 Task: Look for space in Mayāng Imphāl, India from 6th June, 2023 to 8th June, 2023 for 2 adults in price range Rs.7000 to Rs.12000. Place can be private room with 1  bedroom having 2 beds and 1 bathroom. Property type can be house, flat, guest house. Booking option can be shelf check-in. Required host language is English.
Action: Mouse moved to (488, 62)
Screenshot: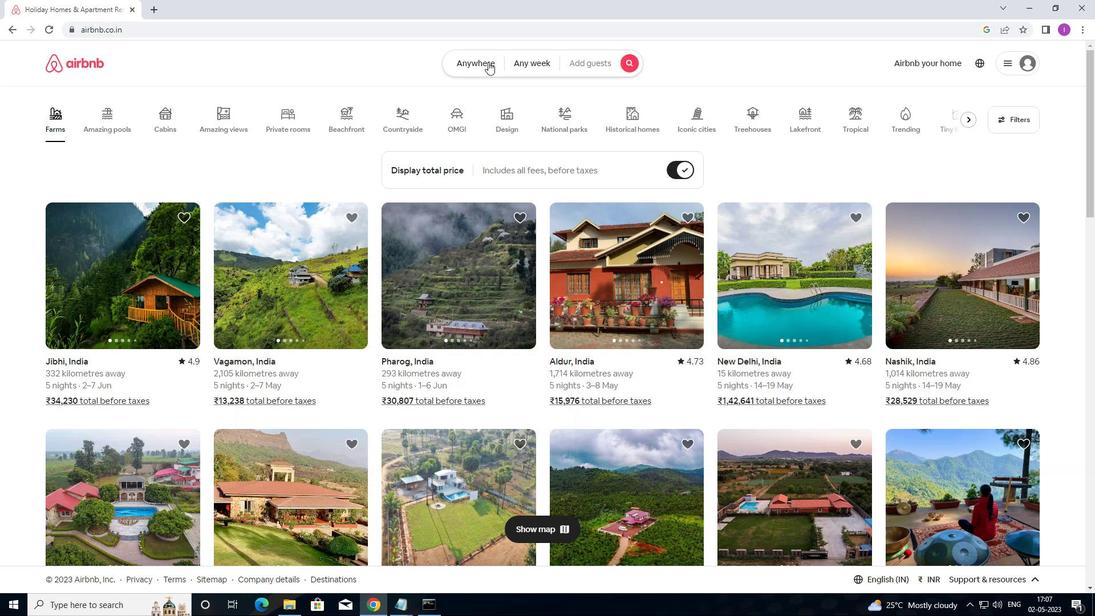 
Action: Mouse pressed left at (488, 62)
Screenshot: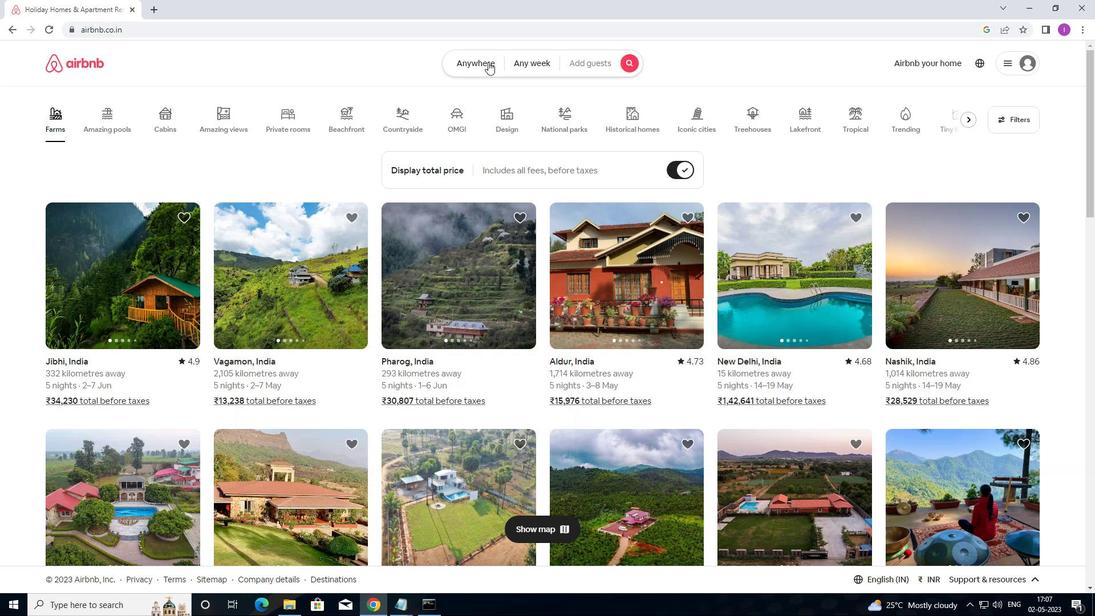 
Action: Mouse moved to (338, 106)
Screenshot: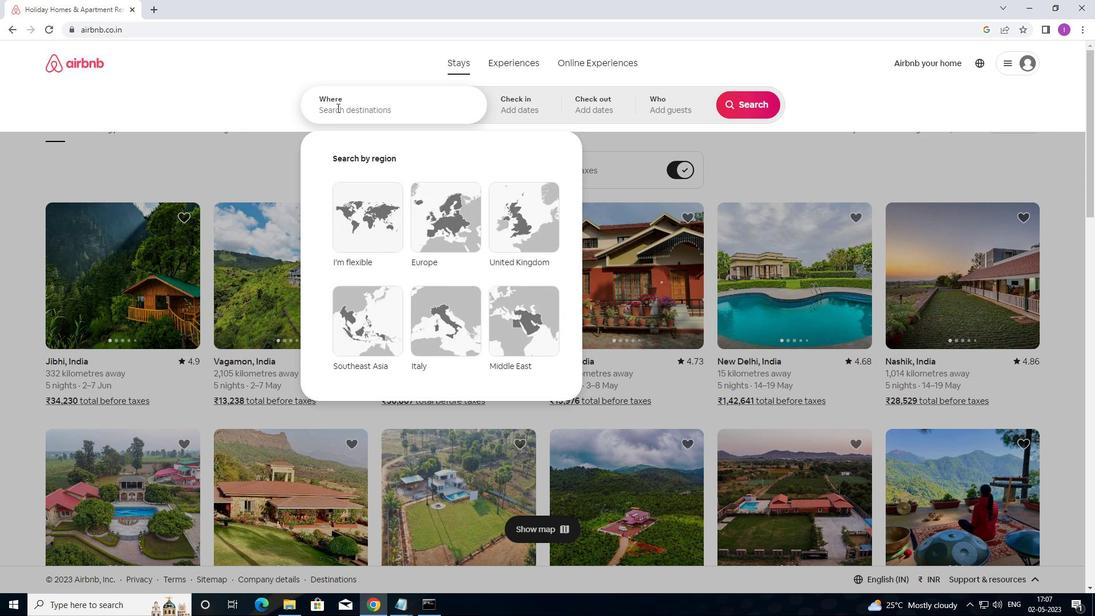 
Action: Mouse pressed left at (338, 106)
Screenshot: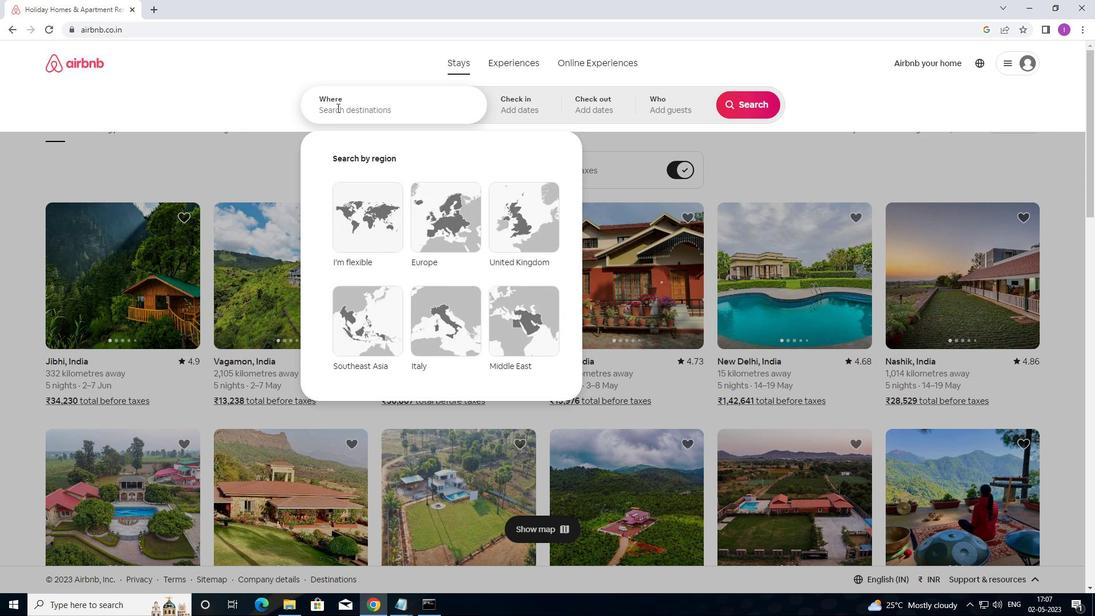 
Action: Mouse moved to (699, 112)
Screenshot: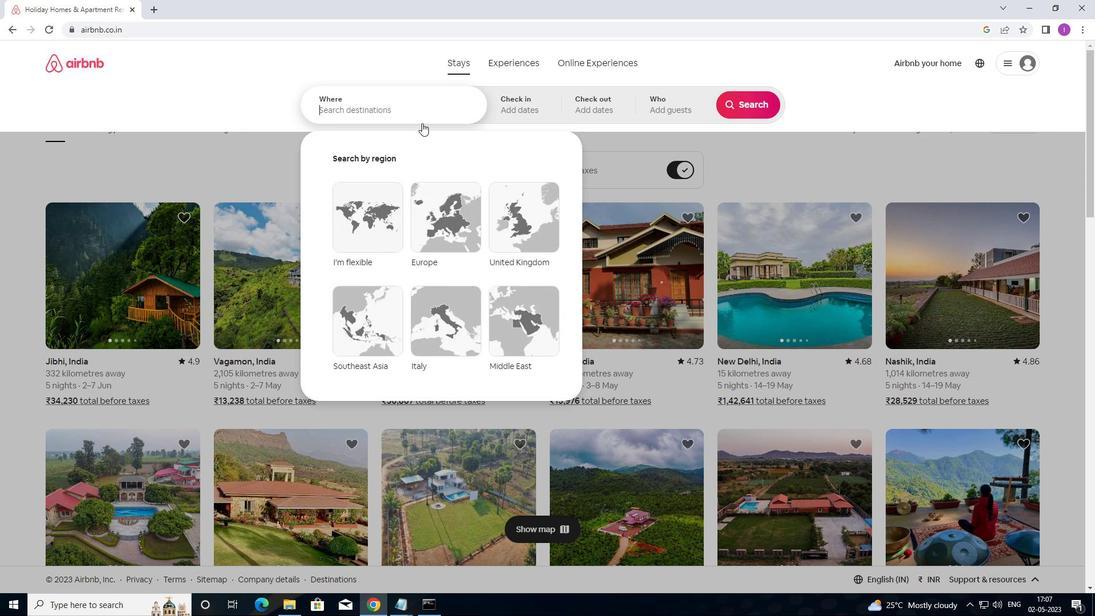
Action: Key pressed <Key.shift>MA
Screenshot: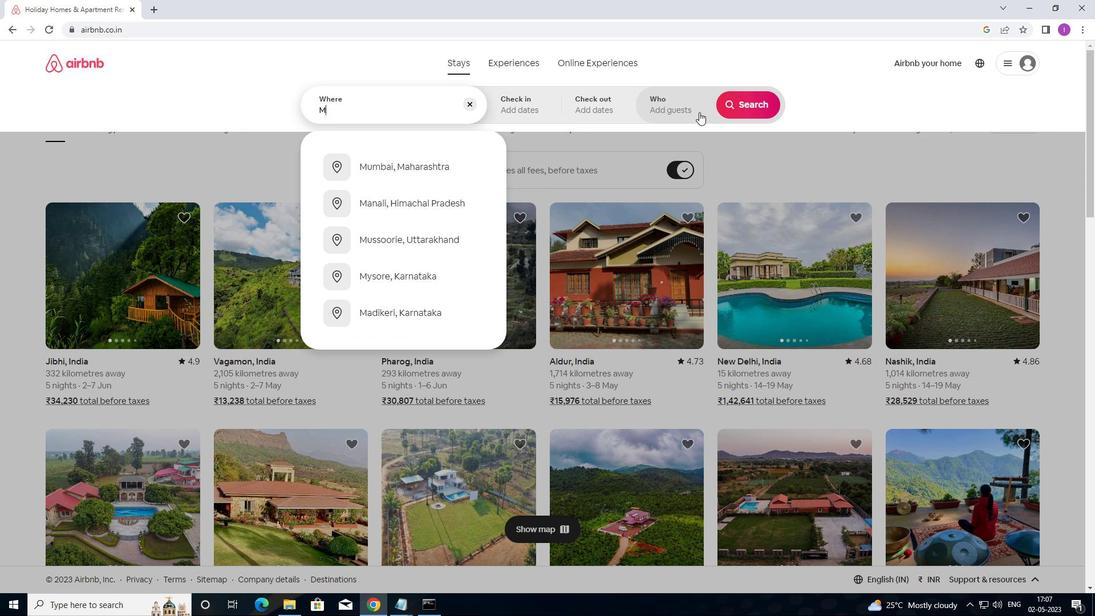 
Action: Mouse moved to (838, 83)
Screenshot: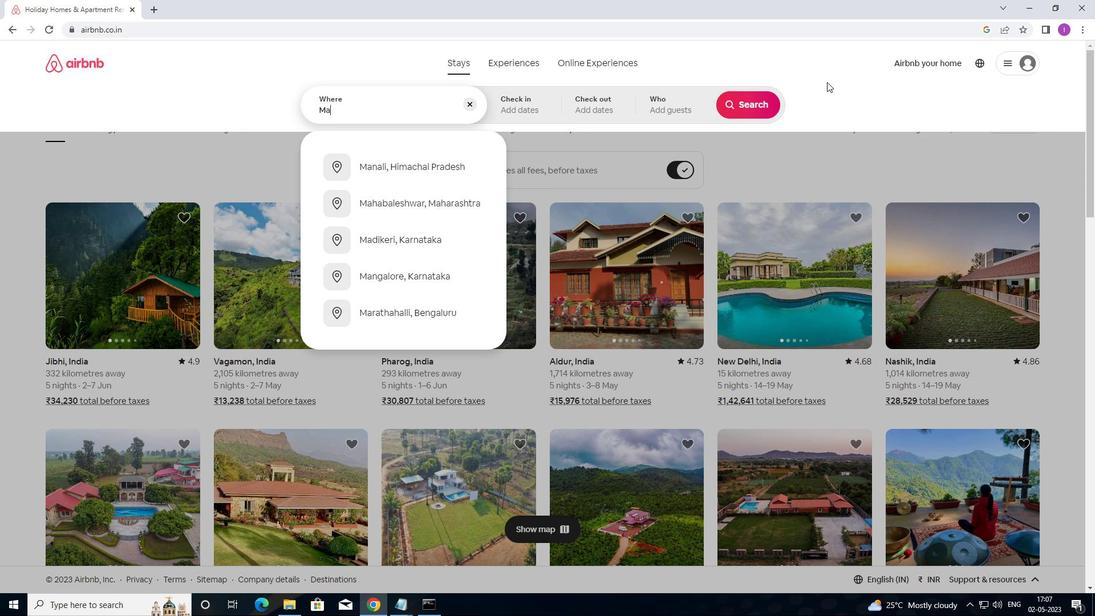 
Action: Key pressed Y
Screenshot: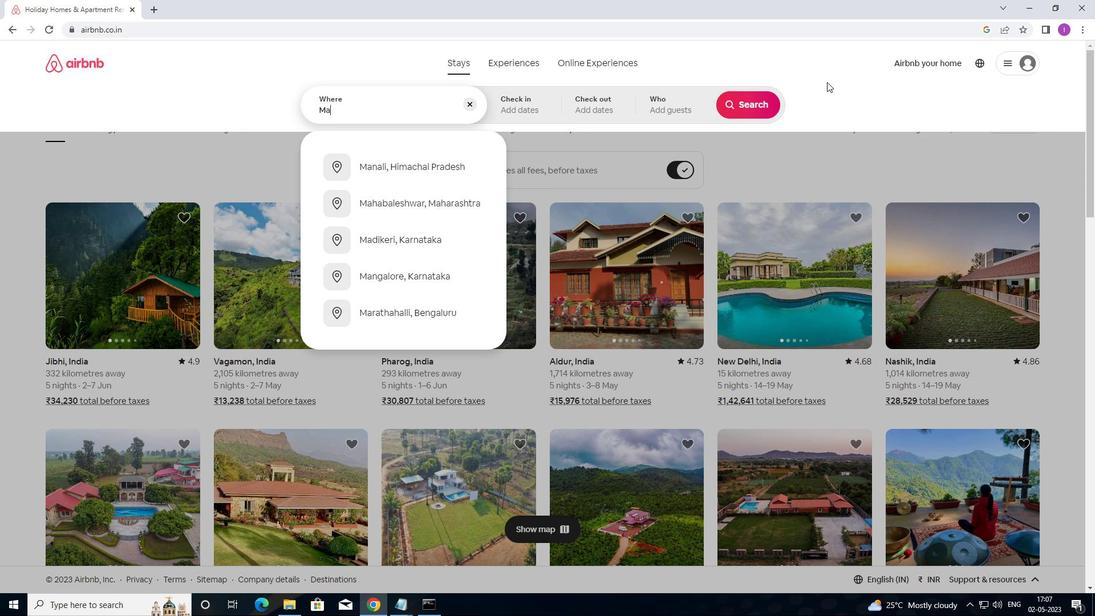 
Action: Mouse moved to (840, 83)
Screenshot: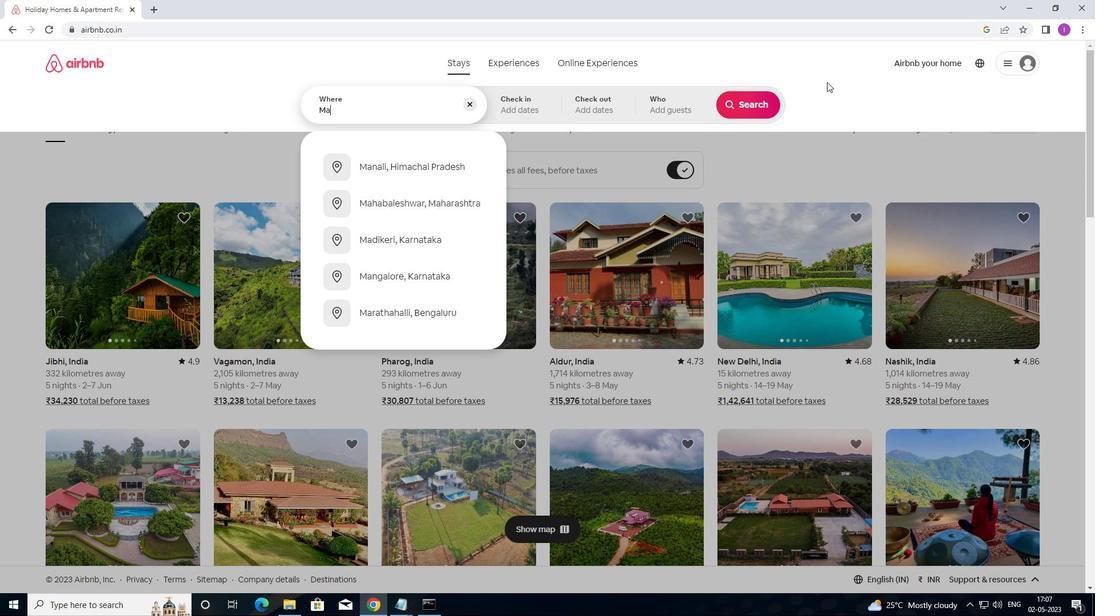 
Action: Key pressed ANG
Screenshot: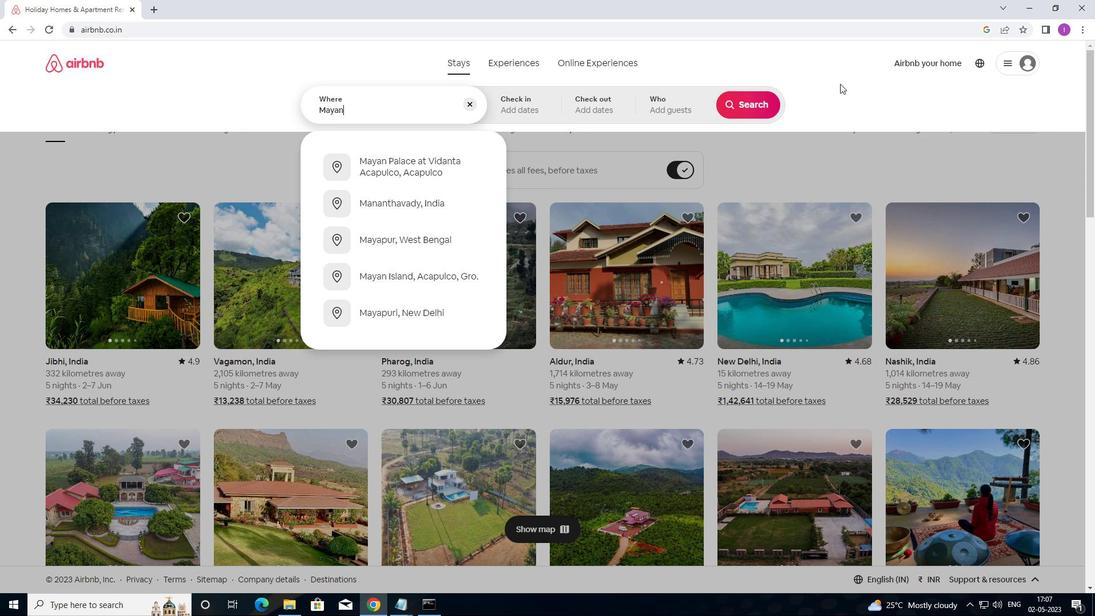
Action: Mouse moved to (842, 83)
Screenshot: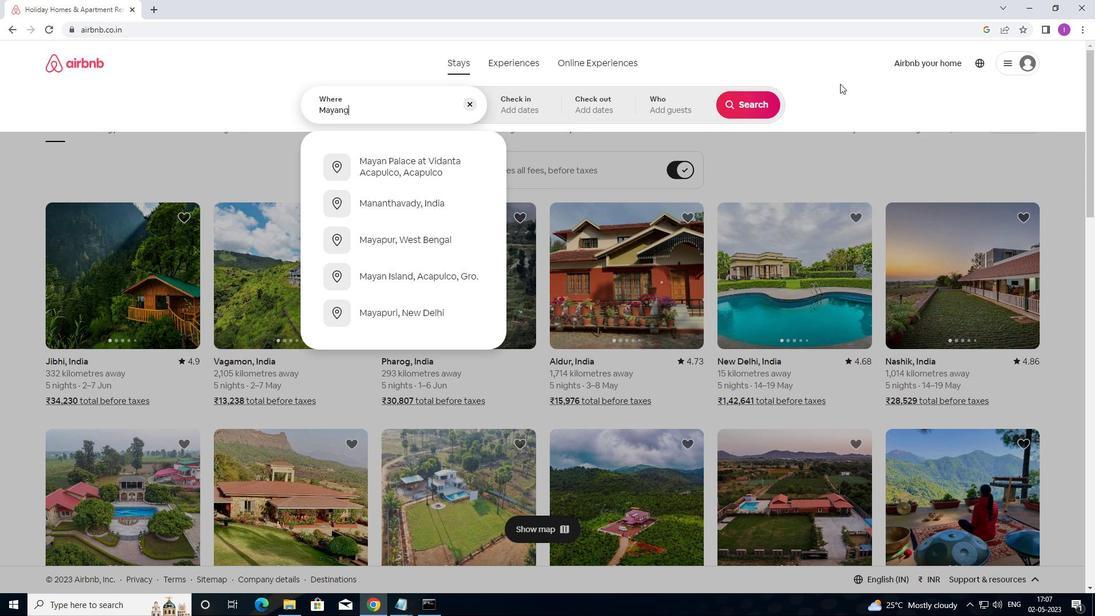 
Action: Key pressed <Key.space>
Screenshot: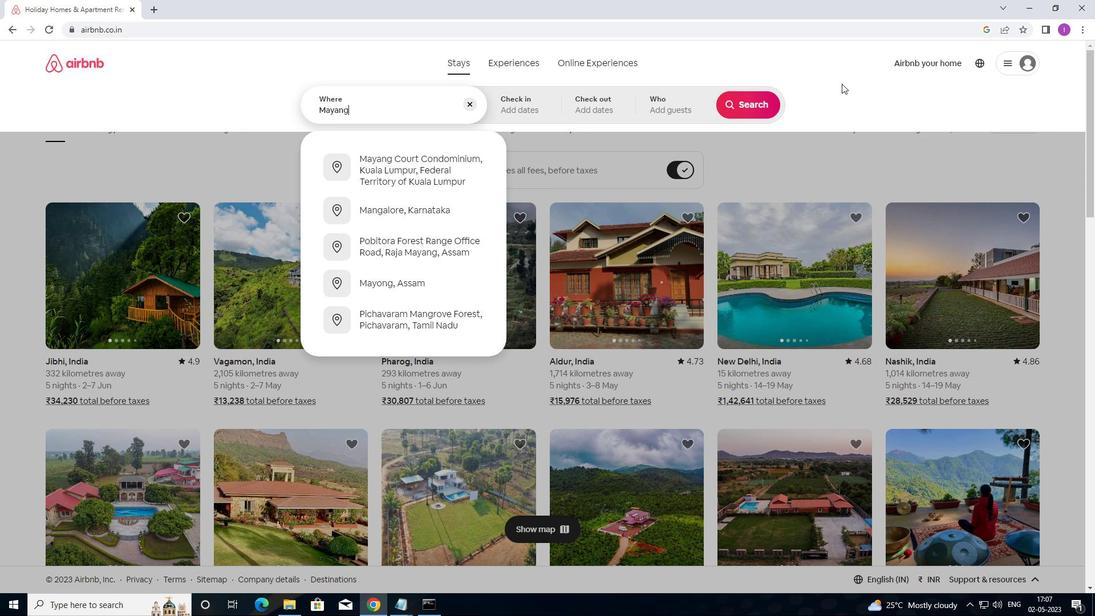 
Action: Mouse moved to (960, 104)
Screenshot: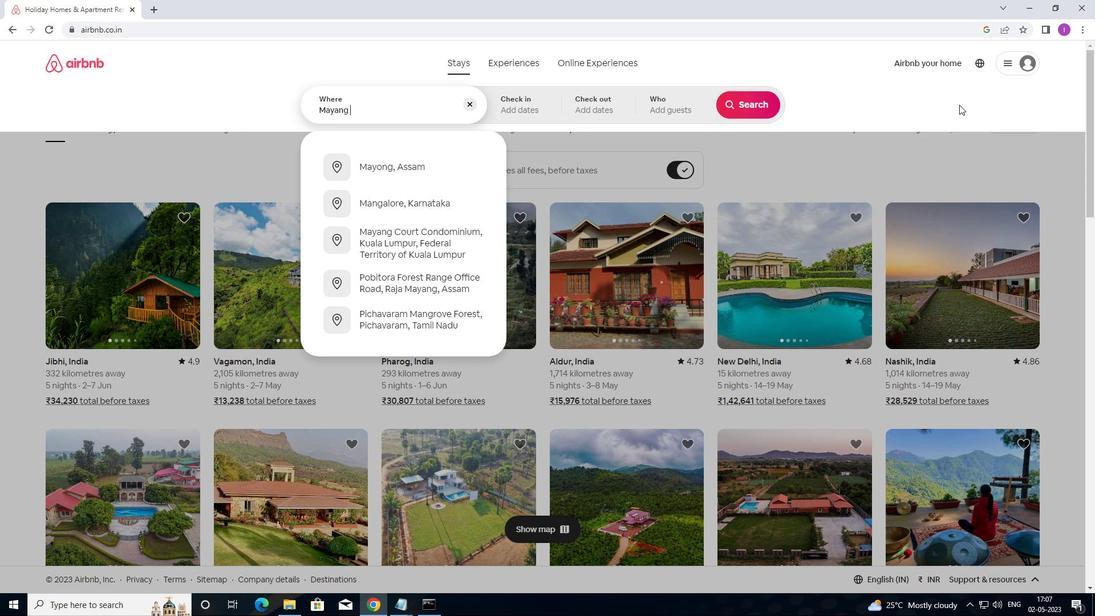 
Action: Key pressed I
Screenshot: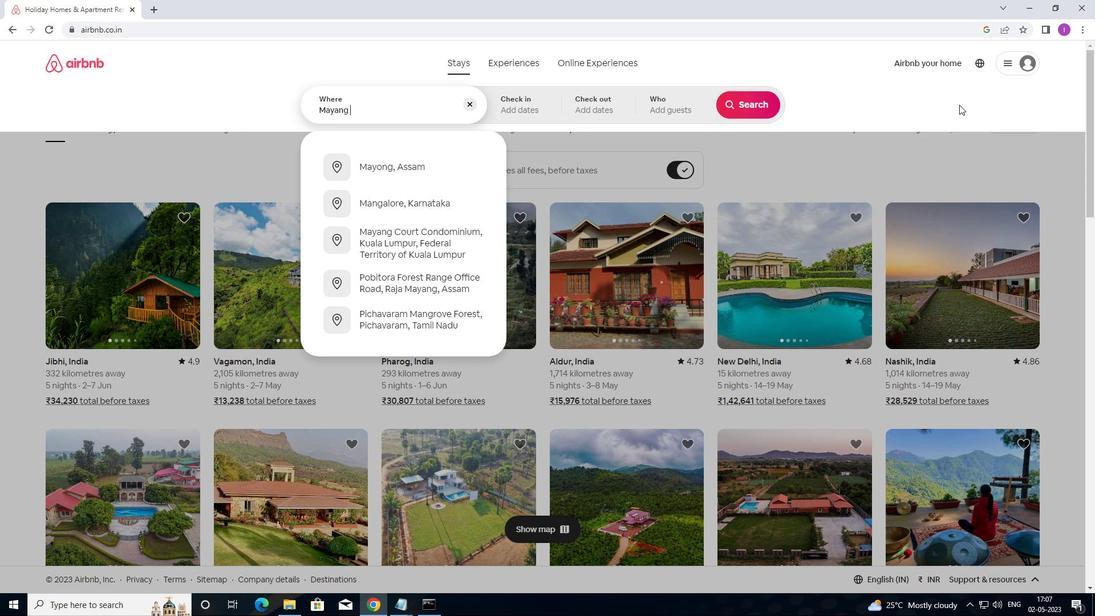 
Action: Mouse moved to (964, 106)
Screenshot: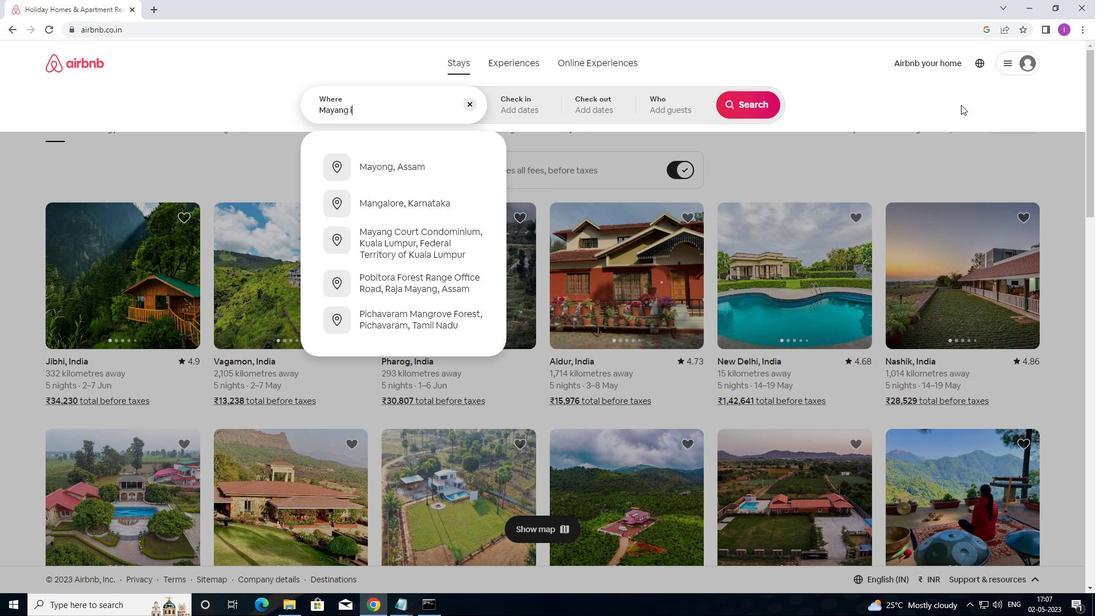 
Action: Key pressed M
Screenshot: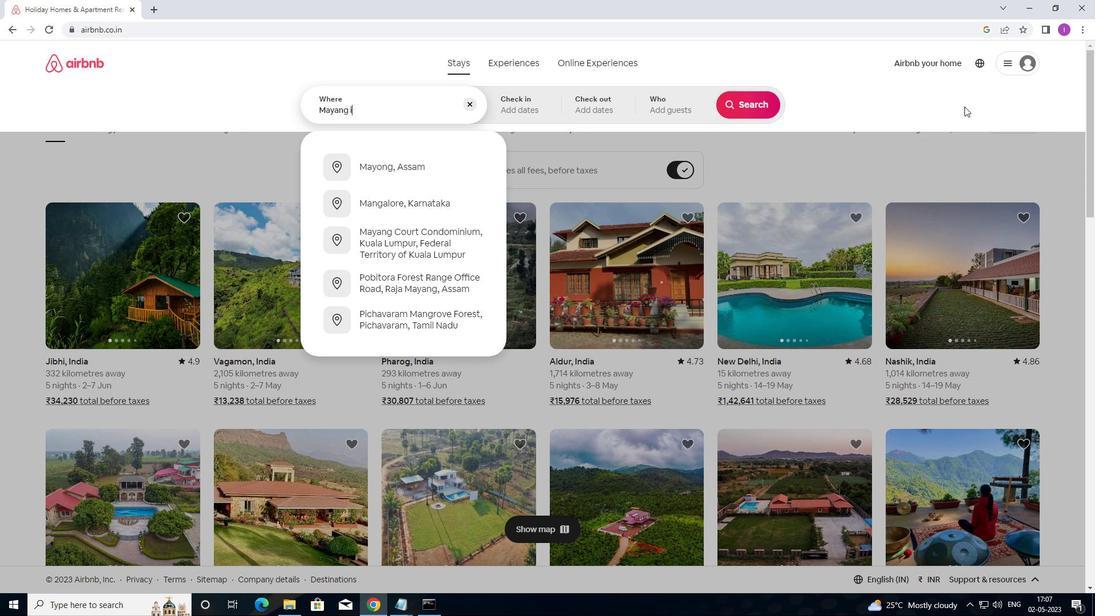 
Action: Mouse moved to (996, 108)
Screenshot: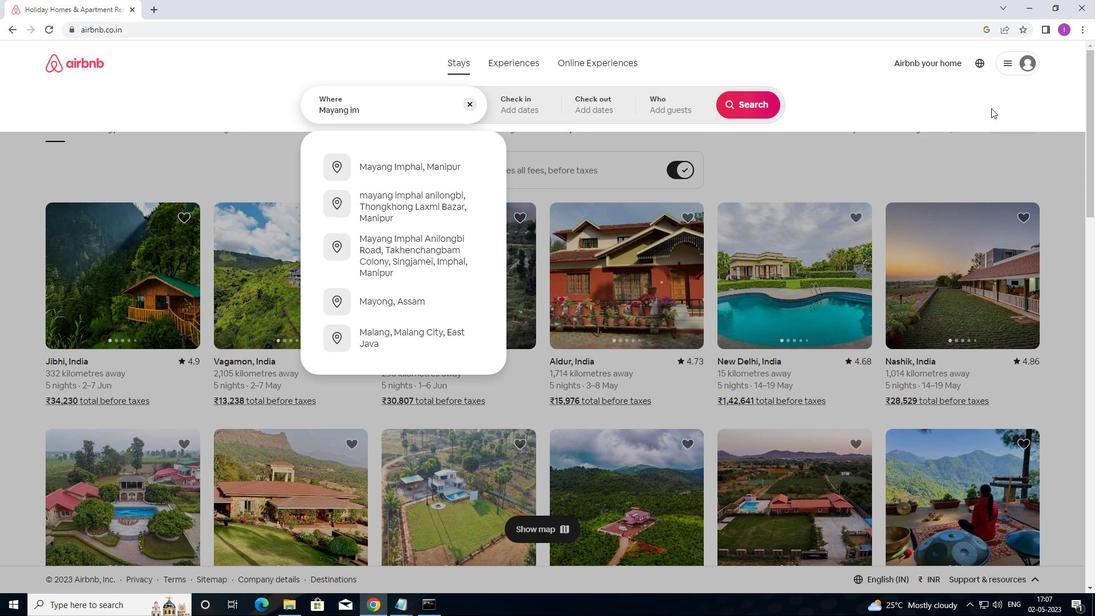 
Action: Key pressed PHAL,<Key.shift>INDIA
Screenshot: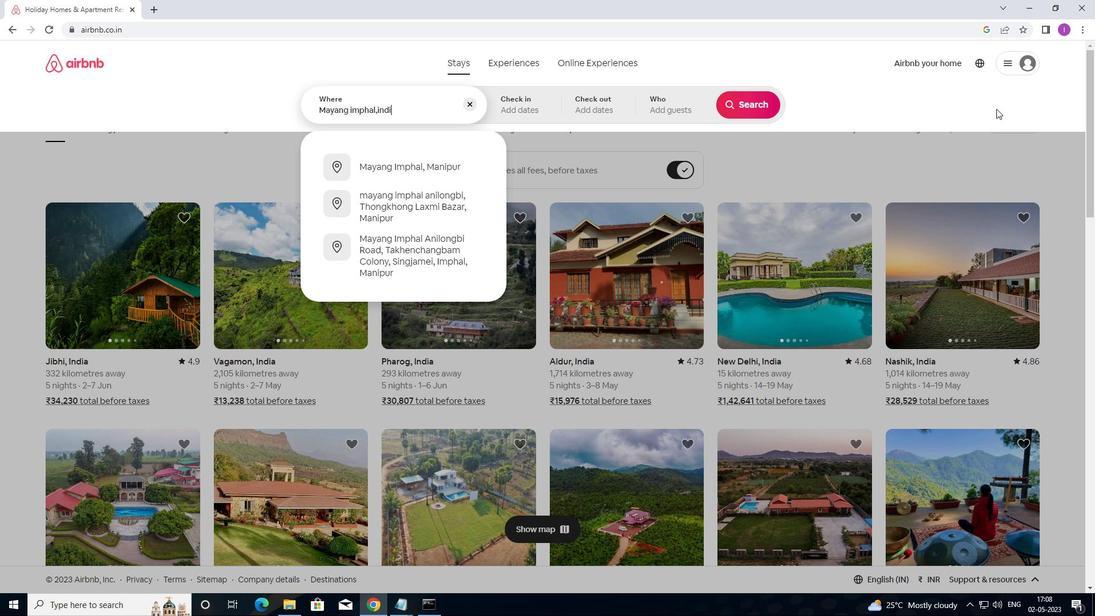 
Action: Mouse moved to (541, 113)
Screenshot: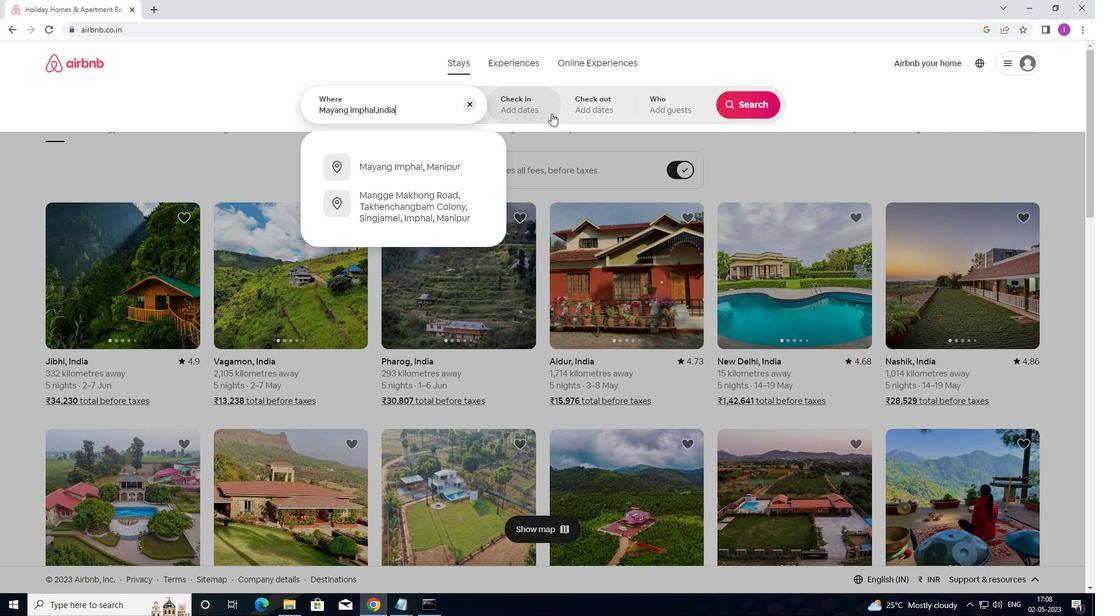 
Action: Mouse pressed left at (541, 113)
Screenshot: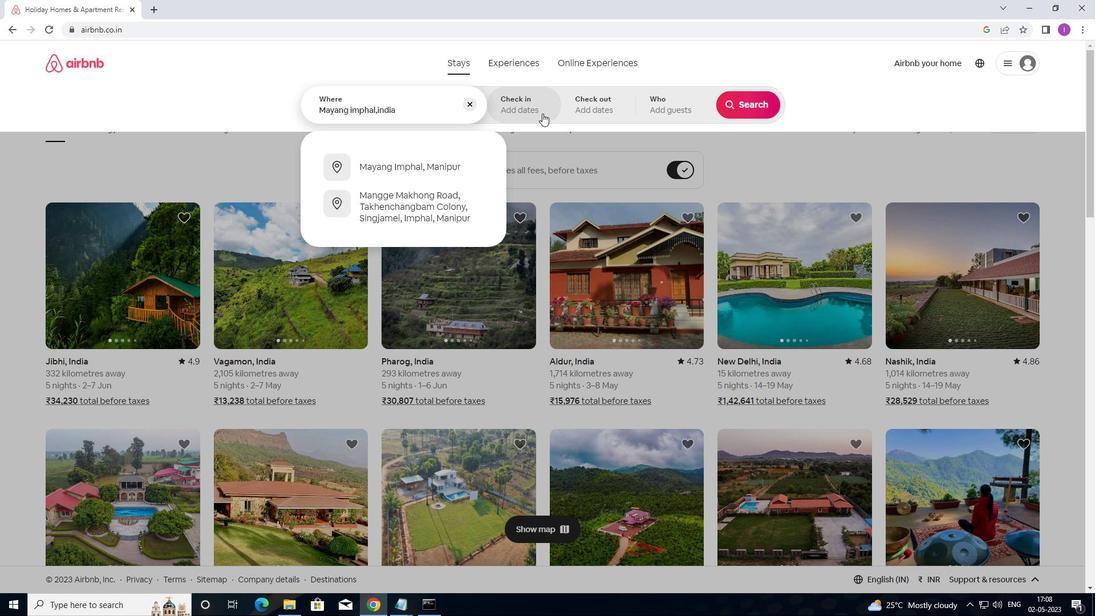 
Action: Mouse moved to (628, 270)
Screenshot: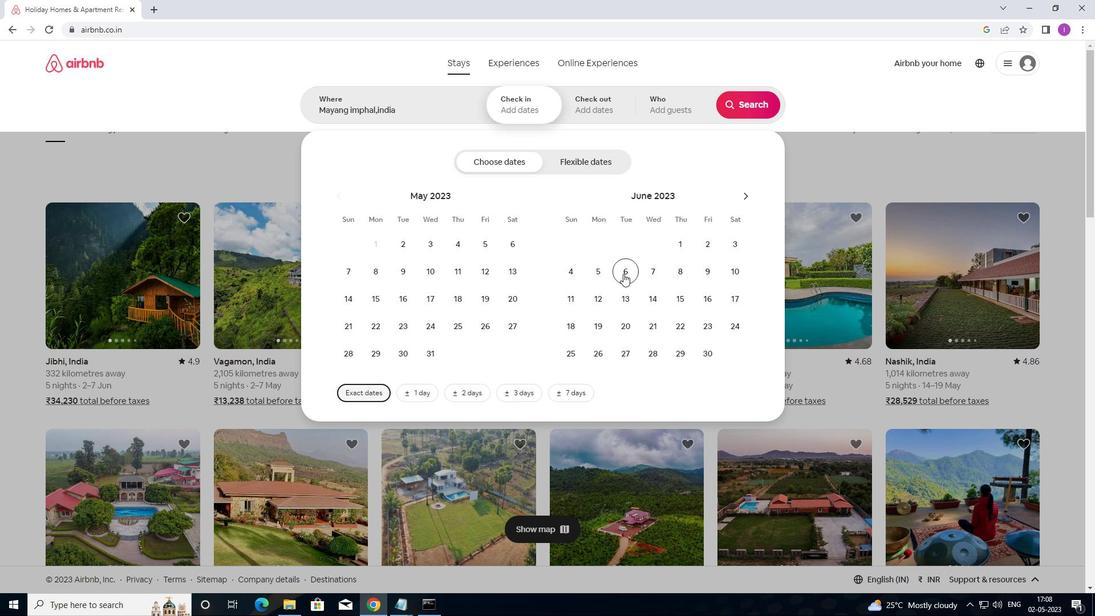 
Action: Mouse pressed left at (628, 270)
Screenshot: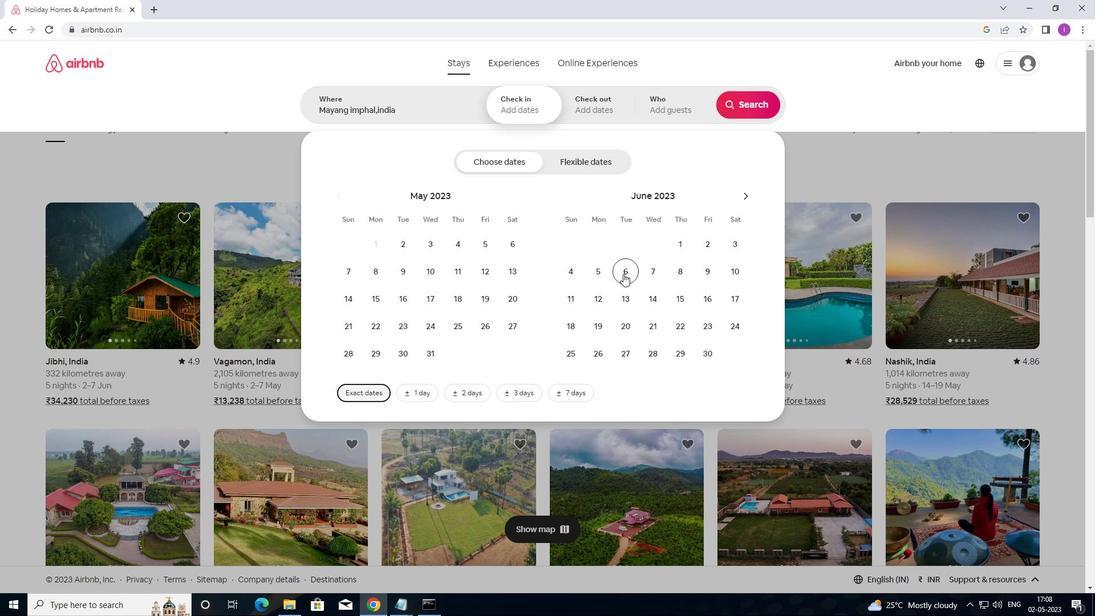 
Action: Mouse moved to (686, 269)
Screenshot: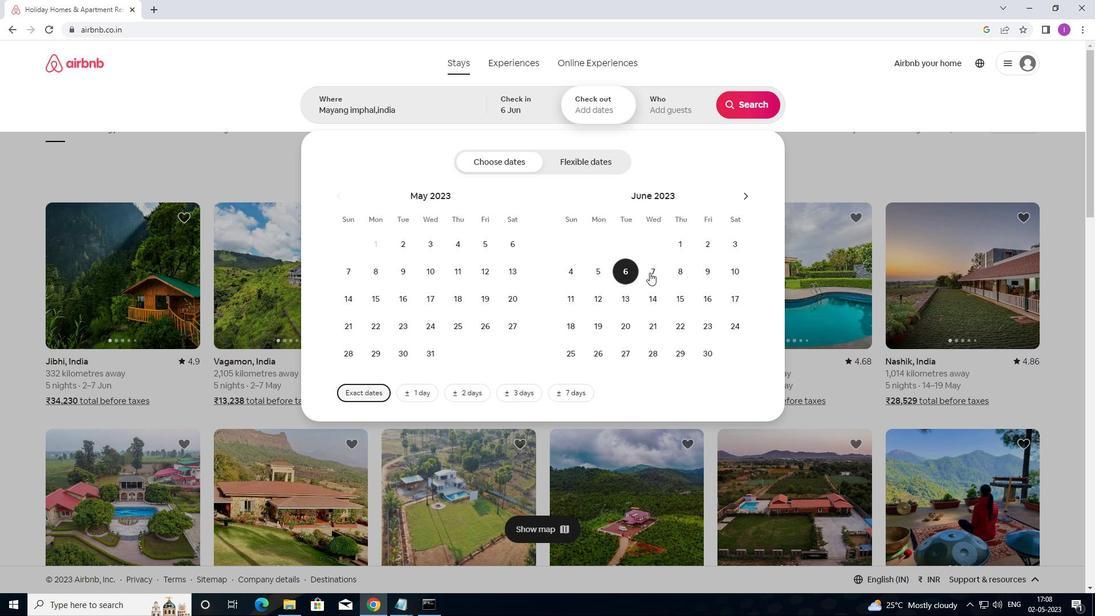 
Action: Mouse pressed left at (686, 269)
Screenshot: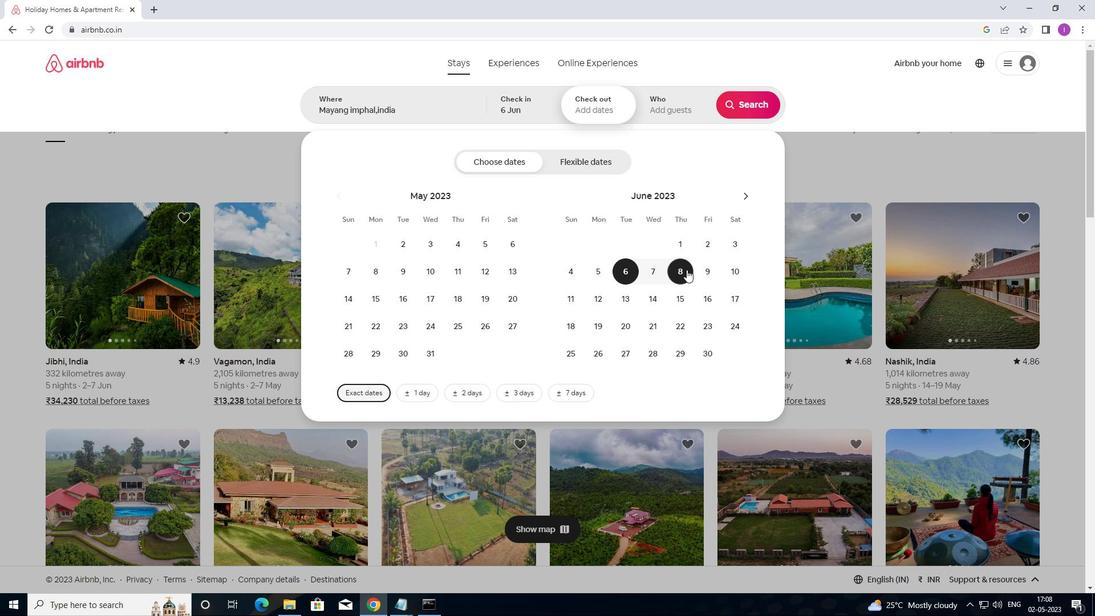 
Action: Mouse moved to (703, 106)
Screenshot: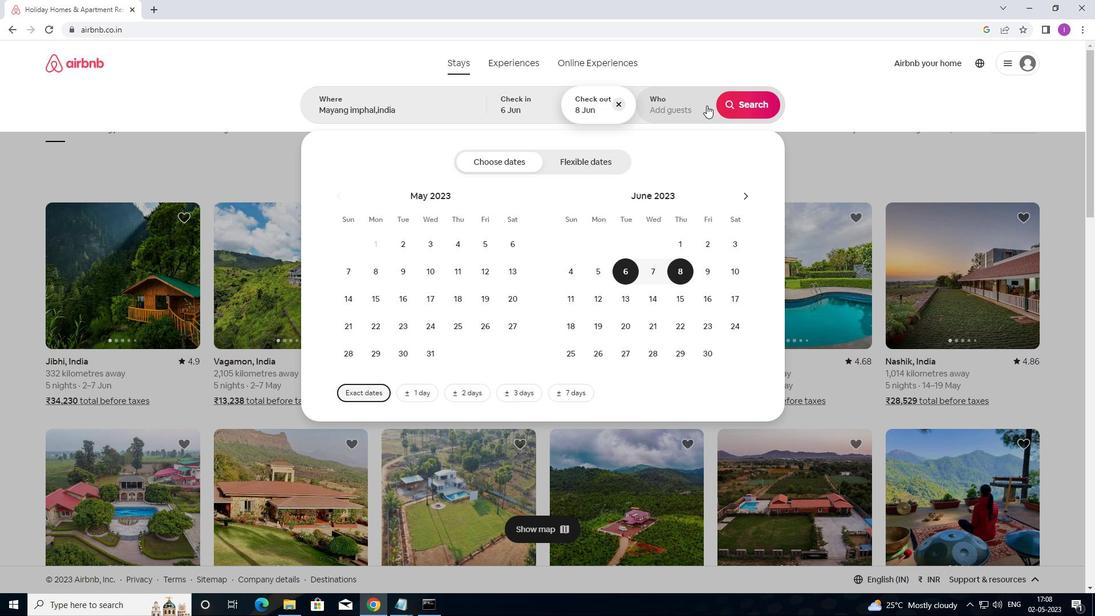 
Action: Mouse pressed left at (703, 106)
Screenshot: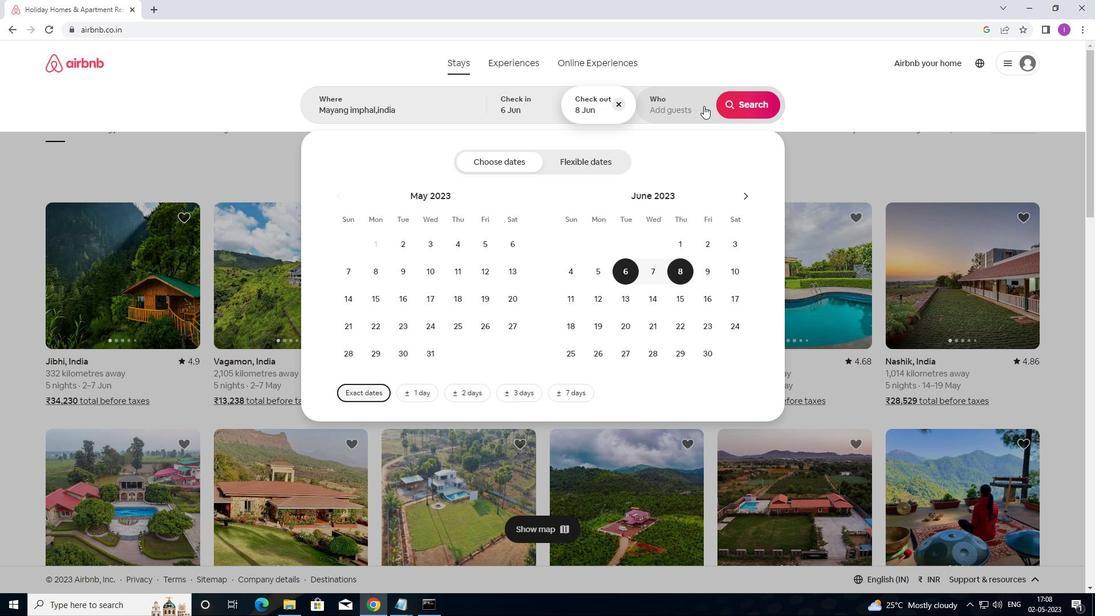 
Action: Mouse moved to (754, 164)
Screenshot: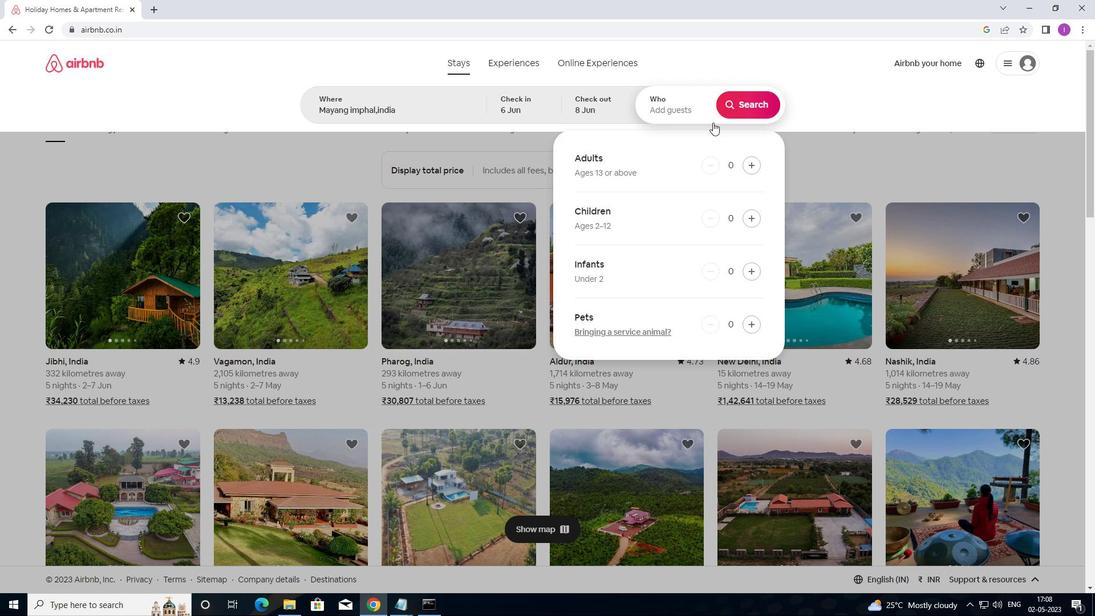 
Action: Mouse pressed left at (754, 164)
Screenshot: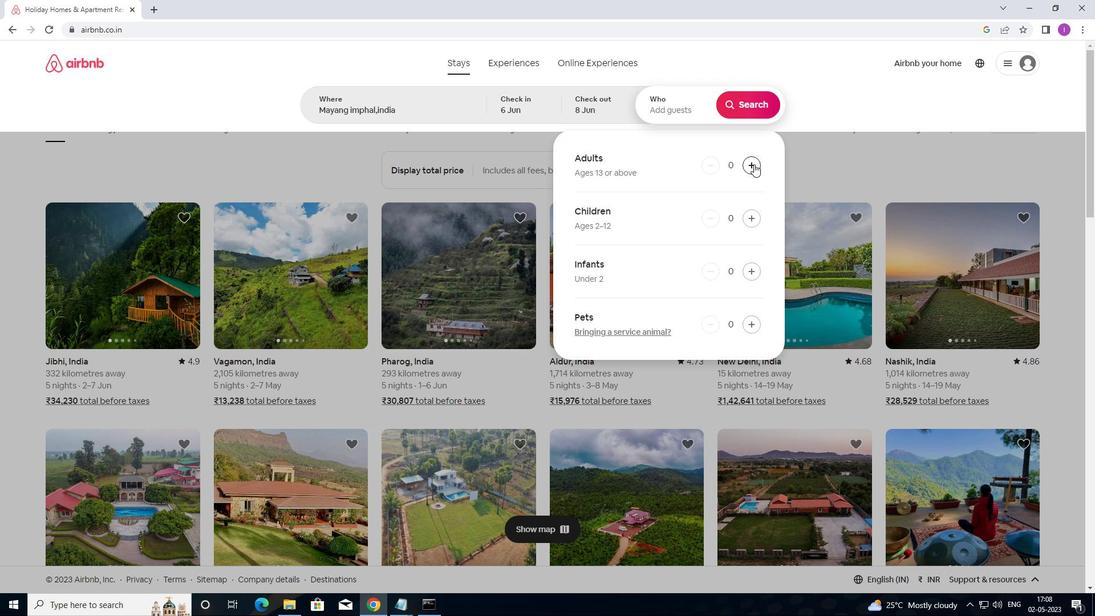 
Action: Mouse moved to (754, 164)
Screenshot: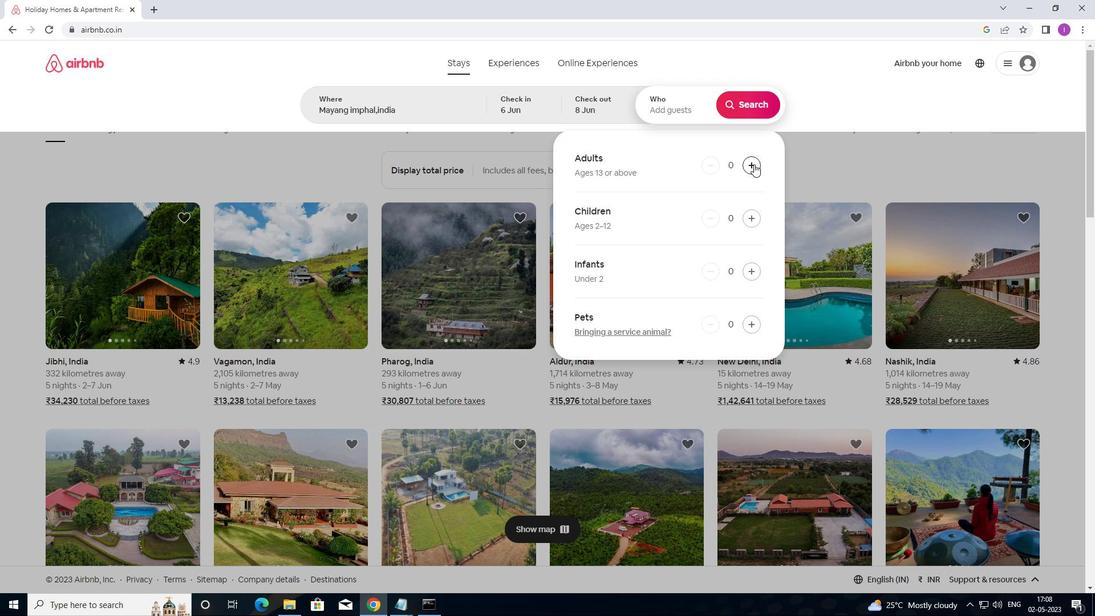 
Action: Mouse pressed left at (754, 164)
Screenshot: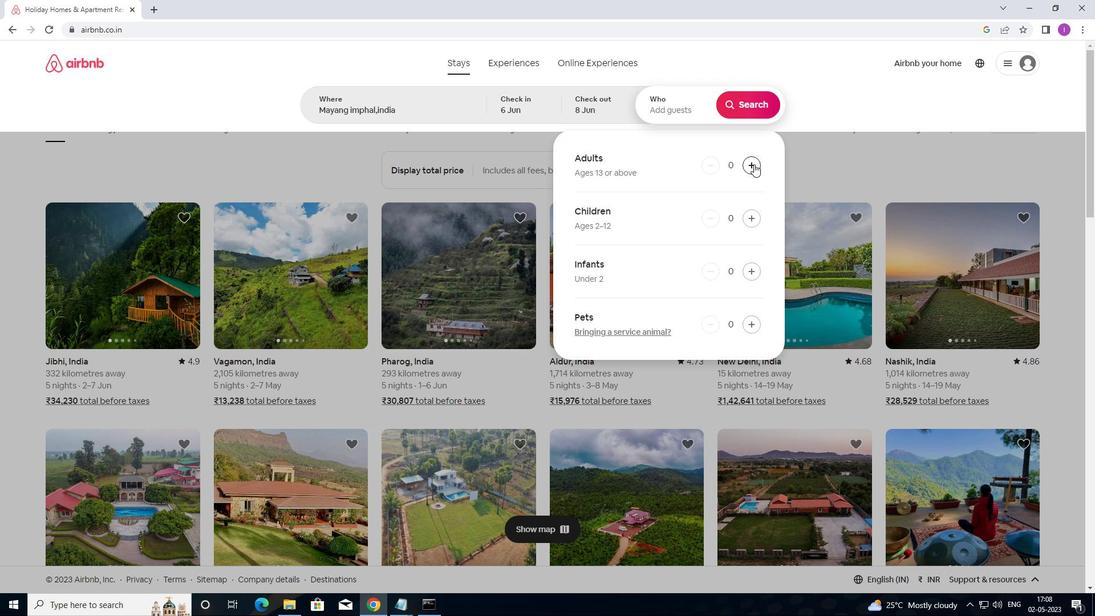 
Action: Mouse moved to (753, 104)
Screenshot: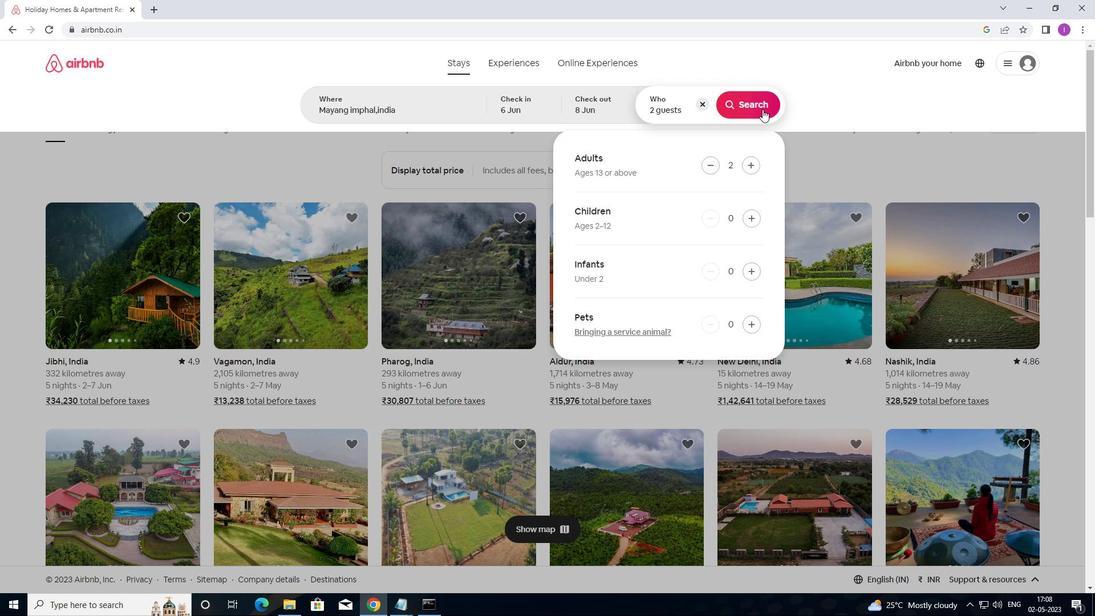 
Action: Mouse pressed left at (753, 104)
Screenshot: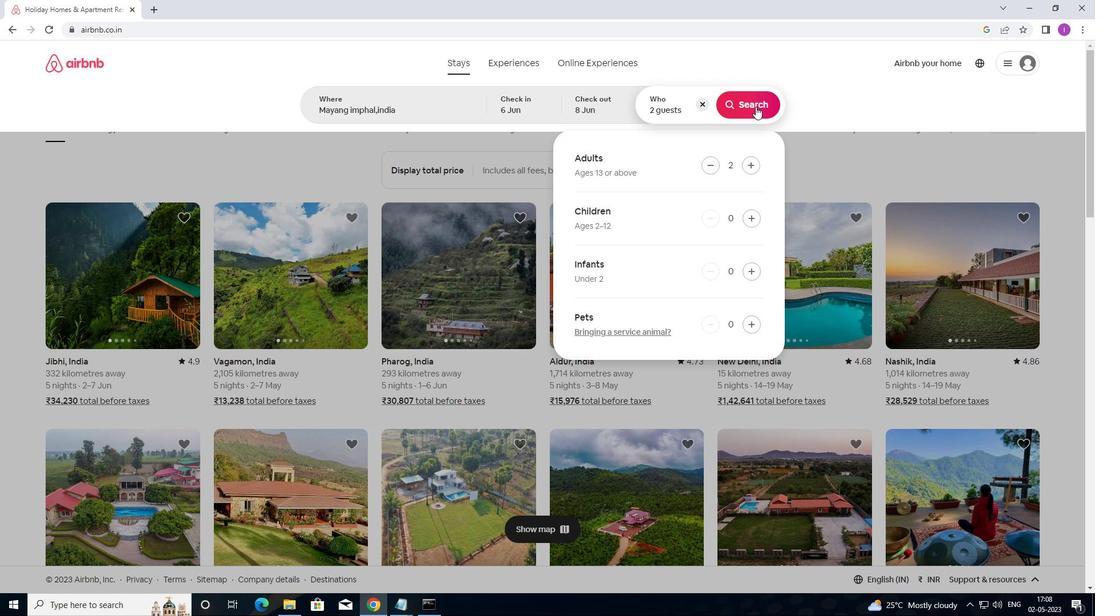 
Action: Mouse moved to (1050, 110)
Screenshot: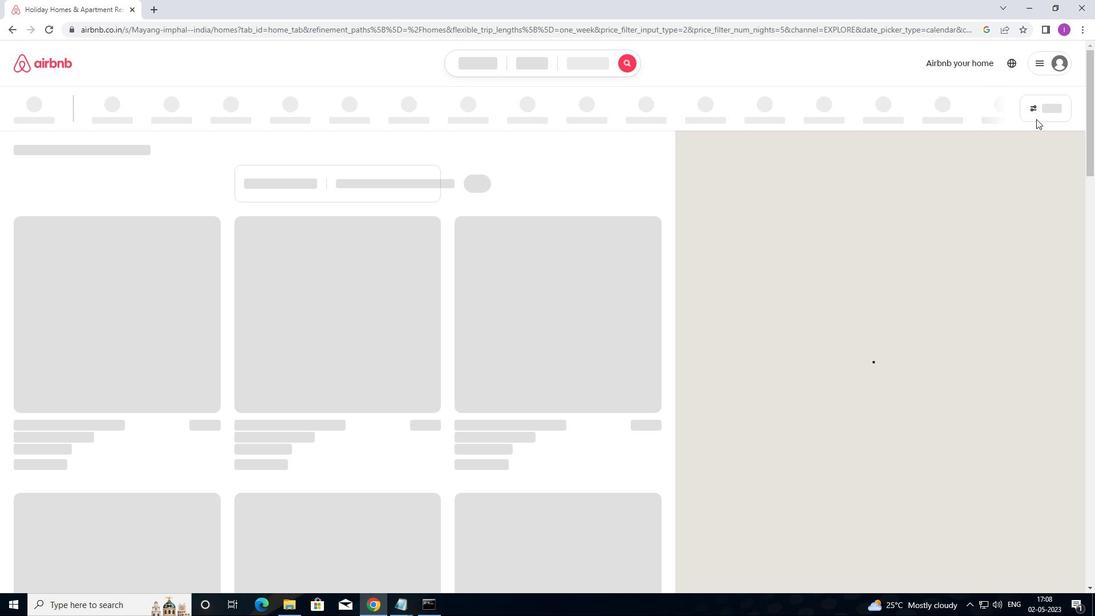 
Action: Mouse pressed left at (1050, 110)
Screenshot: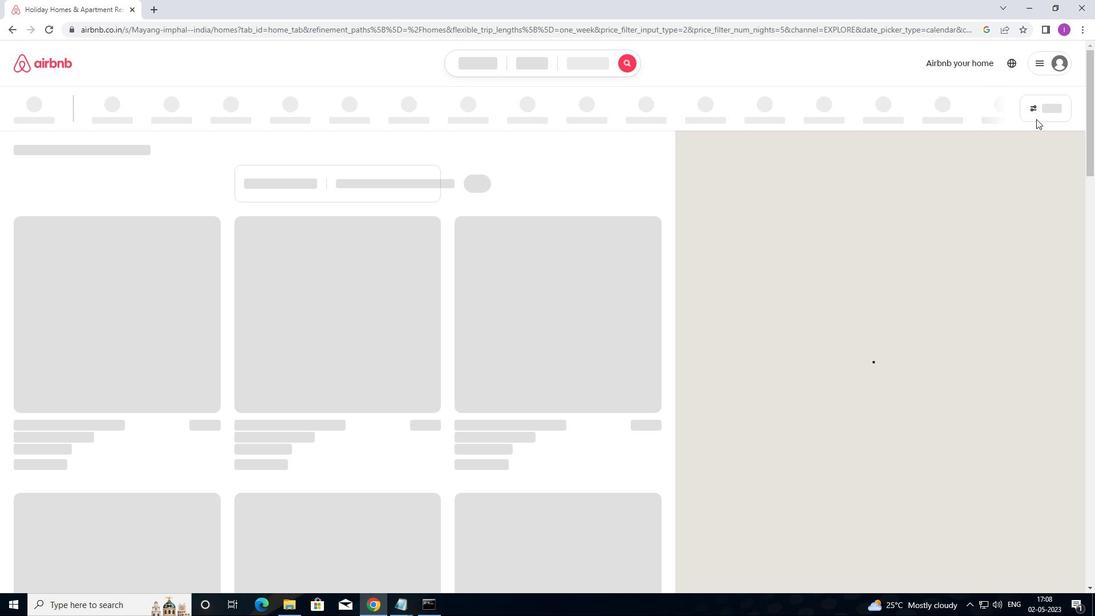 
Action: Mouse moved to (417, 252)
Screenshot: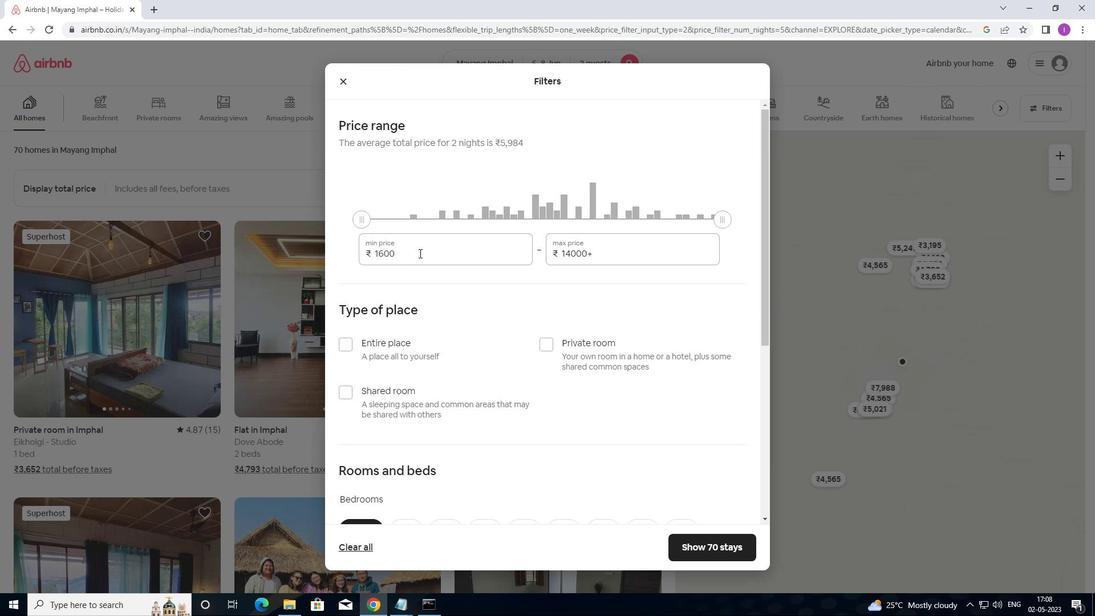 
Action: Mouse pressed left at (417, 252)
Screenshot: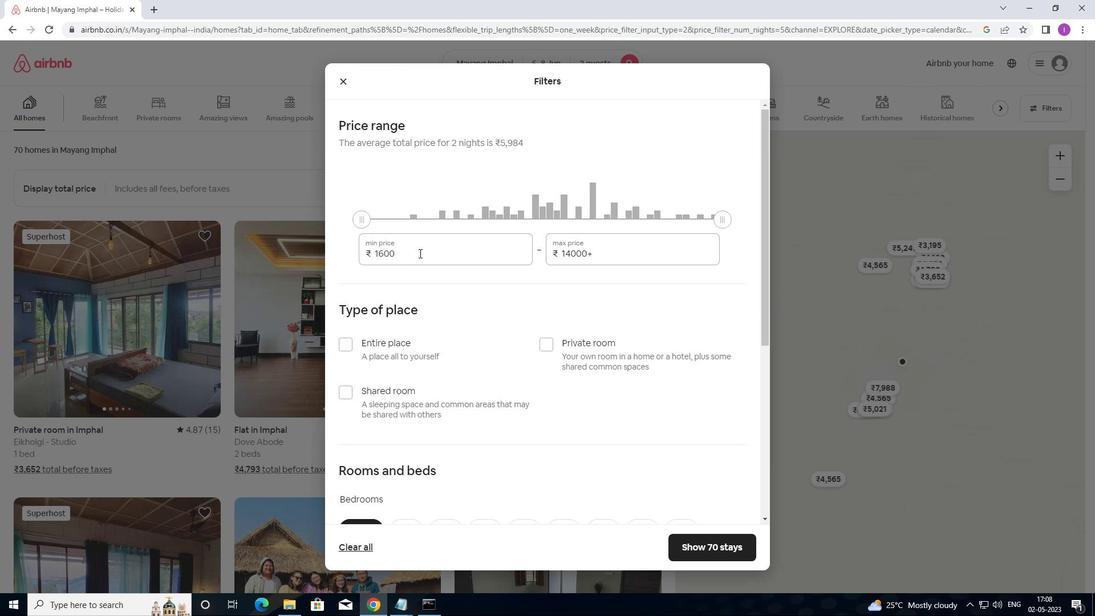 
Action: Mouse moved to (407, 243)
Screenshot: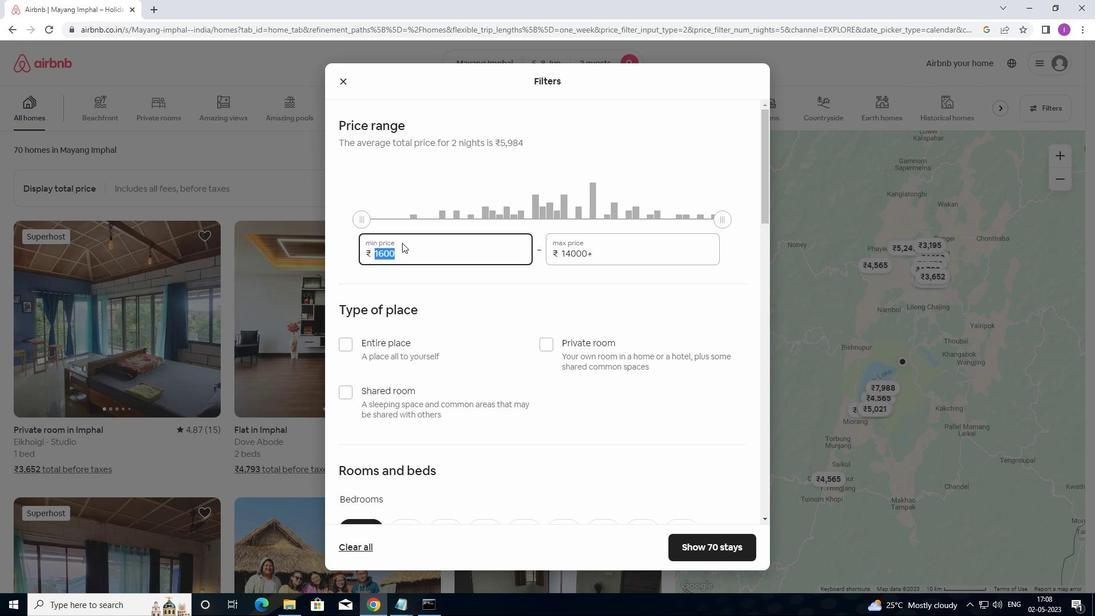 
Action: Key pressed 7
Screenshot: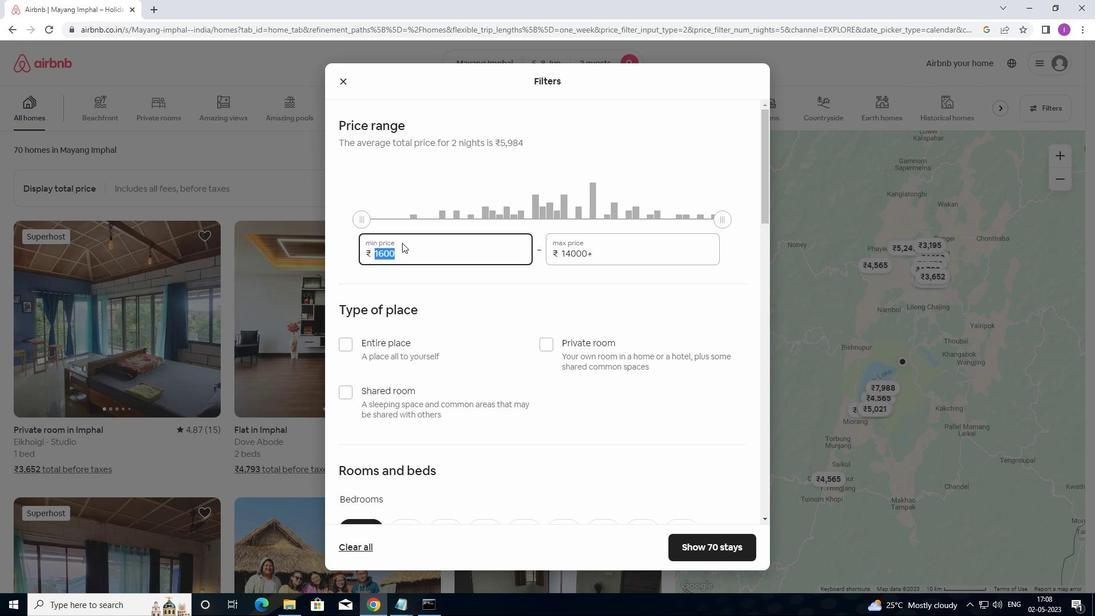 
Action: Mouse moved to (409, 243)
Screenshot: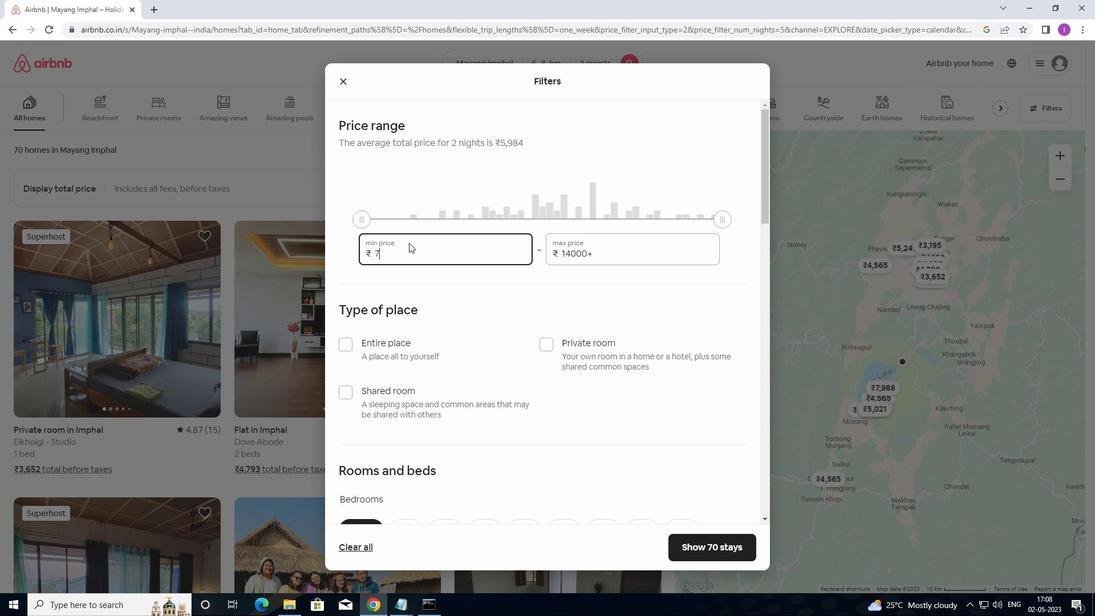
Action: Key pressed 0
Screenshot: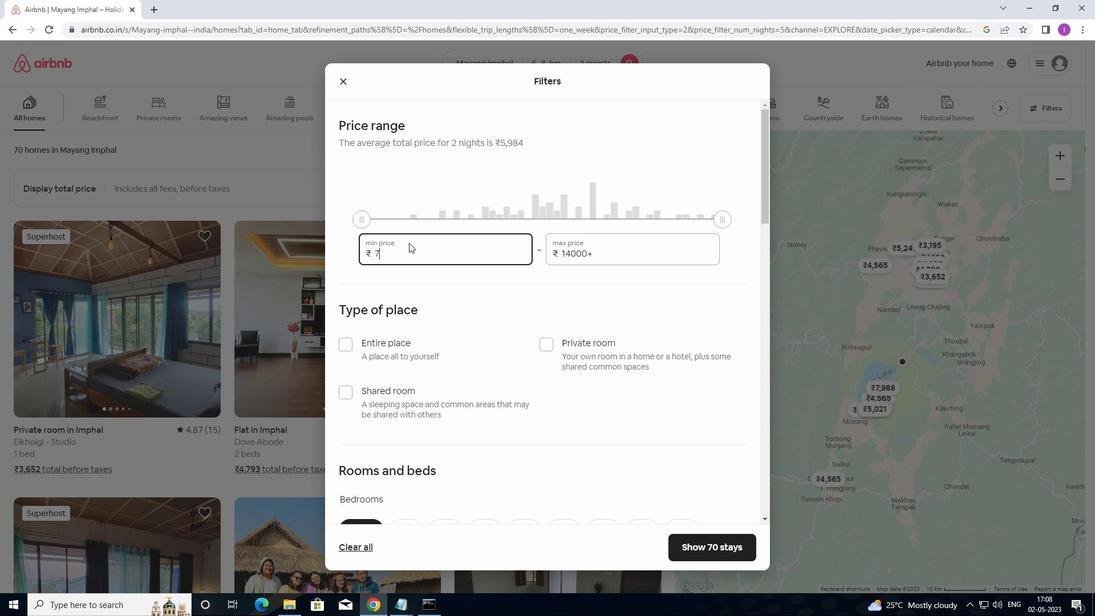 
Action: Mouse moved to (413, 241)
Screenshot: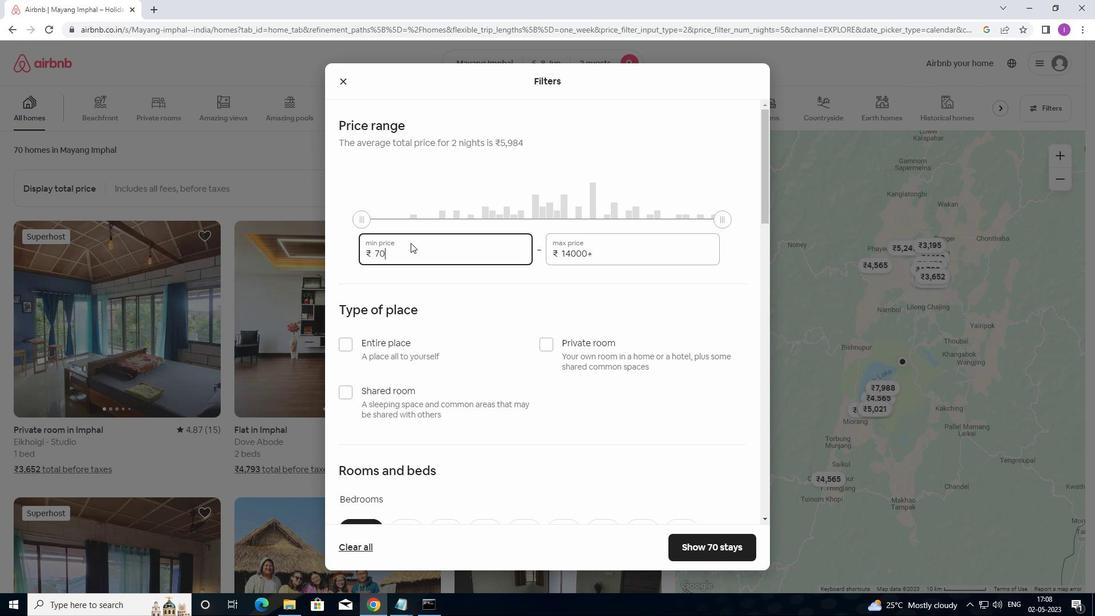 
Action: Key pressed 0
Screenshot: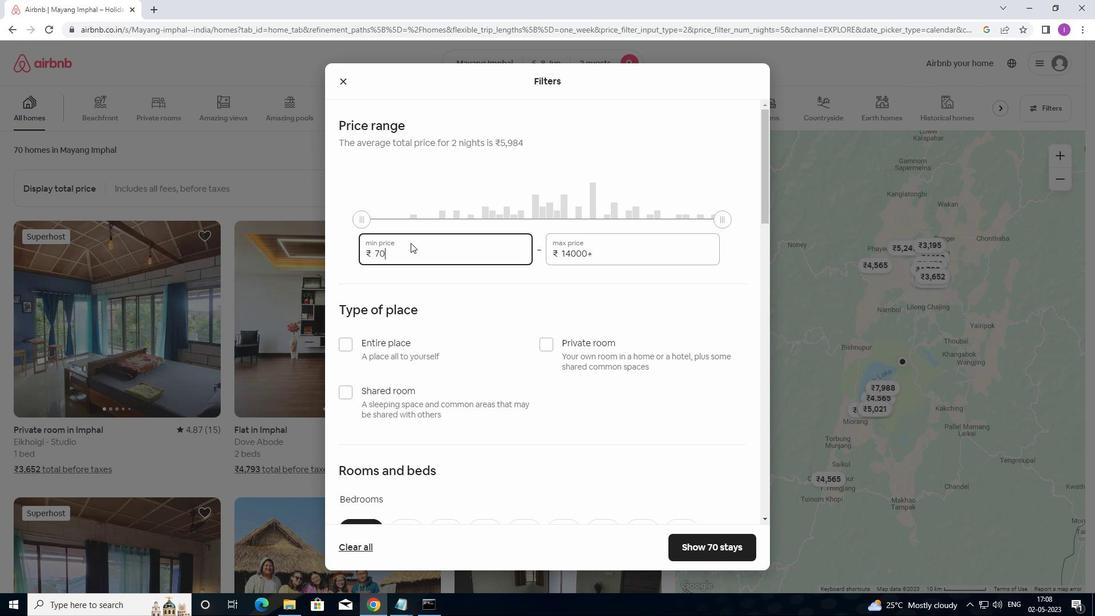 
Action: Mouse moved to (414, 240)
Screenshot: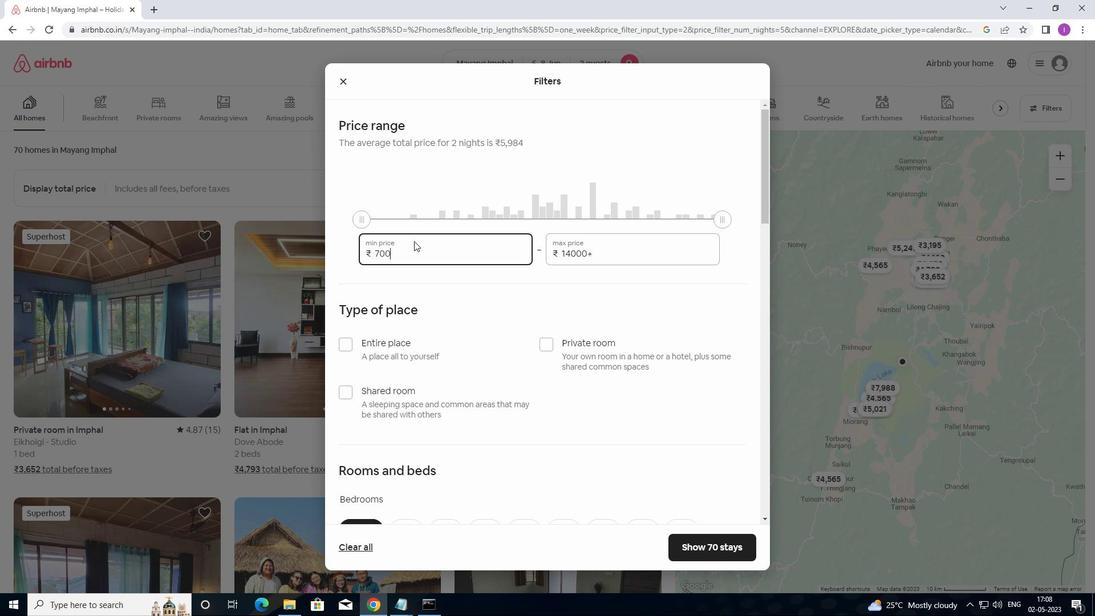 
Action: Key pressed 0
Screenshot: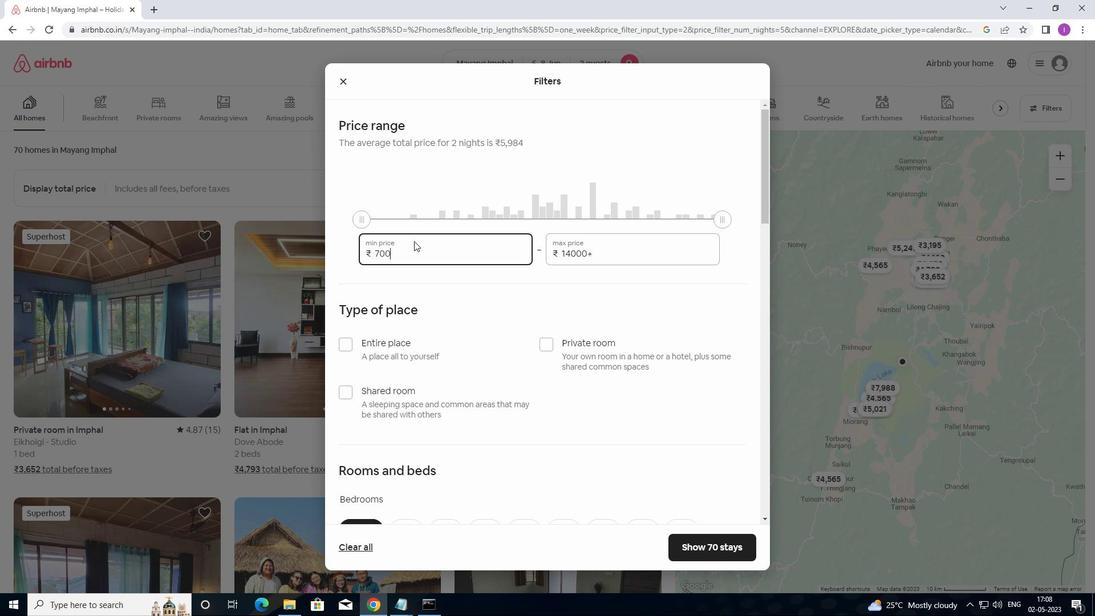 
Action: Mouse moved to (601, 253)
Screenshot: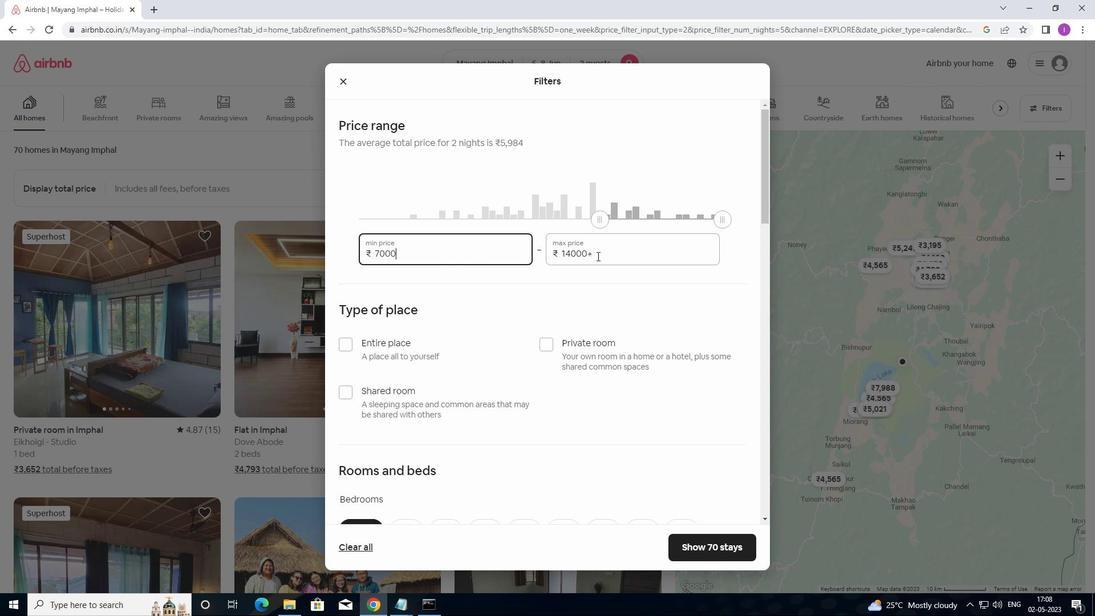 
Action: Mouse pressed left at (601, 253)
Screenshot: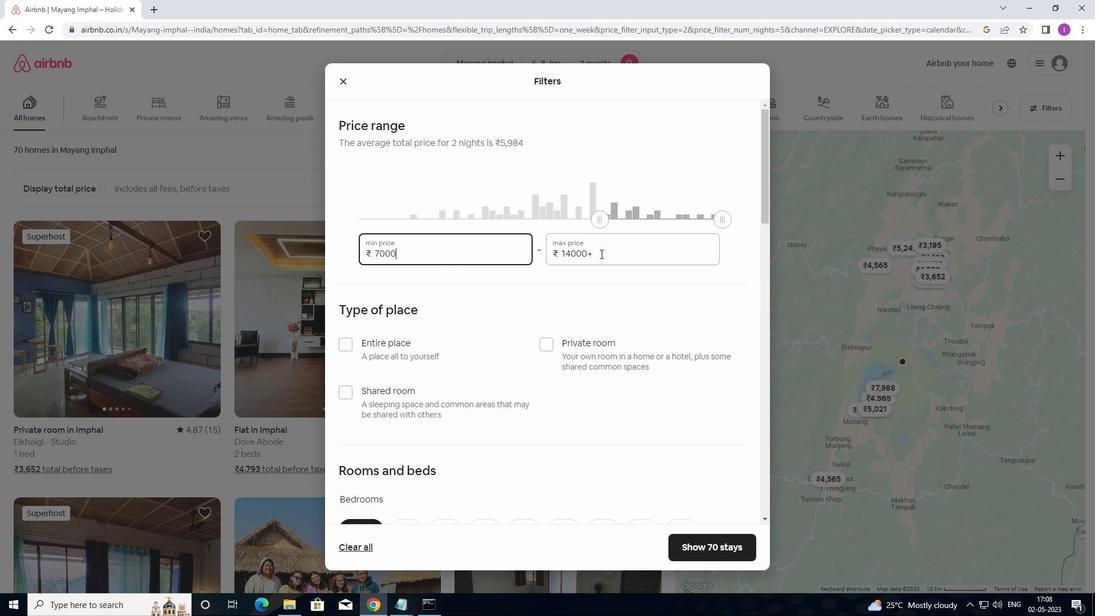 
Action: Mouse moved to (555, 245)
Screenshot: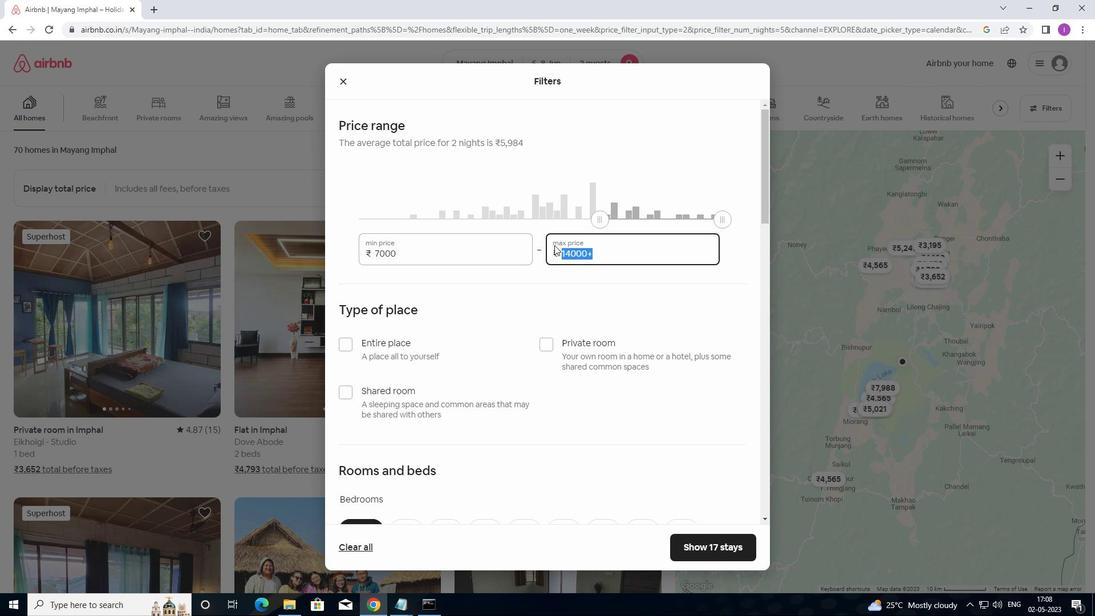 
Action: Key pressed 1
Screenshot: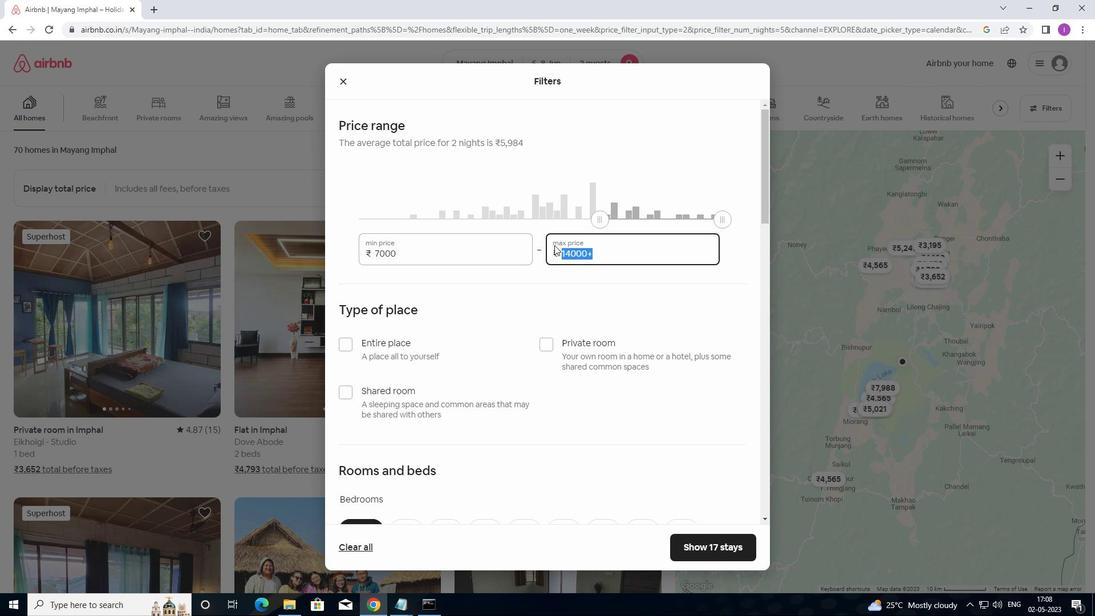 
Action: Mouse moved to (556, 244)
Screenshot: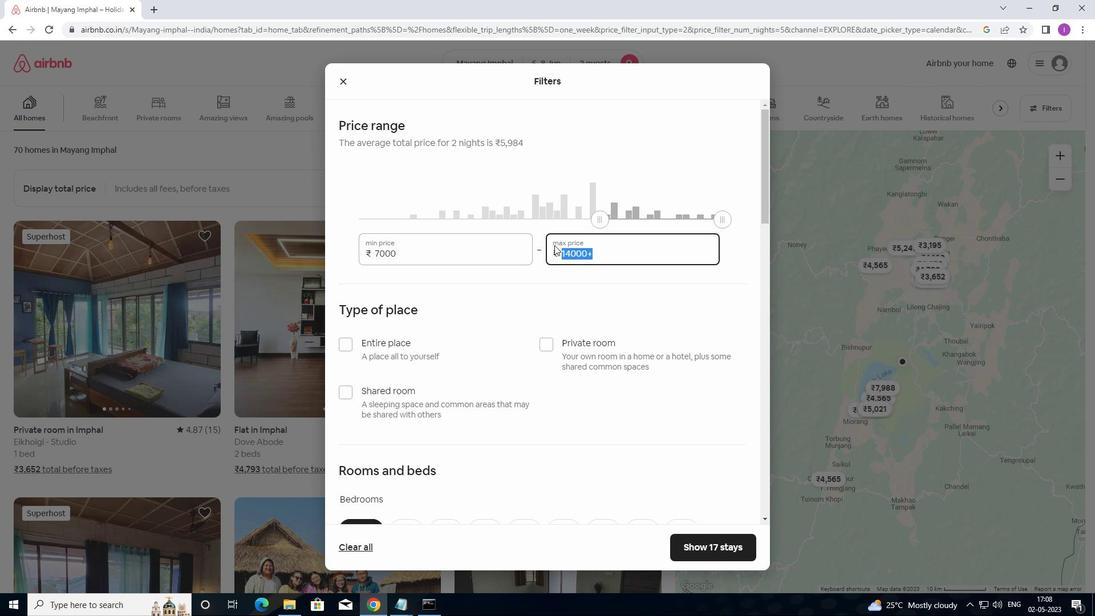 
Action: Key pressed 2000
Screenshot: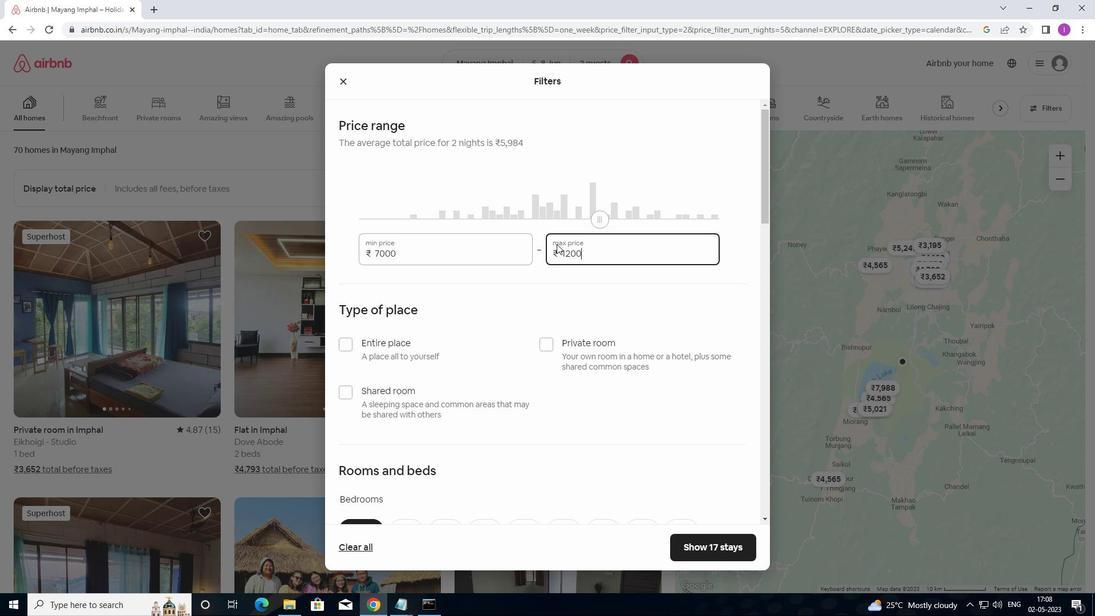 
Action: Mouse moved to (503, 339)
Screenshot: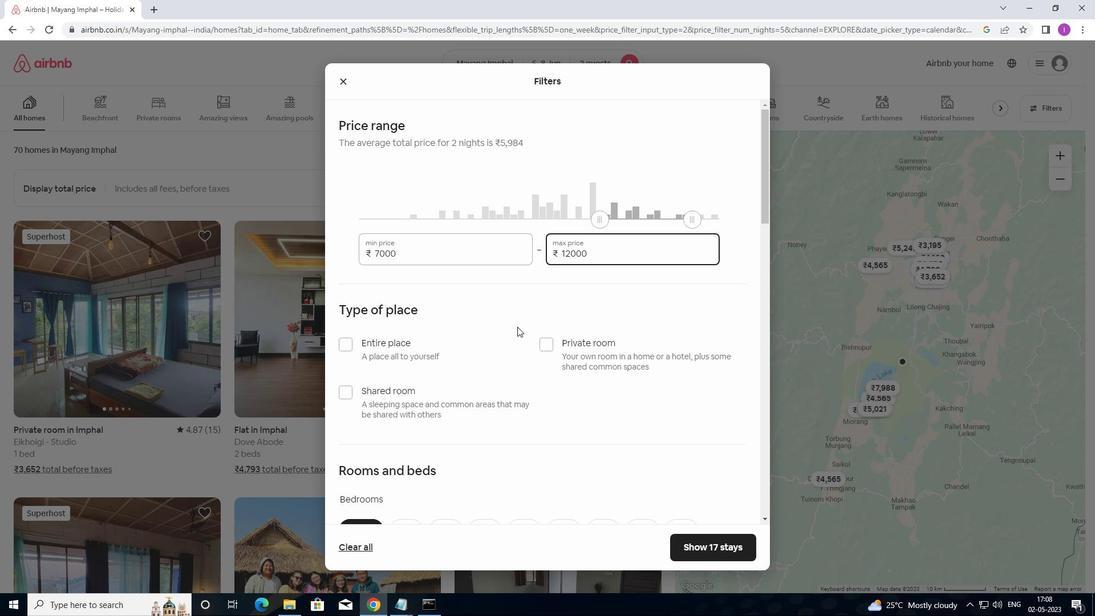 
Action: Mouse scrolled (503, 338) with delta (0, 0)
Screenshot: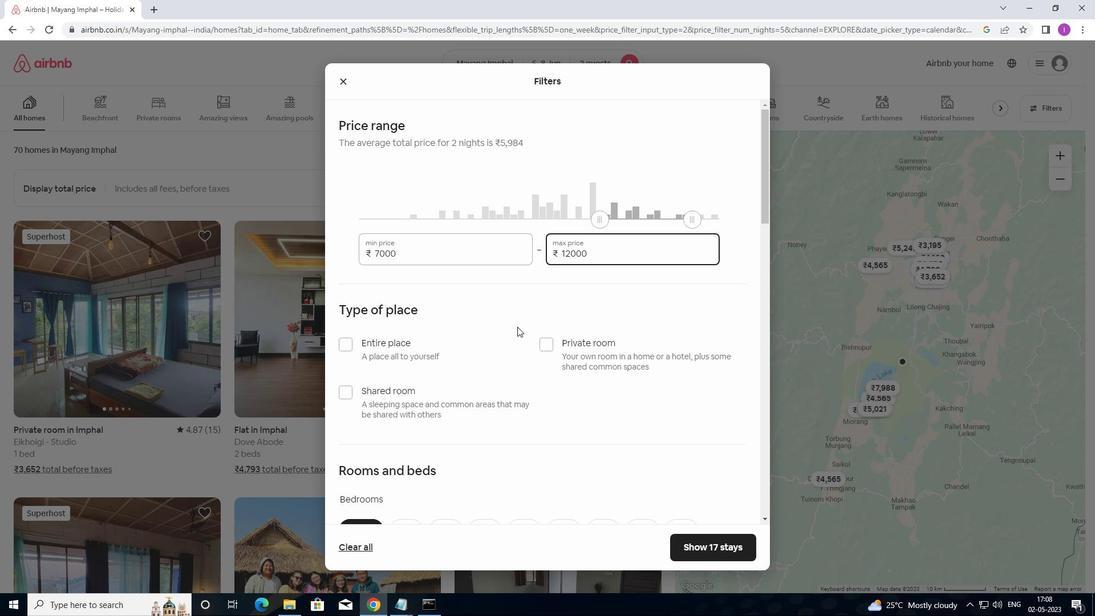 
Action: Mouse moved to (503, 341)
Screenshot: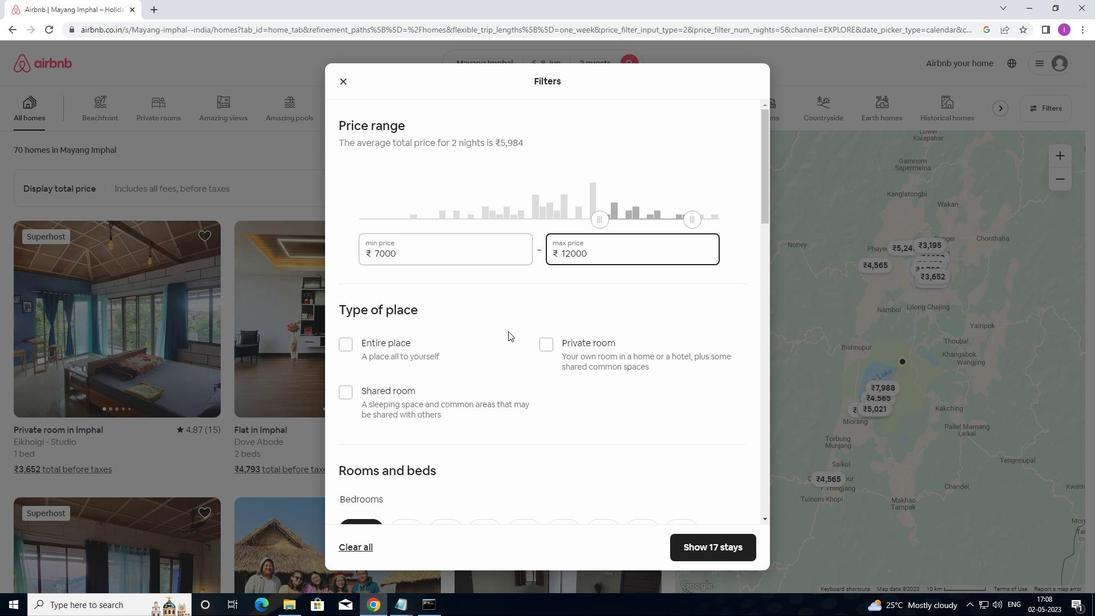 
Action: Mouse scrolled (503, 340) with delta (0, 0)
Screenshot: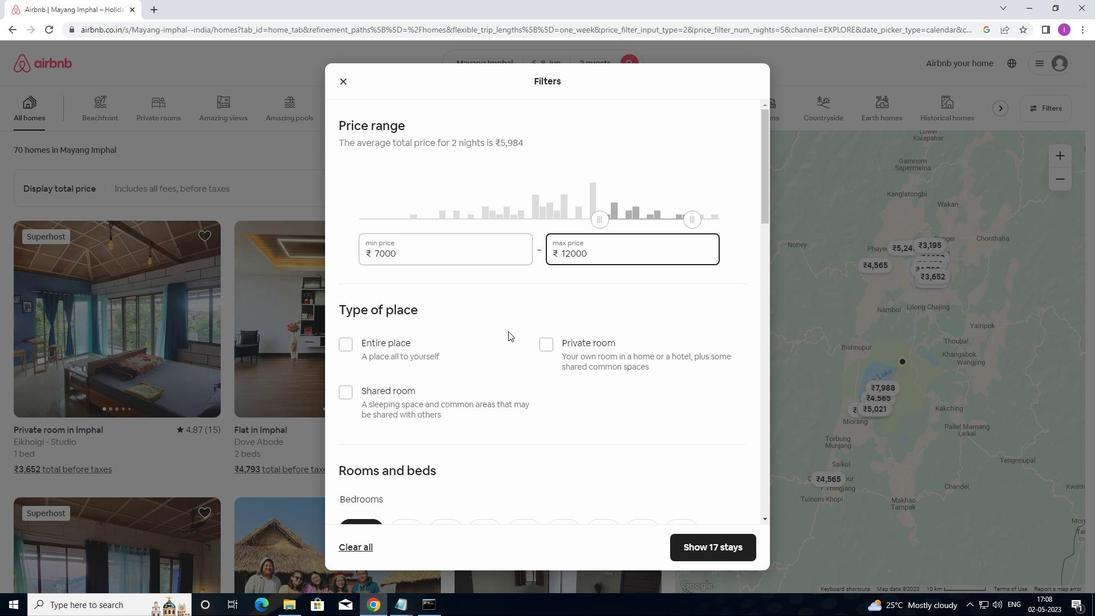 
Action: Mouse moved to (549, 232)
Screenshot: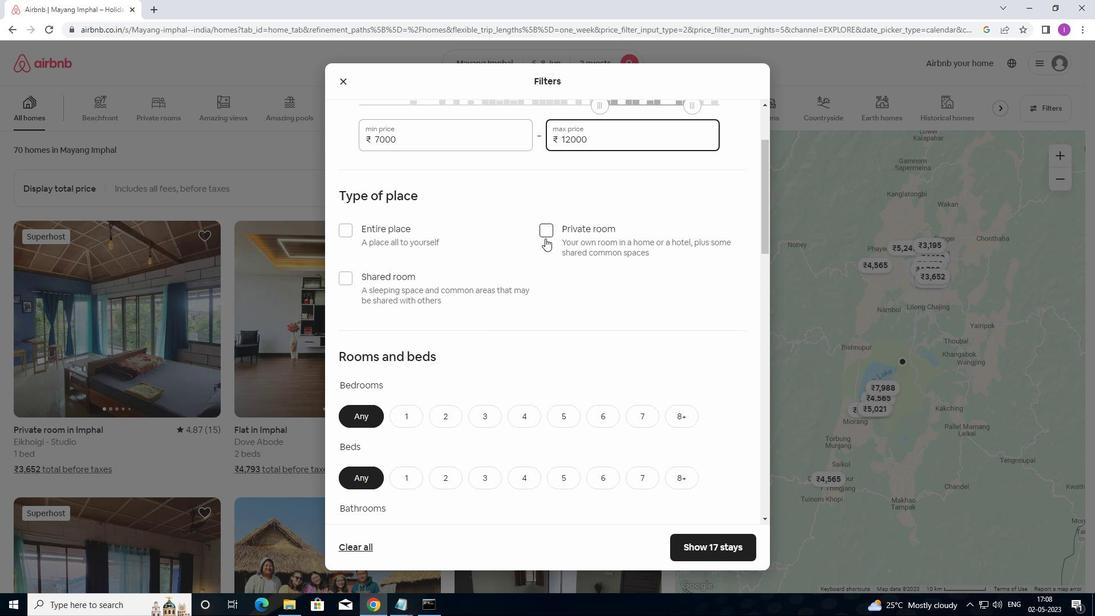 
Action: Mouse pressed left at (549, 232)
Screenshot: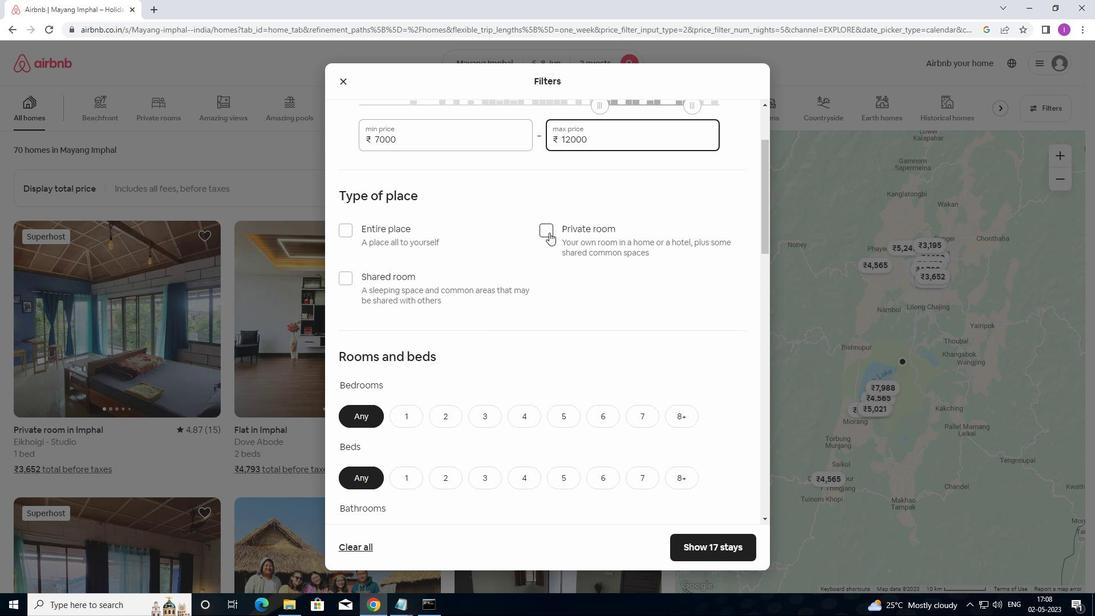 
Action: Mouse moved to (502, 337)
Screenshot: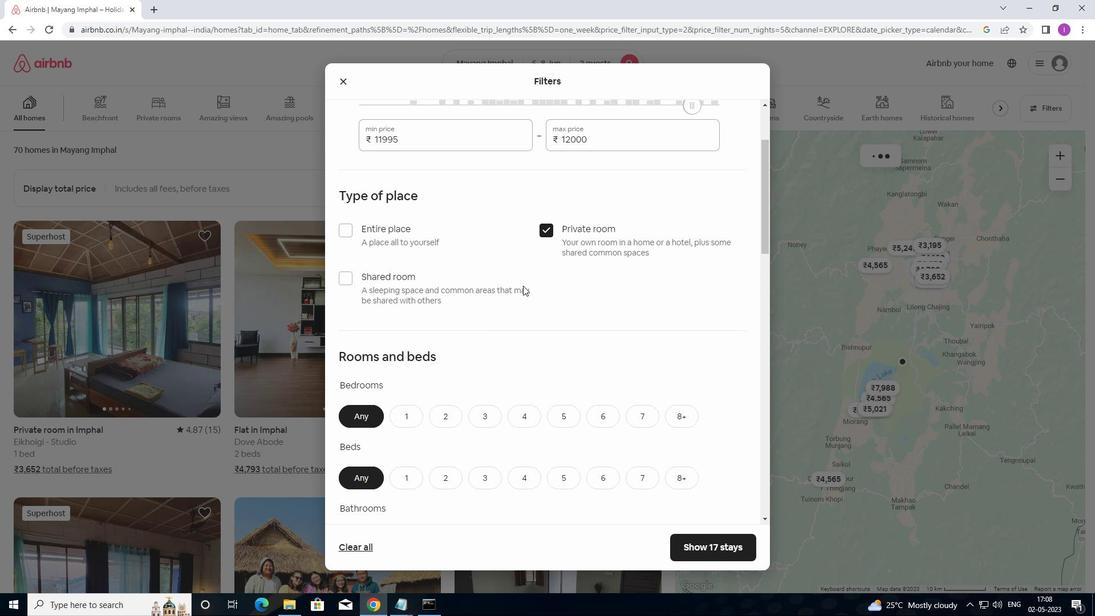 
Action: Mouse scrolled (502, 337) with delta (0, 0)
Screenshot: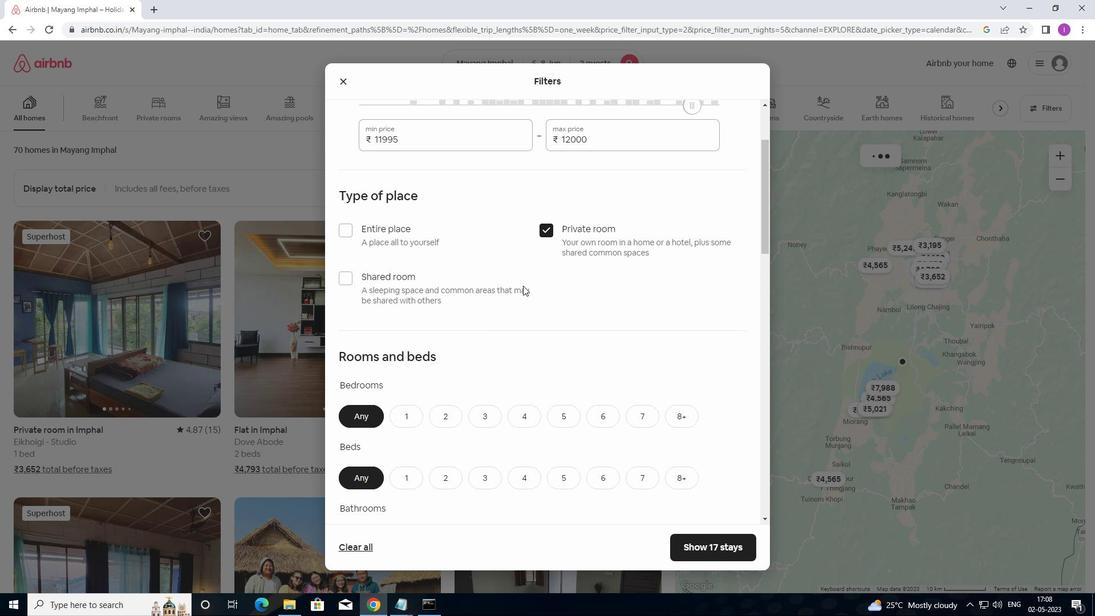 
Action: Mouse moved to (500, 347)
Screenshot: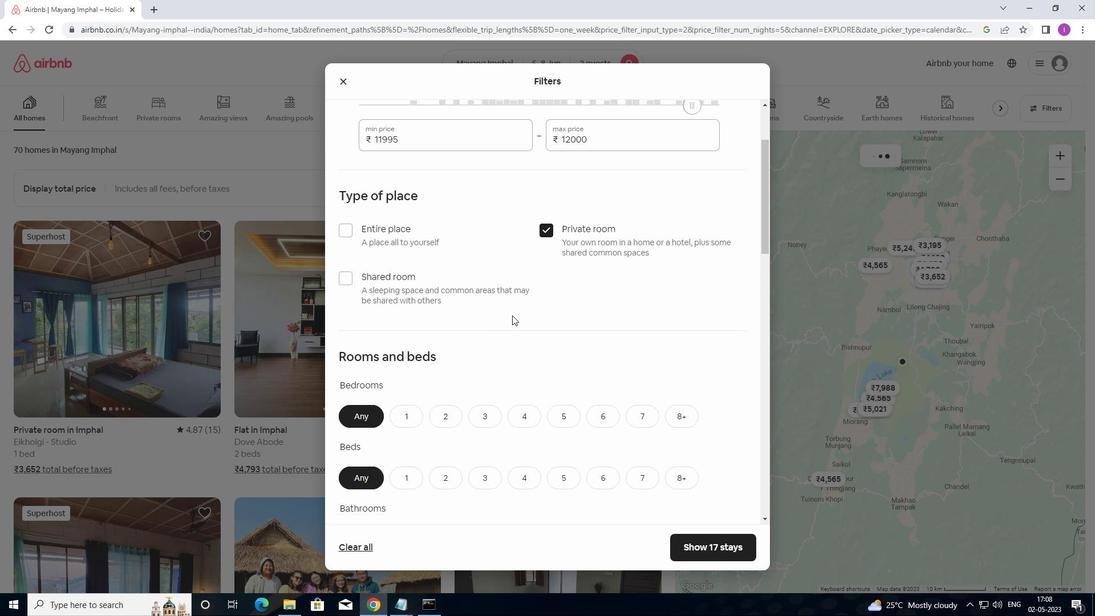 
Action: Mouse scrolled (500, 346) with delta (0, 0)
Screenshot: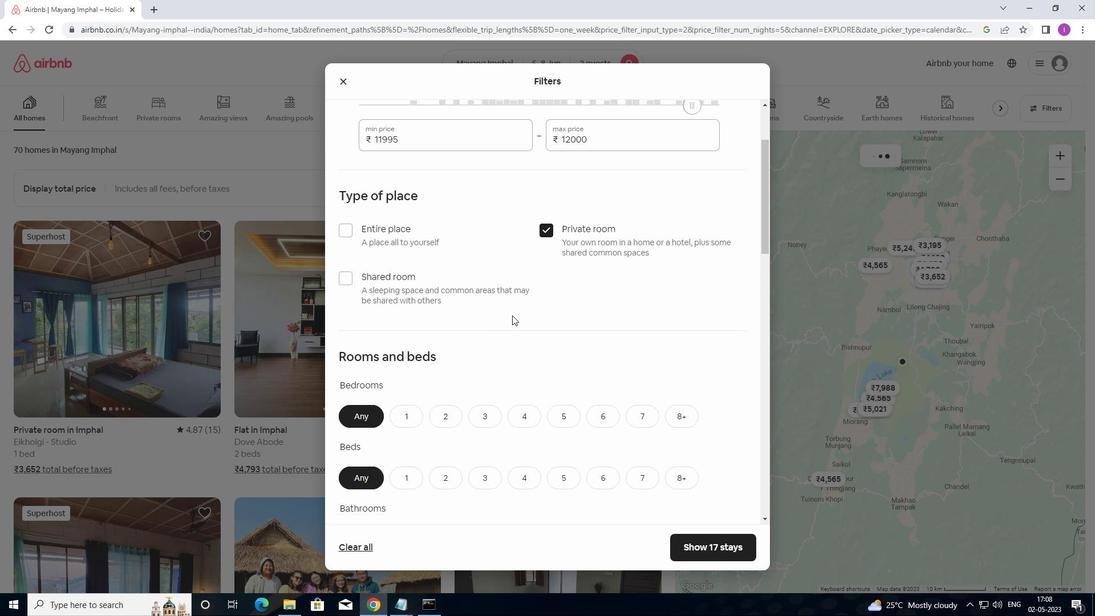 
Action: Mouse moved to (500, 348)
Screenshot: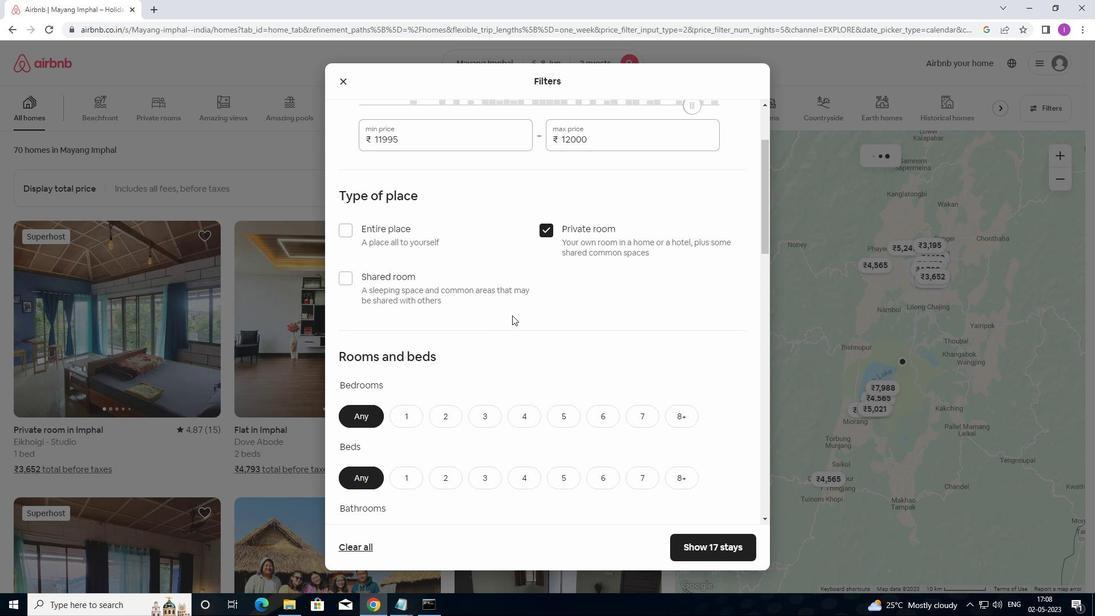 
Action: Mouse scrolled (500, 348) with delta (0, 0)
Screenshot: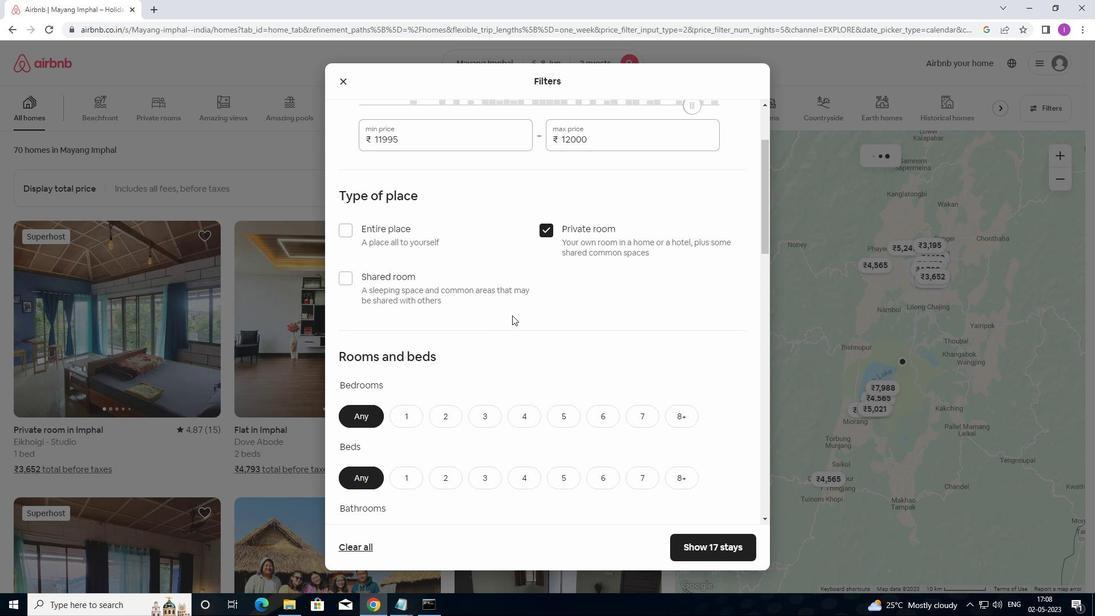 
Action: Mouse moved to (411, 245)
Screenshot: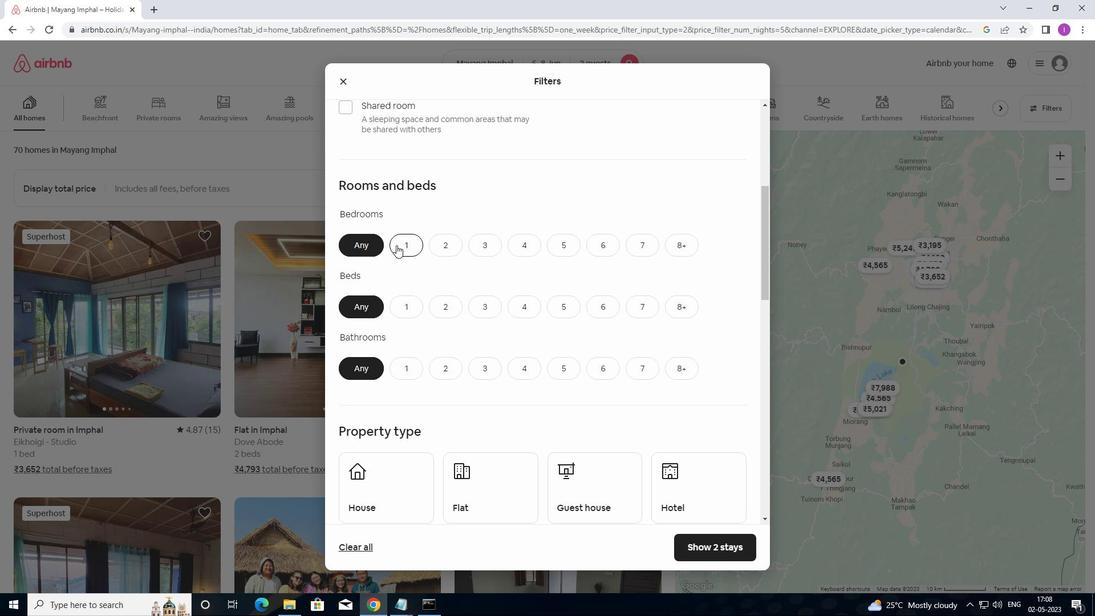 
Action: Mouse pressed left at (411, 245)
Screenshot: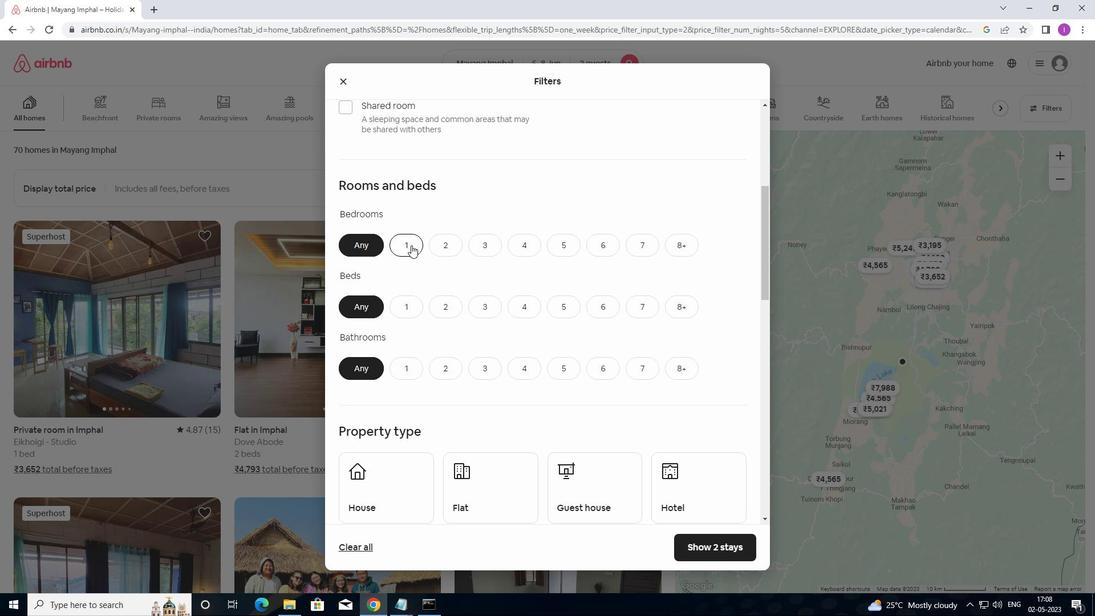 
Action: Mouse moved to (446, 306)
Screenshot: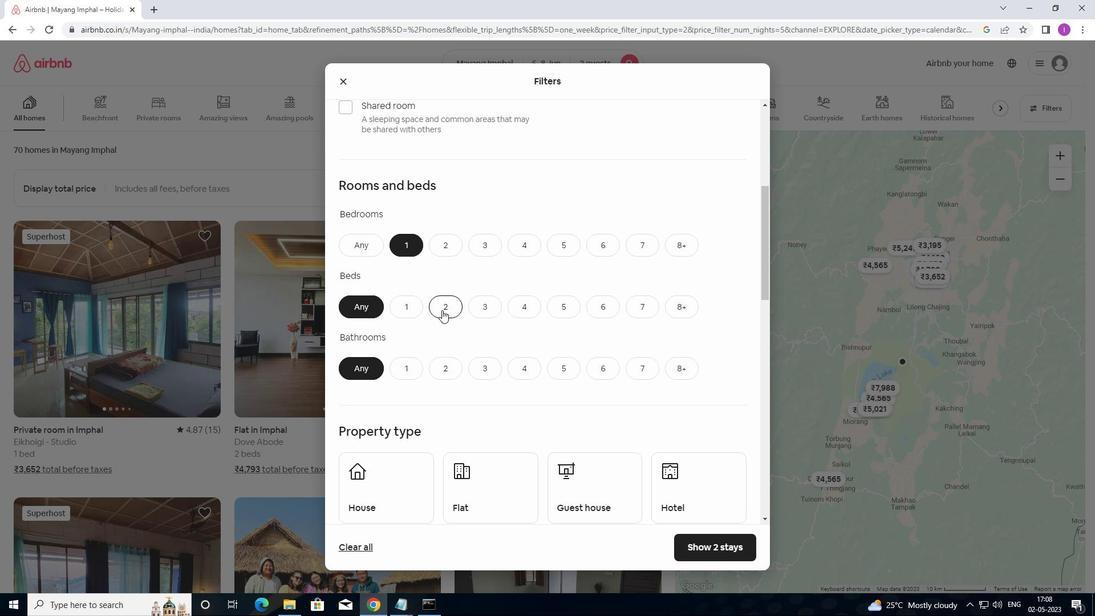 
Action: Mouse pressed left at (446, 306)
Screenshot: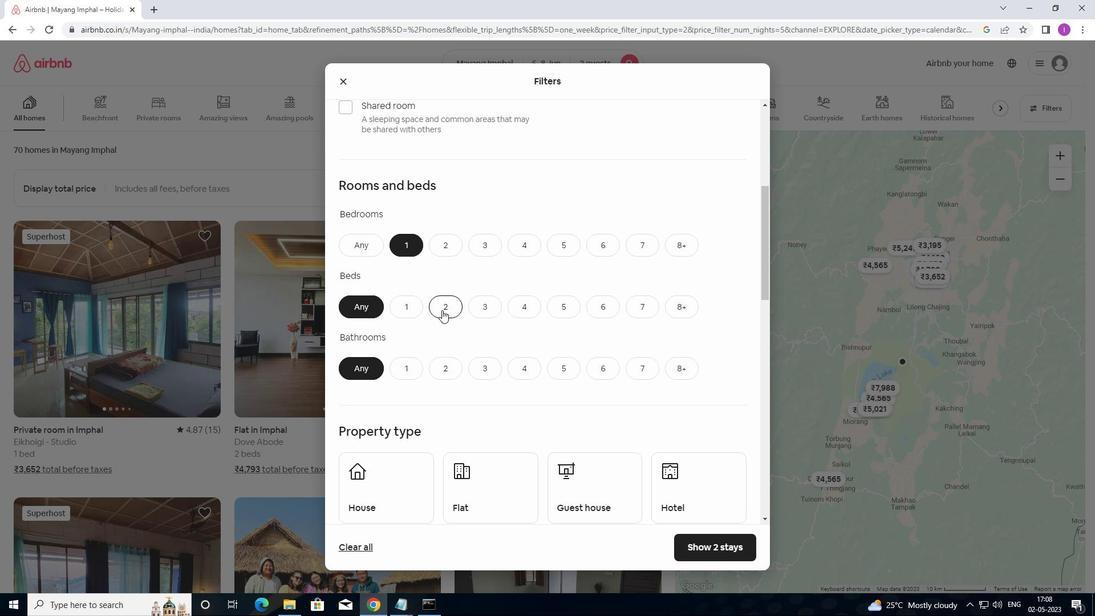 
Action: Mouse moved to (408, 365)
Screenshot: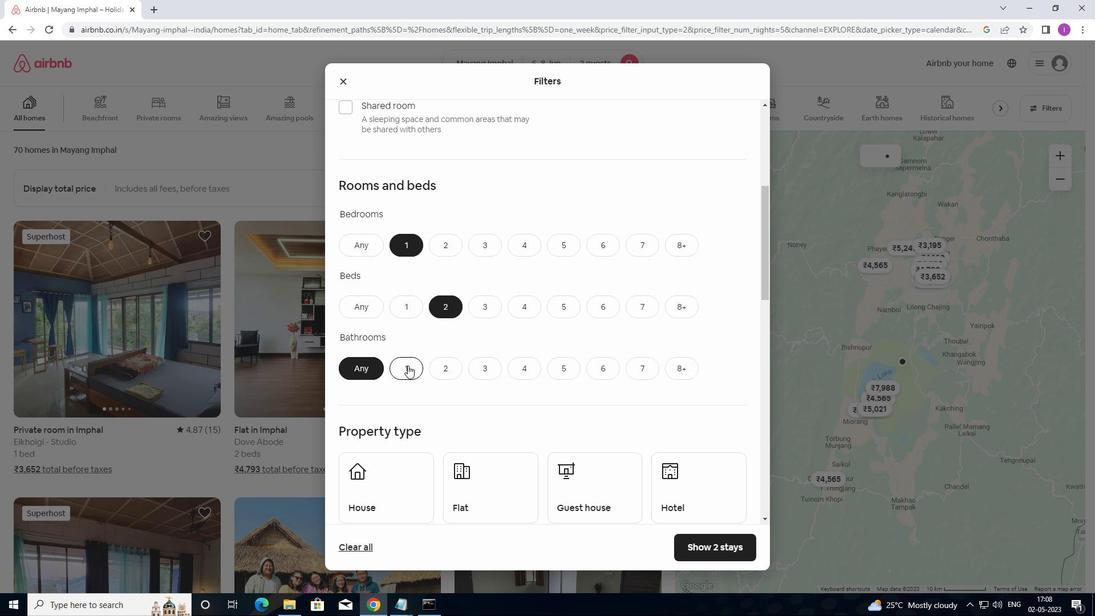 
Action: Mouse pressed left at (408, 365)
Screenshot: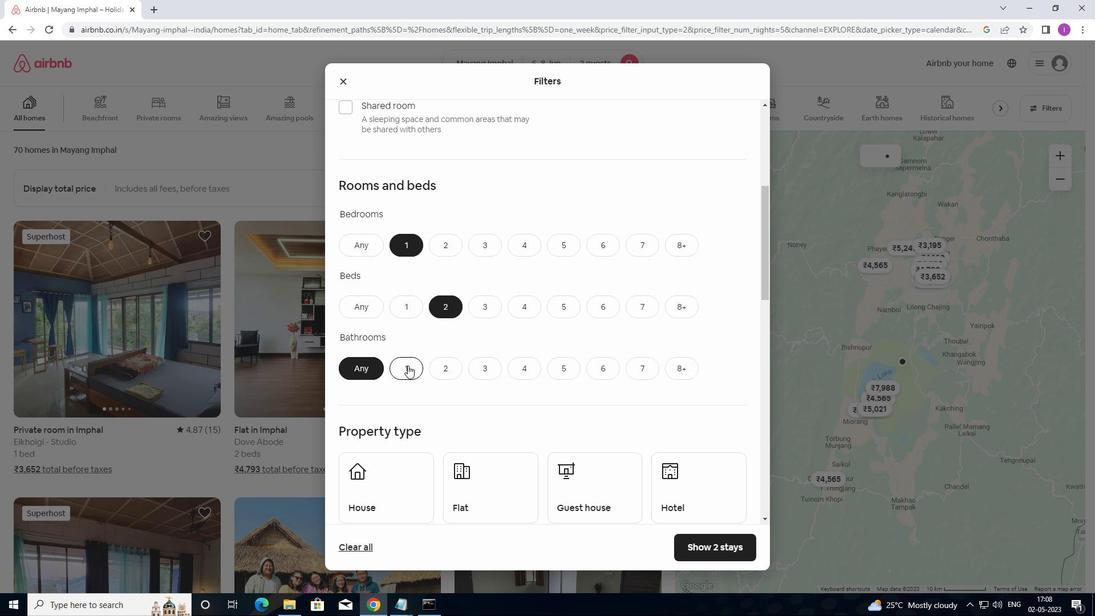 
Action: Mouse moved to (463, 356)
Screenshot: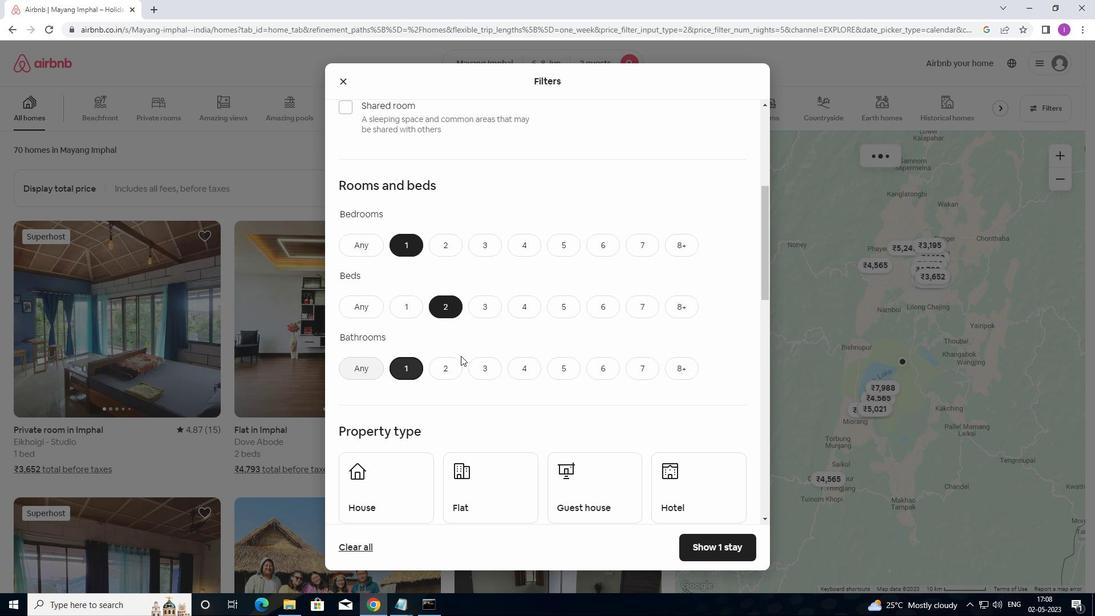 
Action: Mouse scrolled (463, 355) with delta (0, 0)
Screenshot: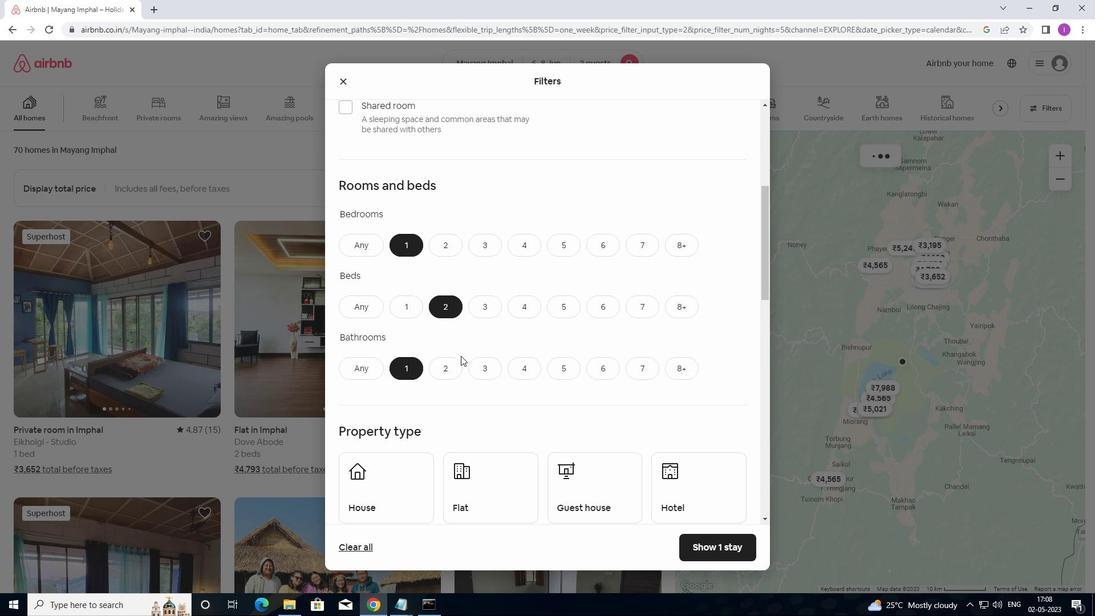 
Action: Mouse moved to (474, 342)
Screenshot: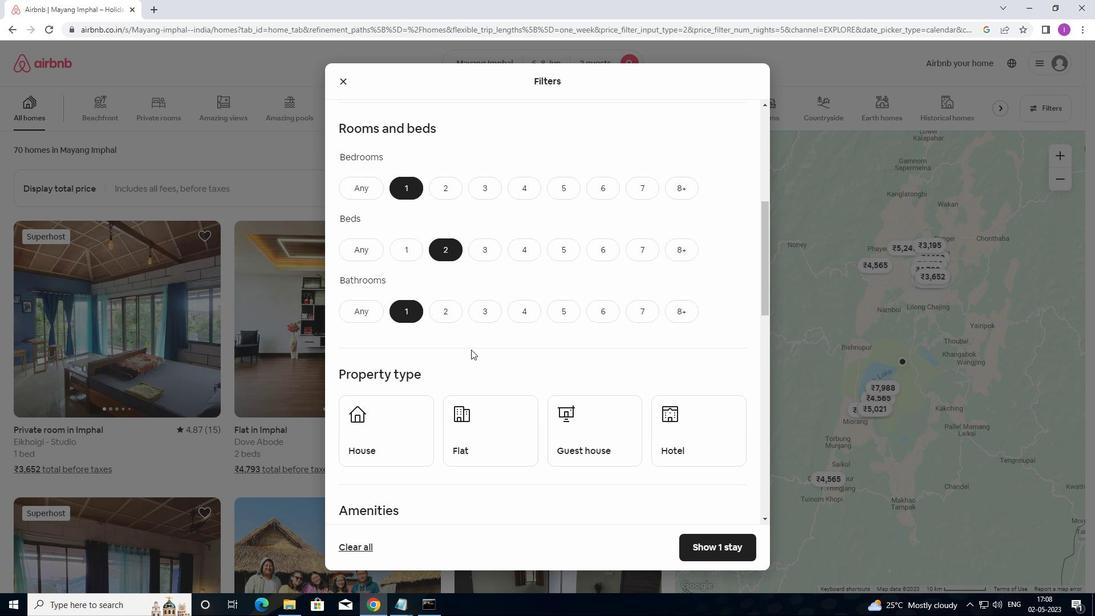 
Action: Mouse scrolled (474, 342) with delta (0, 0)
Screenshot: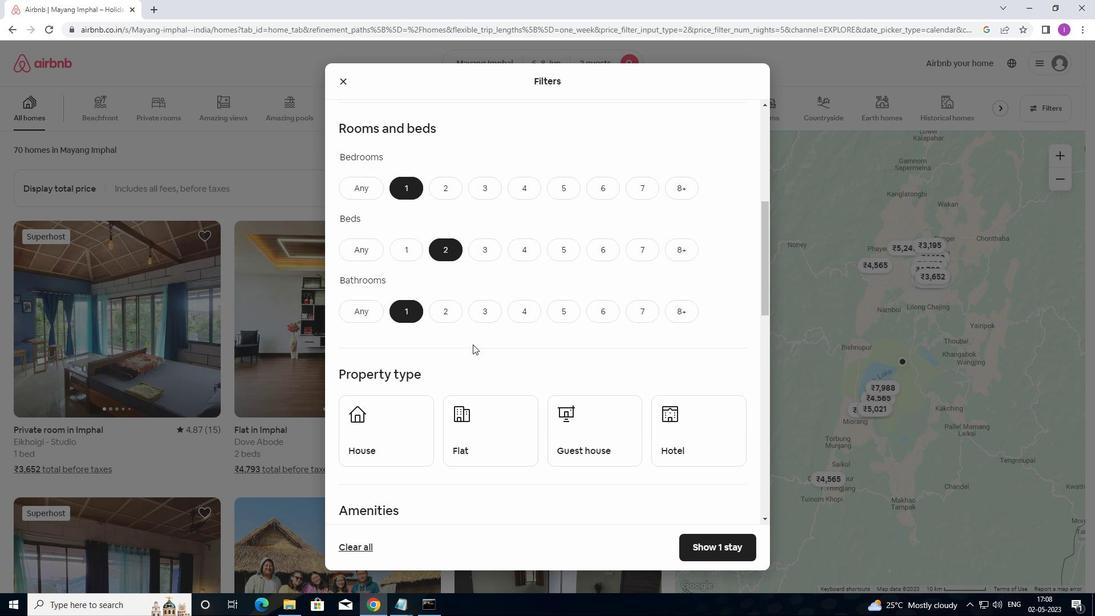 
Action: Mouse scrolled (474, 342) with delta (0, 0)
Screenshot: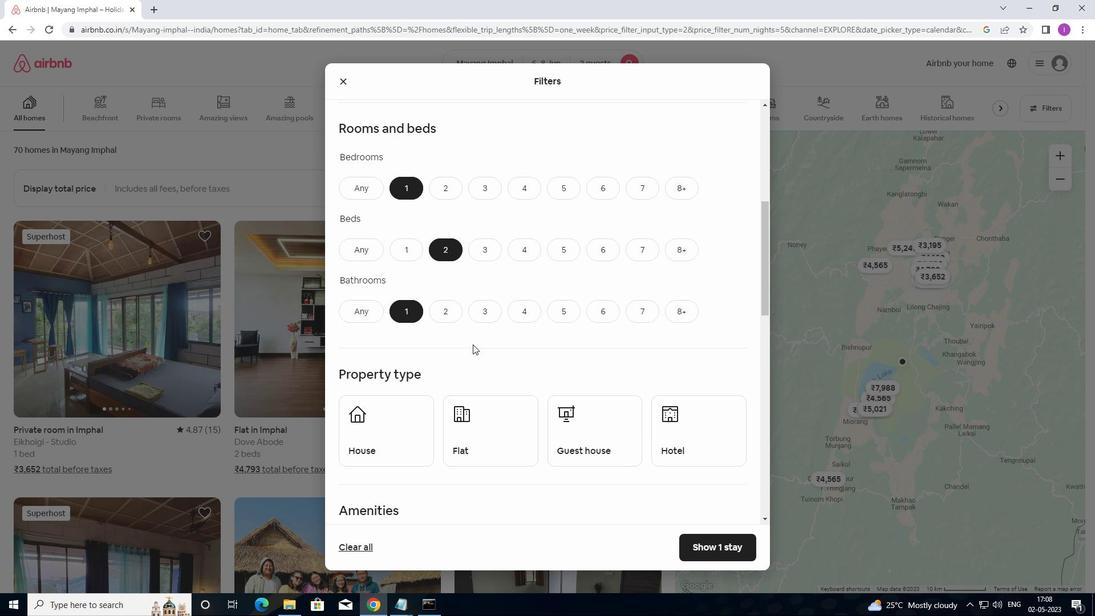 
Action: Mouse scrolled (474, 342) with delta (0, 0)
Screenshot: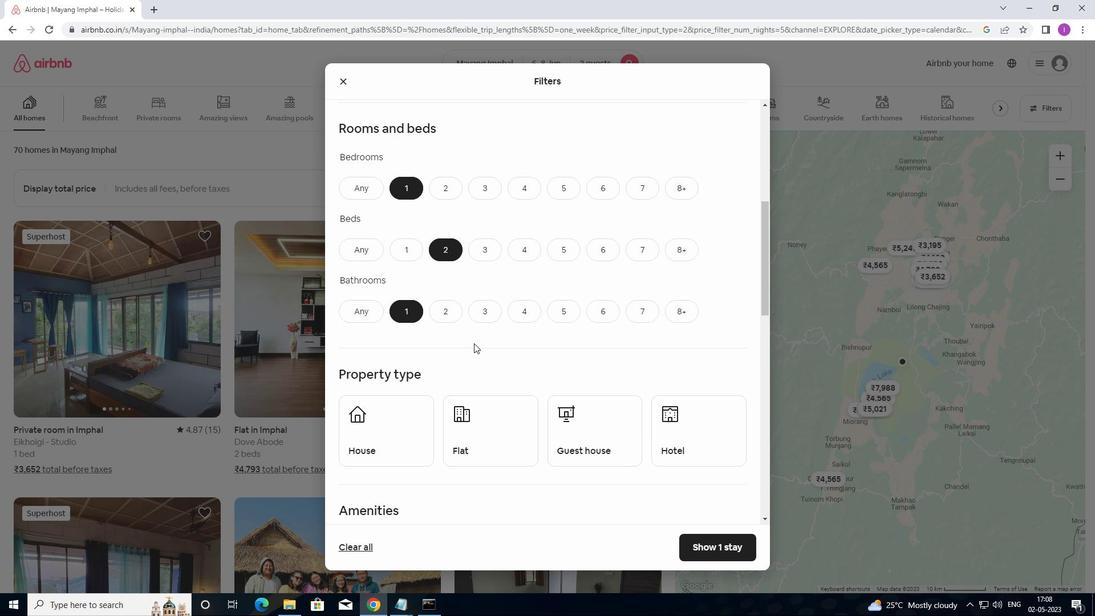 
Action: Mouse moved to (402, 277)
Screenshot: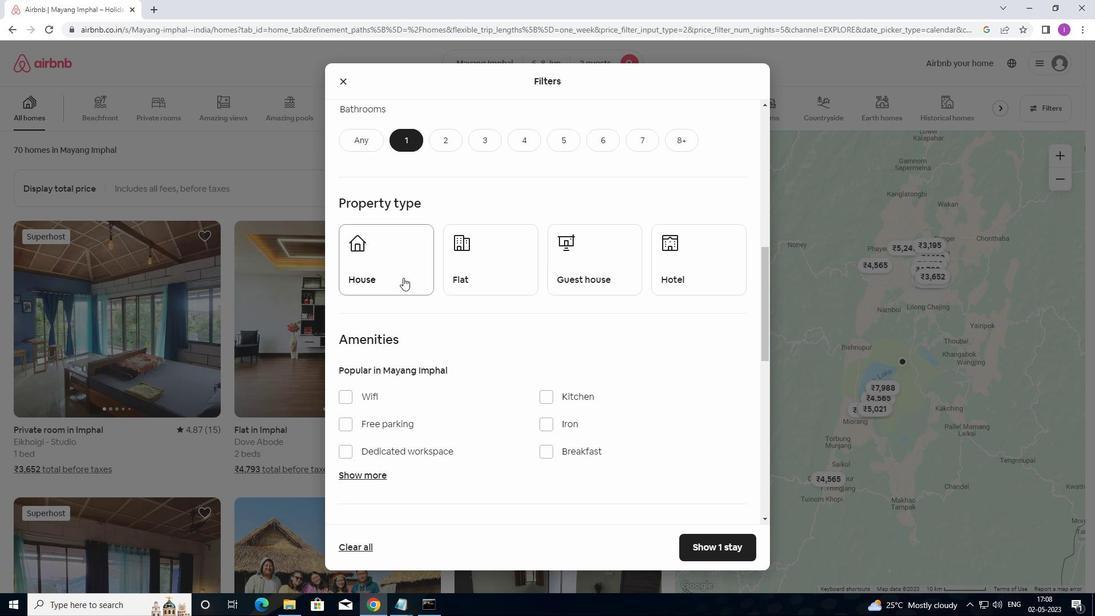
Action: Mouse pressed left at (402, 277)
Screenshot: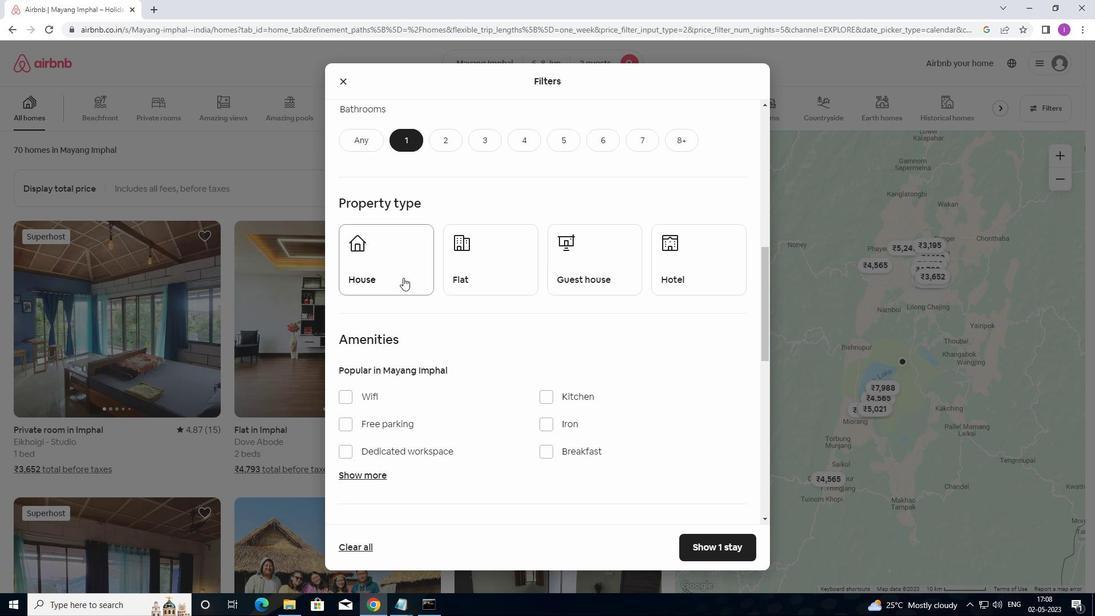 
Action: Mouse moved to (472, 284)
Screenshot: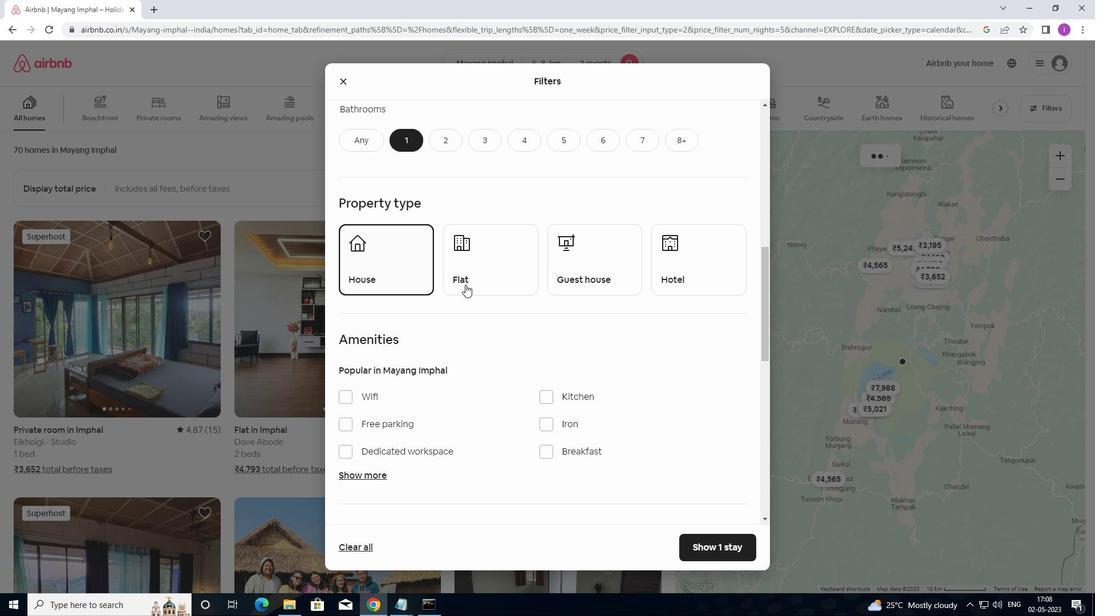 
Action: Mouse pressed left at (472, 284)
Screenshot: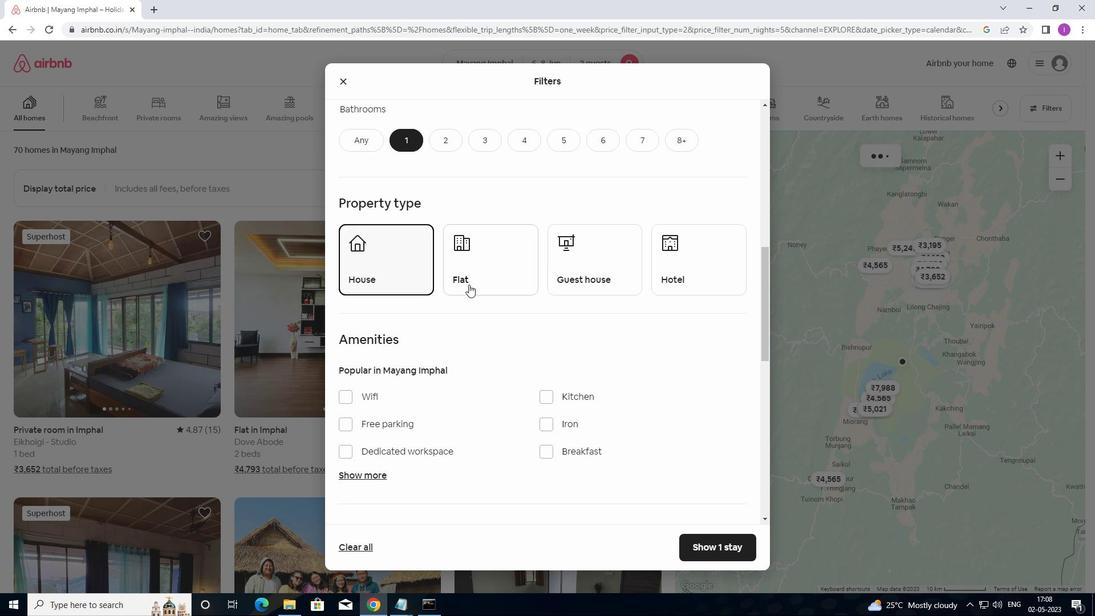 
Action: Mouse moved to (573, 269)
Screenshot: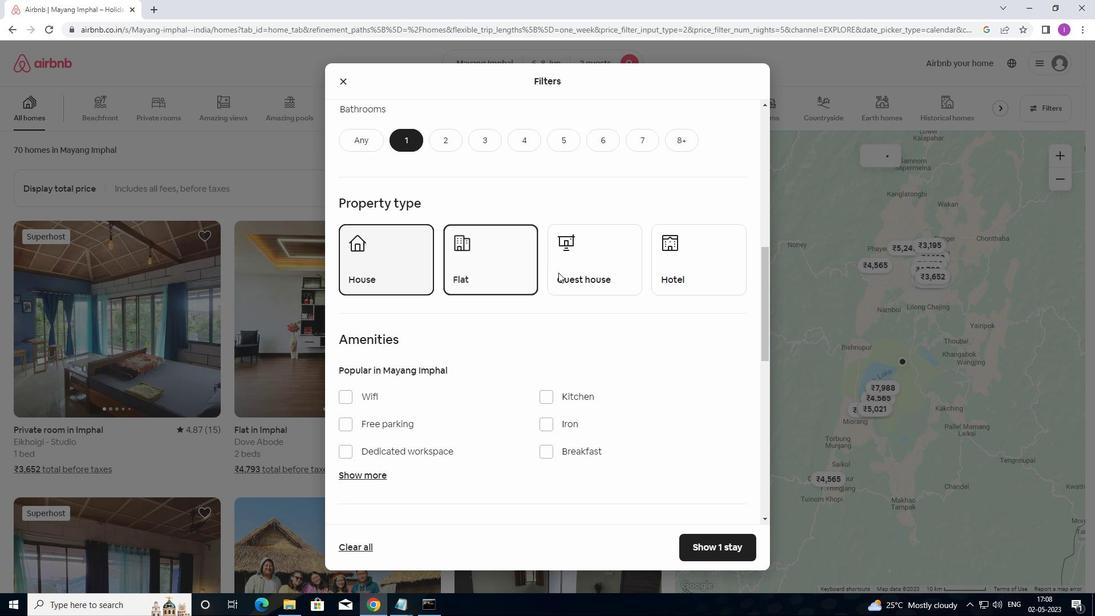
Action: Mouse pressed left at (573, 269)
Screenshot: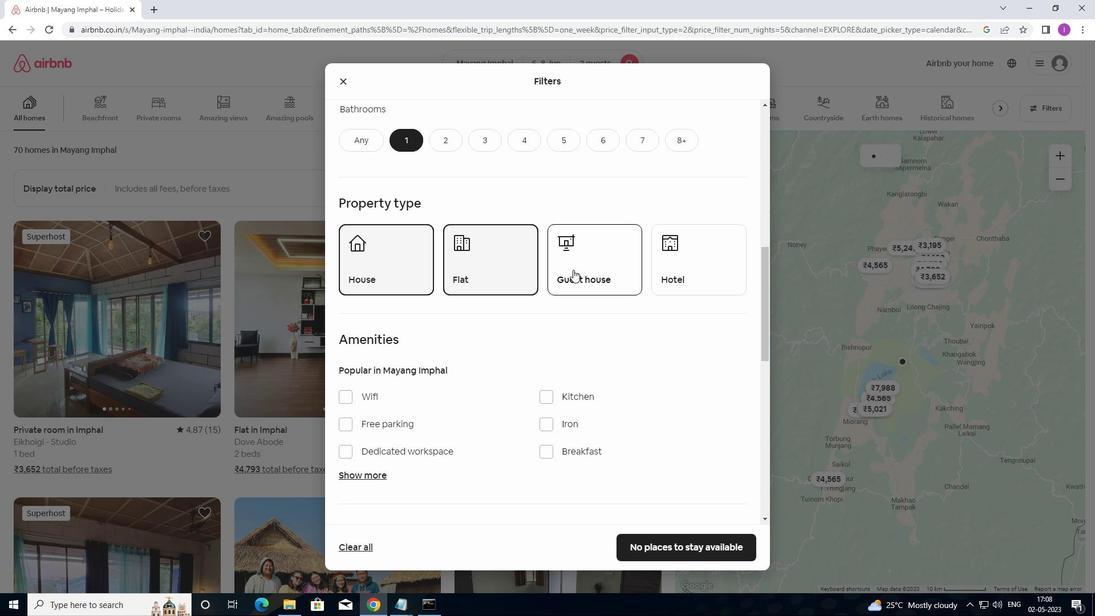 
Action: Mouse moved to (654, 272)
Screenshot: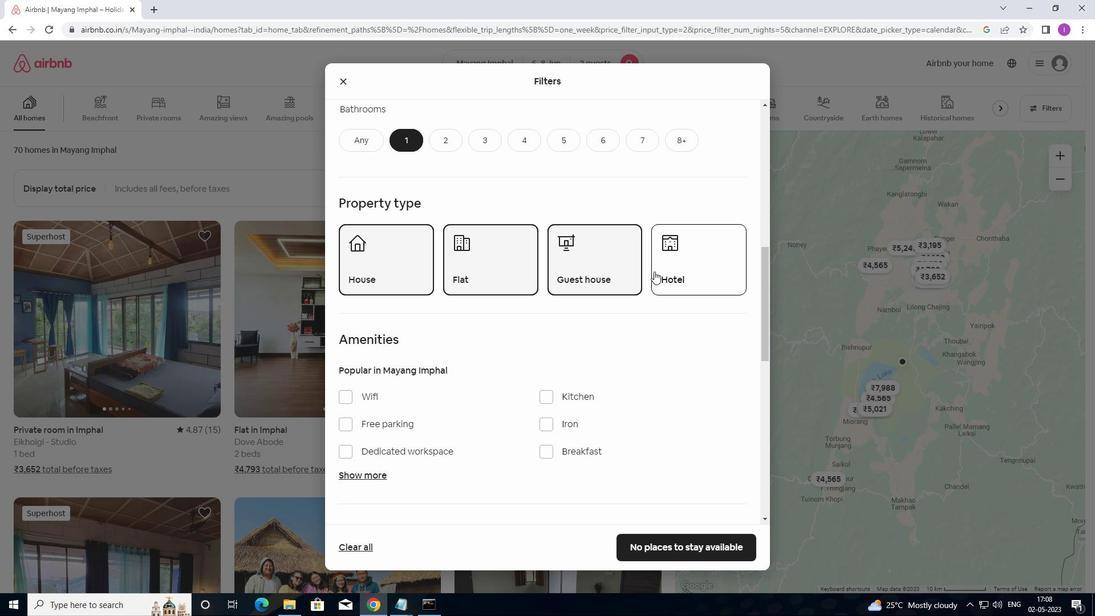 
Action: Mouse scrolled (654, 272) with delta (0, 0)
Screenshot: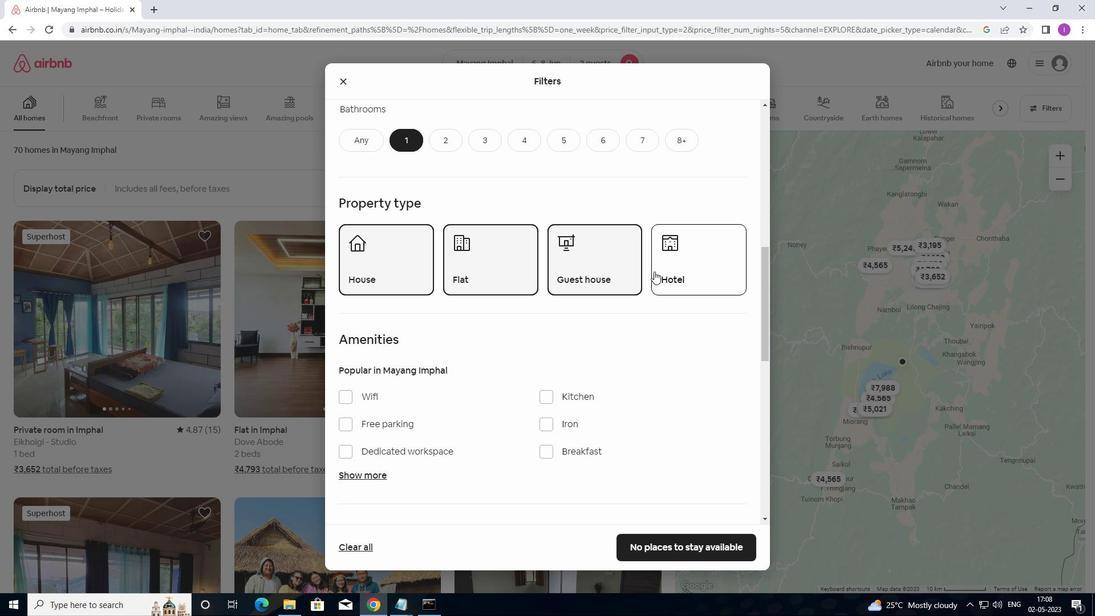 
Action: Mouse moved to (654, 273)
Screenshot: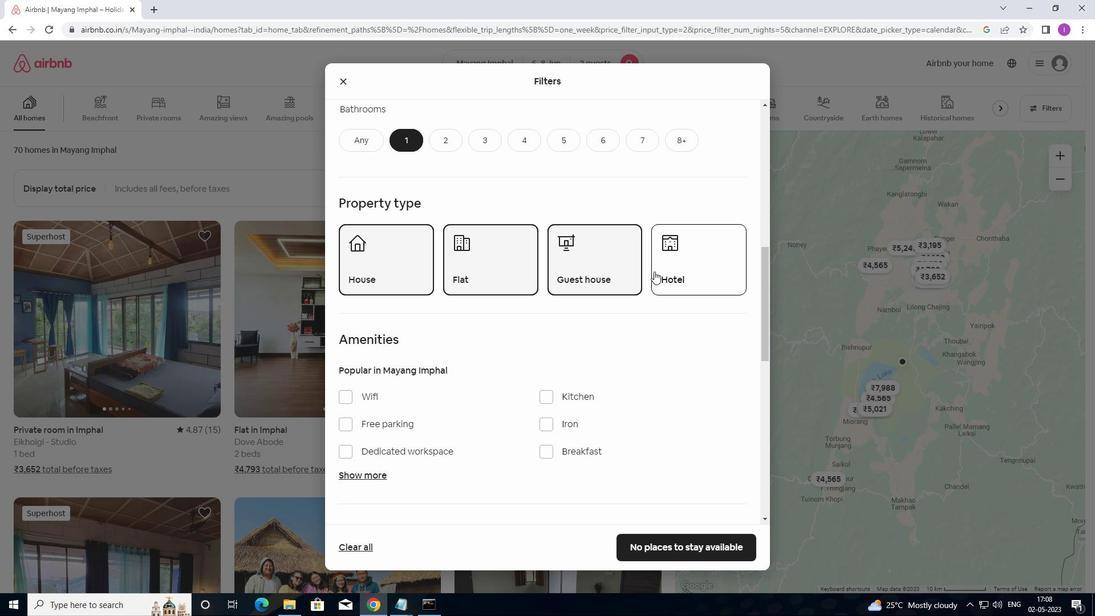 
Action: Mouse scrolled (654, 273) with delta (0, 0)
Screenshot: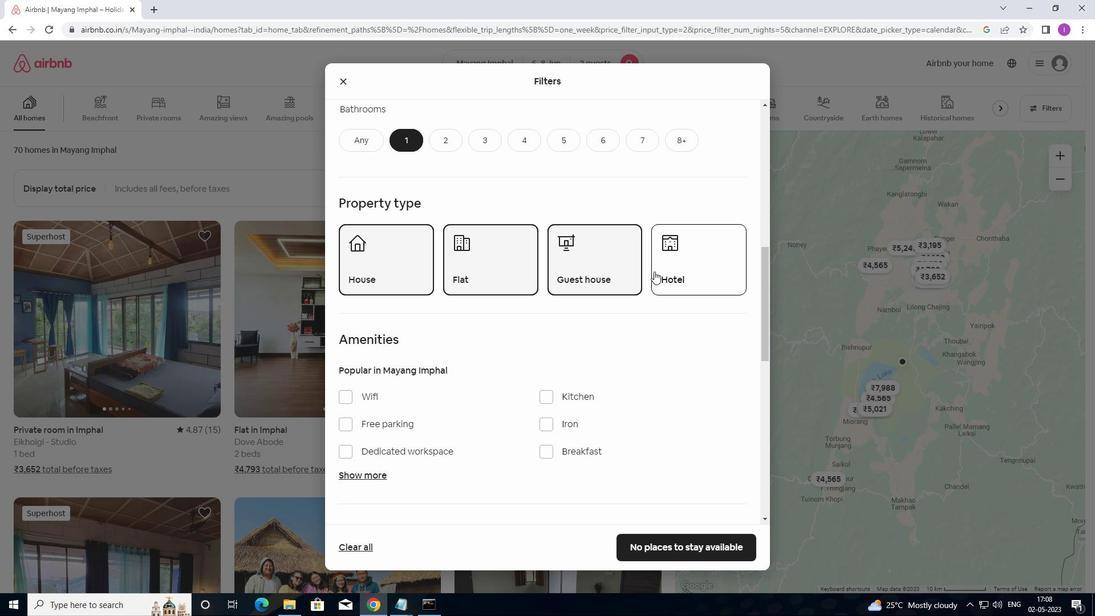 
Action: Mouse moved to (535, 330)
Screenshot: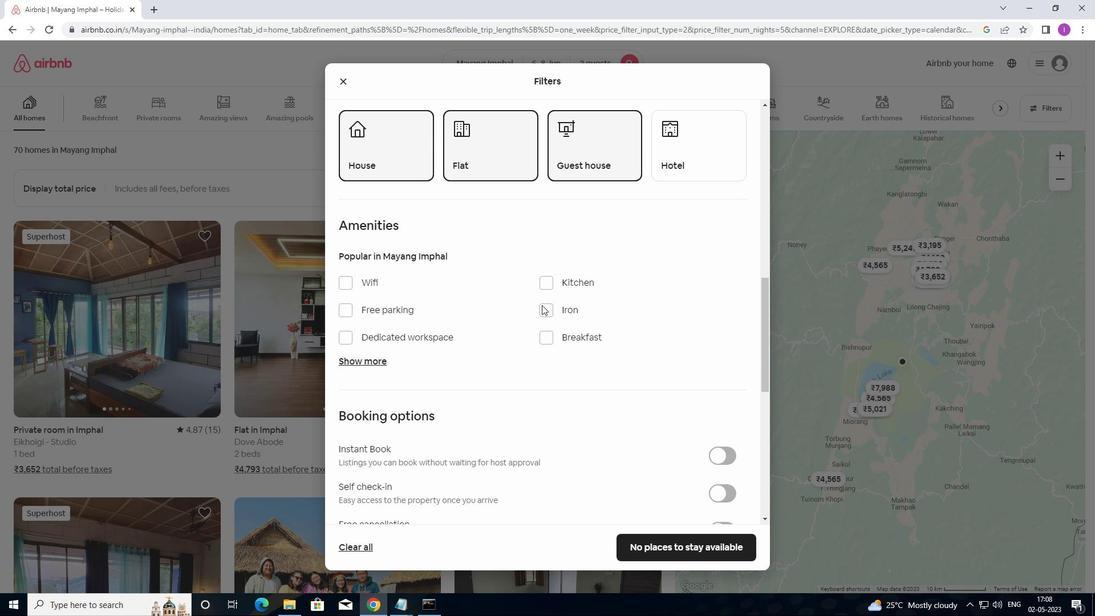 
Action: Mouse scrolled (535, 330) with delta (0, 0)
Screenshot: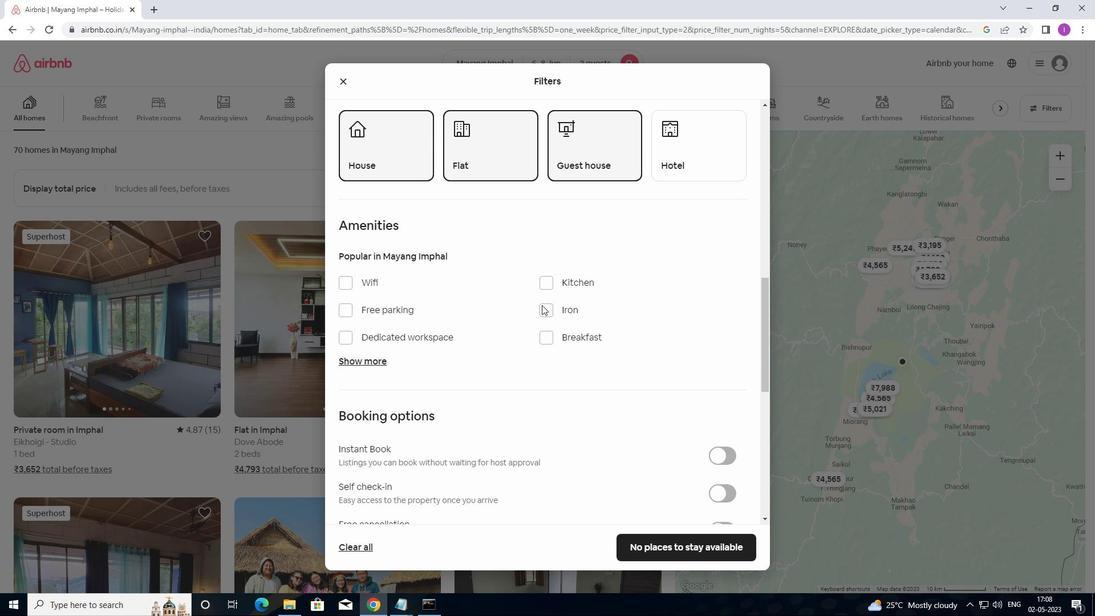 
Action: Mouse moved to (535, 332)
Screenshot: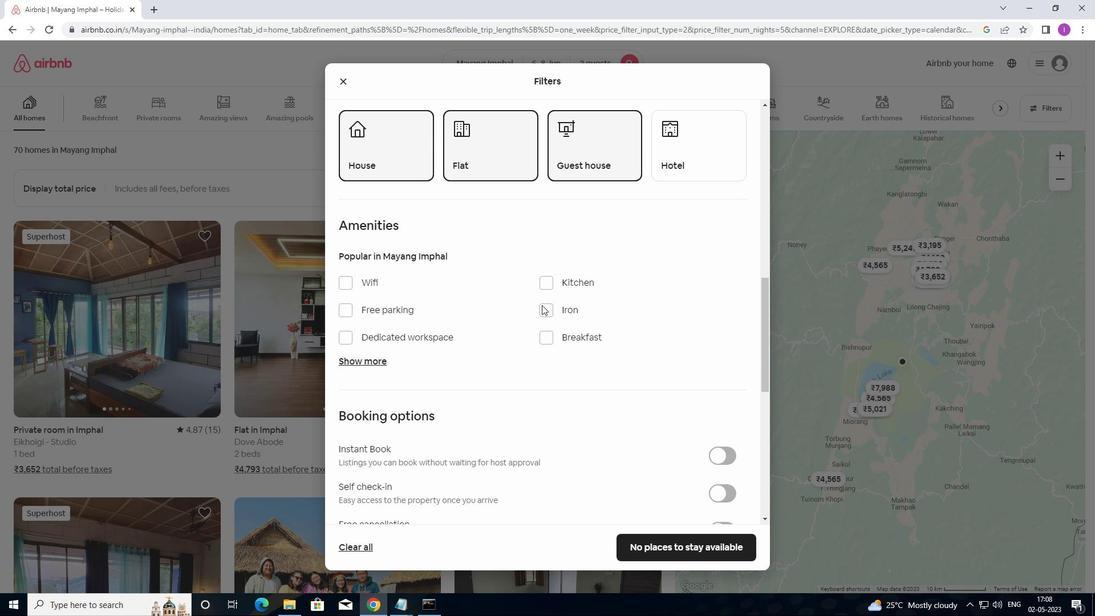 
Action: Mouse scrolled (535, 331) with delta (0, 0)
Screenshot: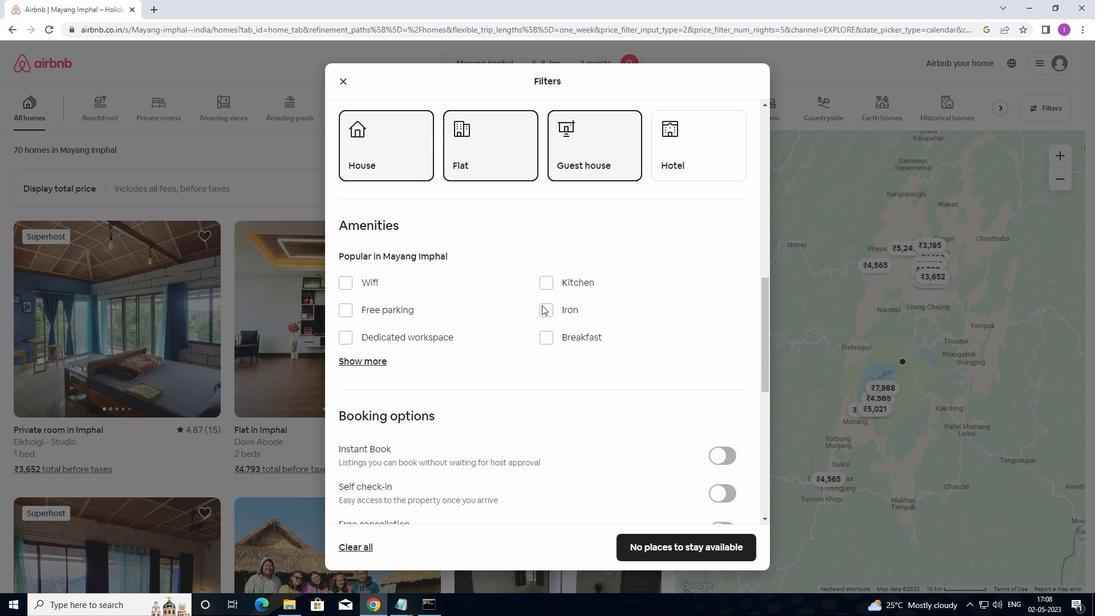
Action: Mouse moved to (719, 375)
Screenshot: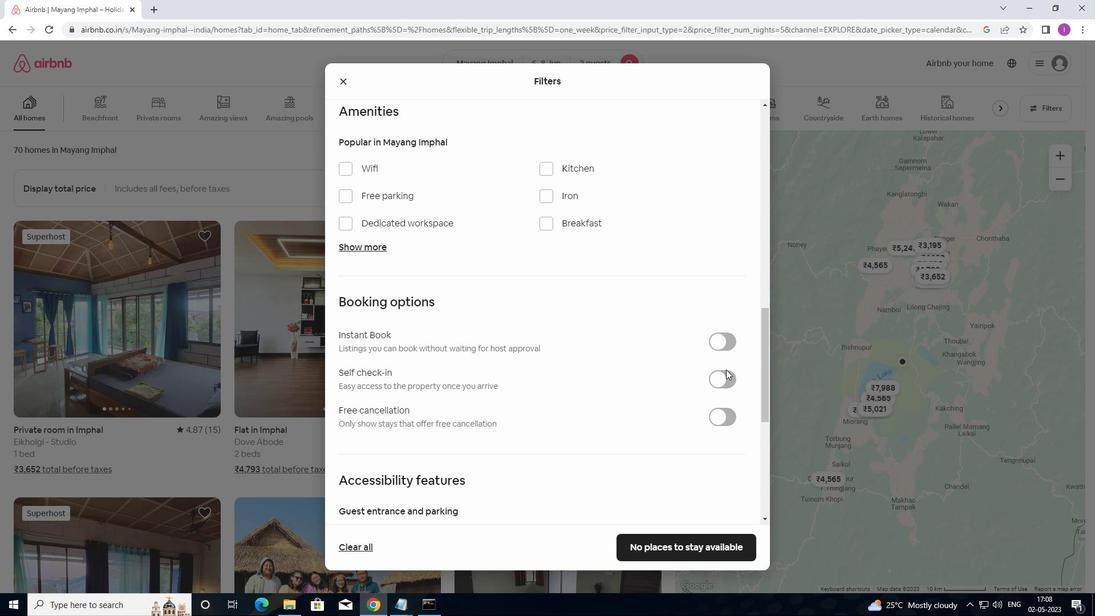 
Action: Mouse pressed left at (719, 375)
Screenshot: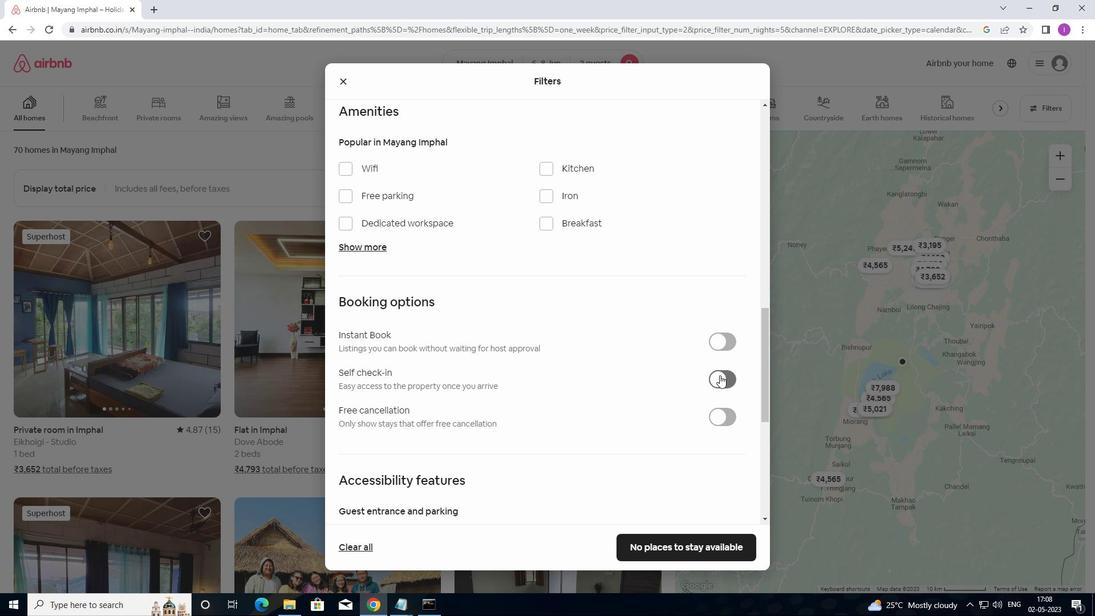 
Action: Mouse moved to (561, 358)
Screenshot: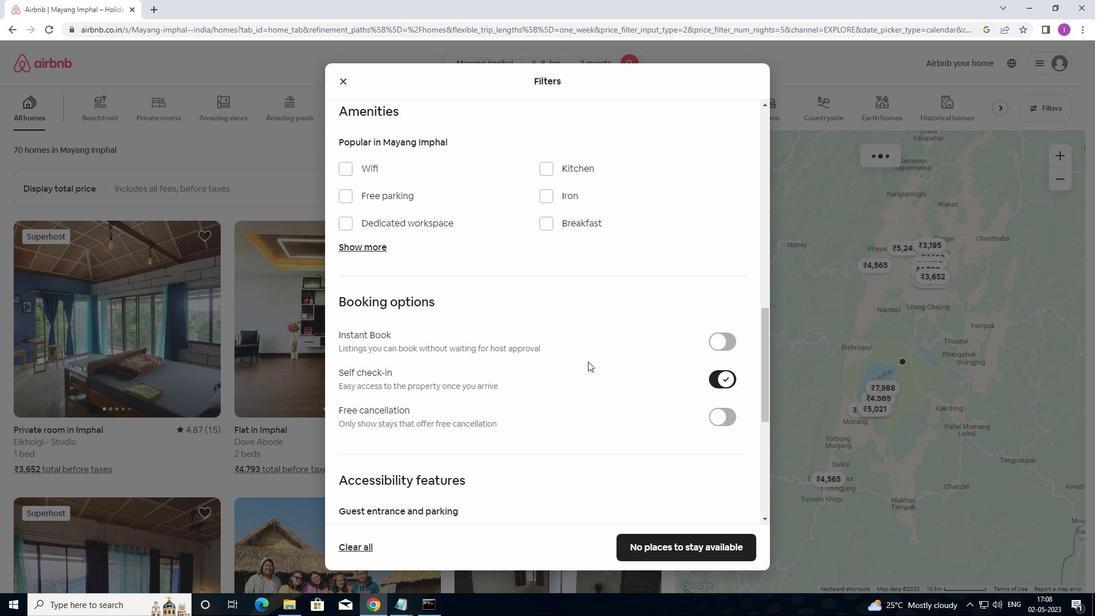 
Action: Mouse scrolled (561, 358) with delta (0, 0)
Screenshot: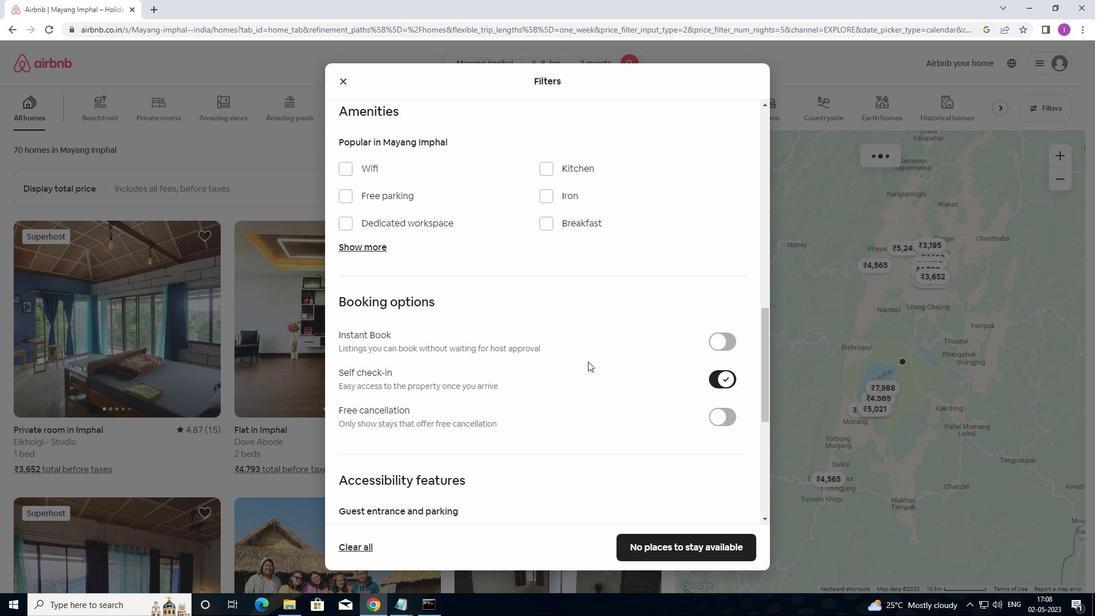
Action: Mouse moved to (561, 367)
Screenshot: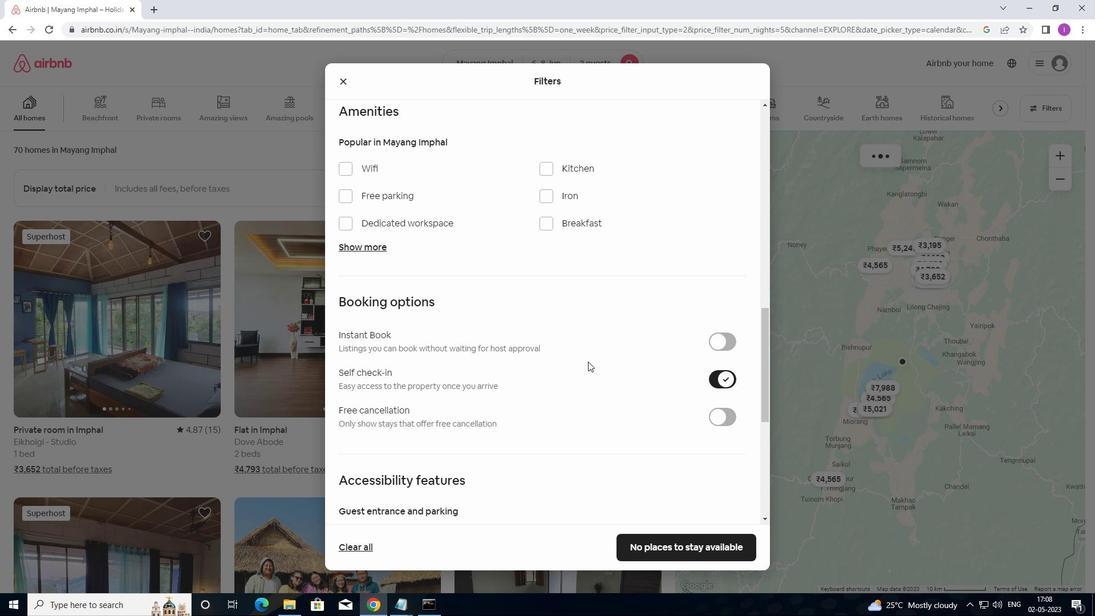 
Action: Mouse scrolled (561, 366) with delta (0, 0)
Screenshot: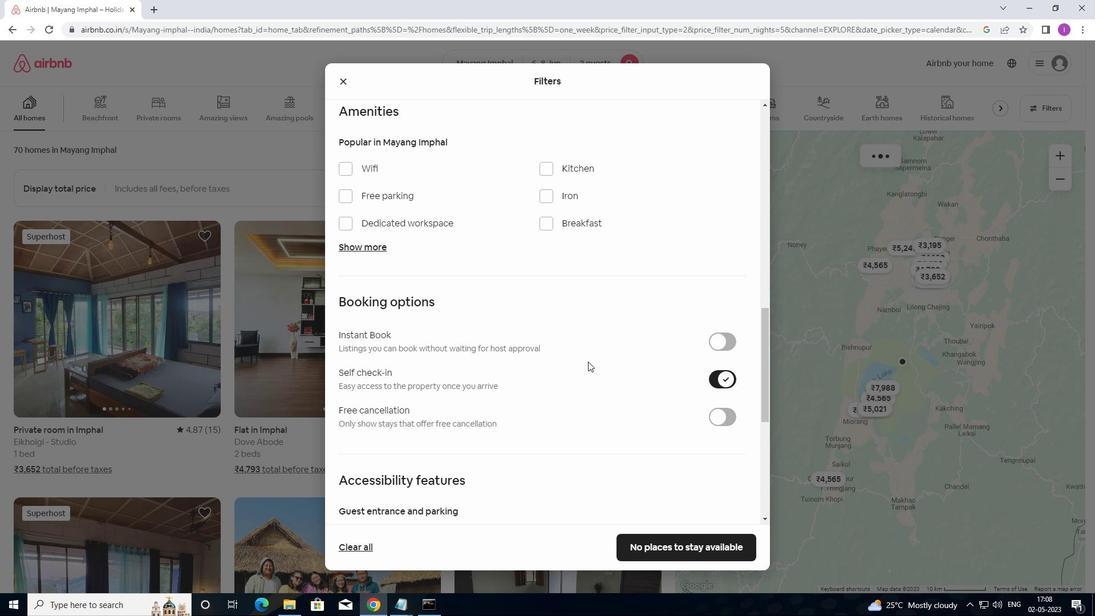 
Action: Mouse moved to (561, 367)
Screenshot: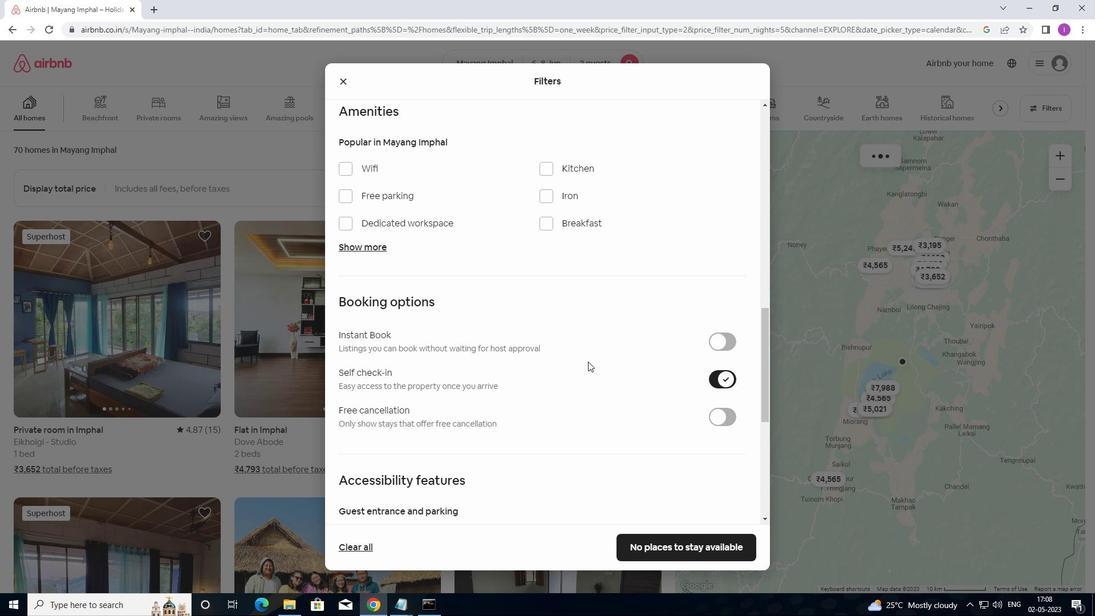 
Action: Mouse scrolled (561, 367) with delta (0, 0)
Screenshot: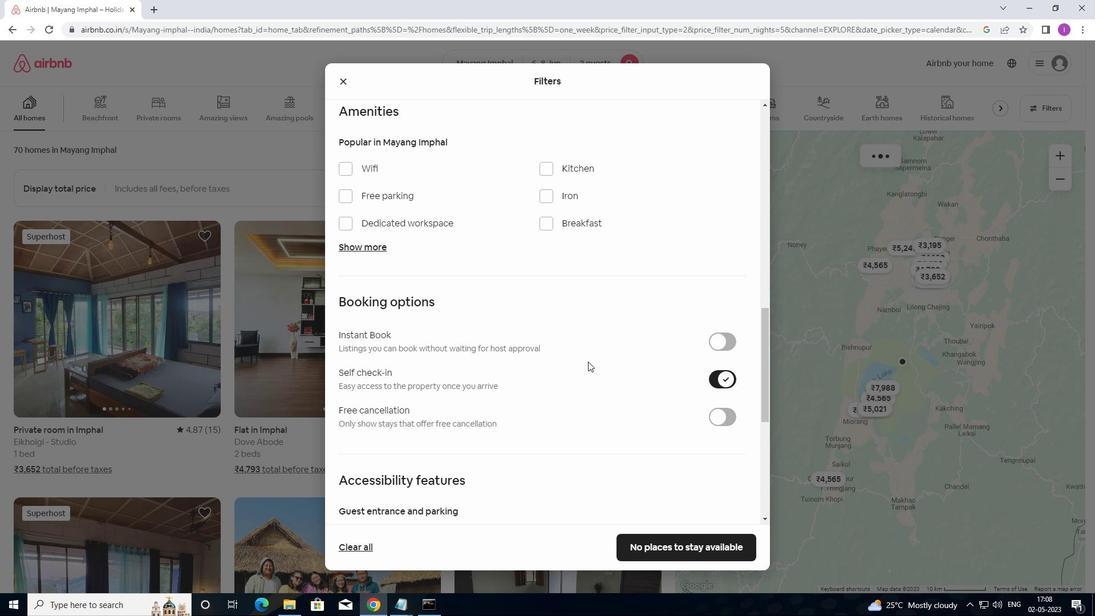 
Action: Mouse scrolled (561, 367) with delta (0, 0)
Screenshot: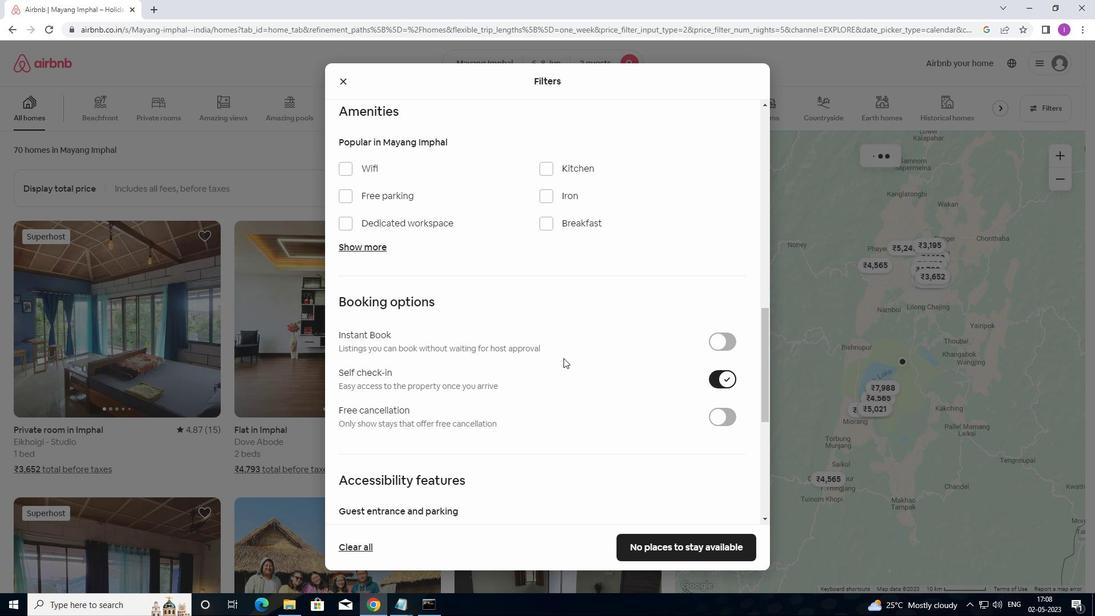 
Action: Mouse scrolled (561, 367) with delta (0, 0)
Screenshot: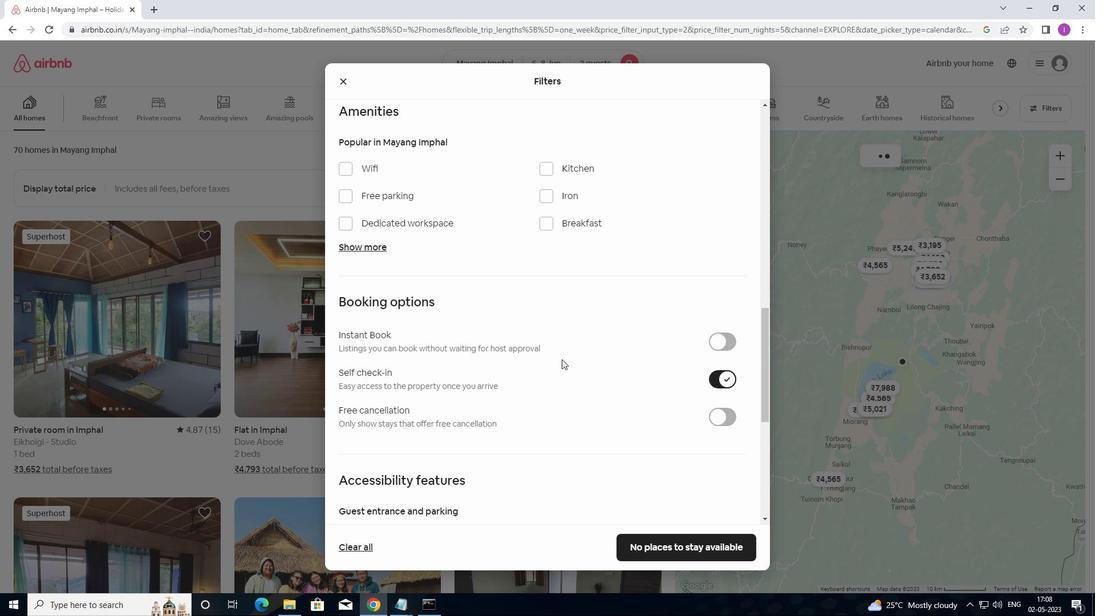 
Action: Mouse moved to (536, 385)
Screenshot: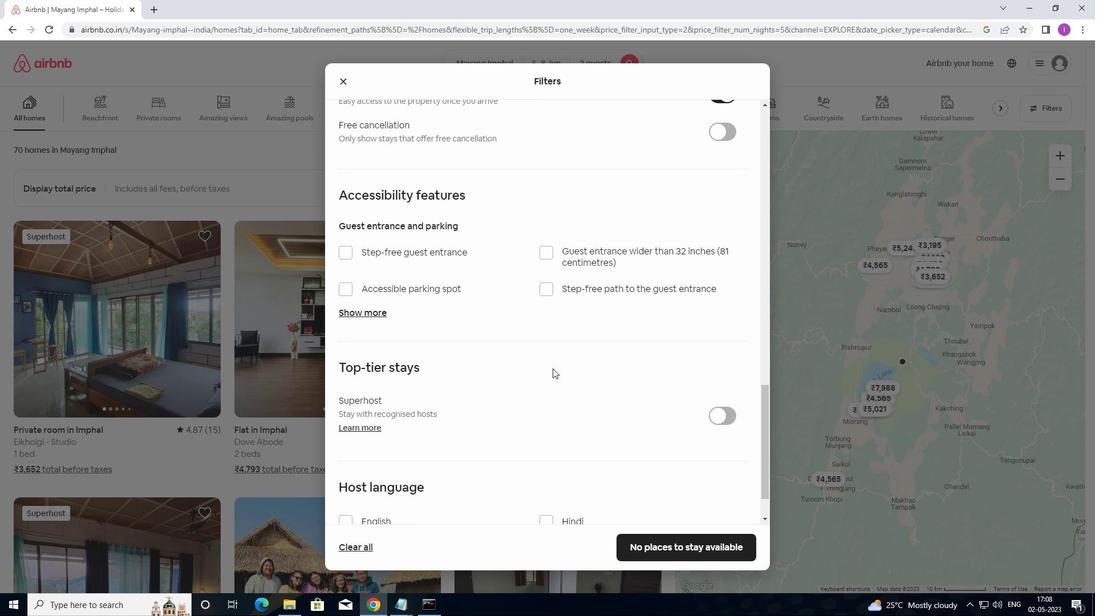 
Action: Mouse scrolled (536, 385) with delta (0, 0)
Screenshot: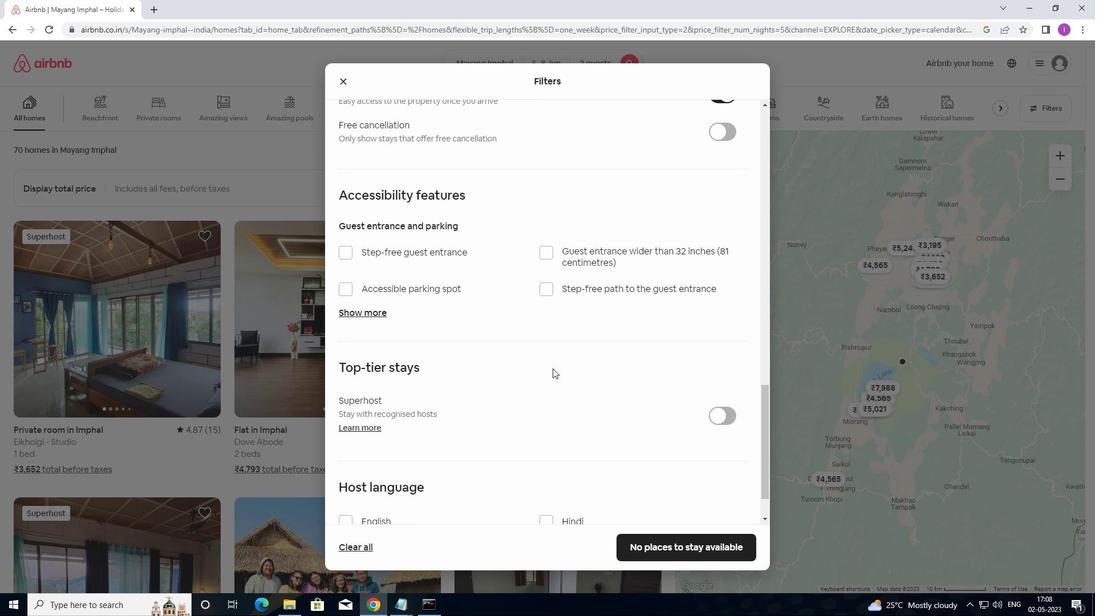 
Action: Mouse moved to (534, 396)
Screenshot: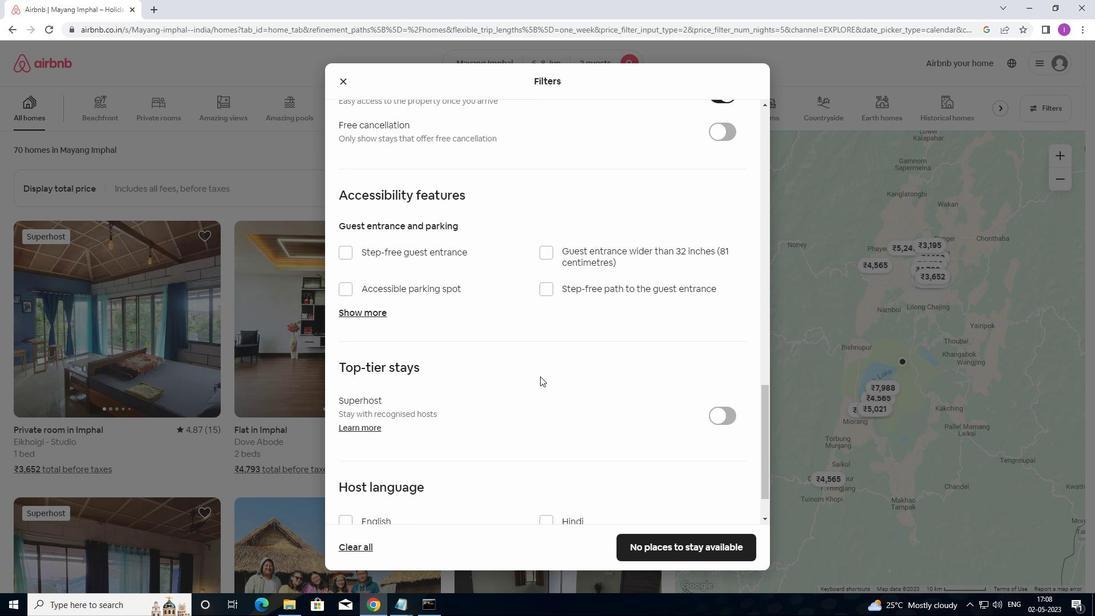 
Action: Mouse scrolled (534, 395) with delta (0, 0)
Screenshot: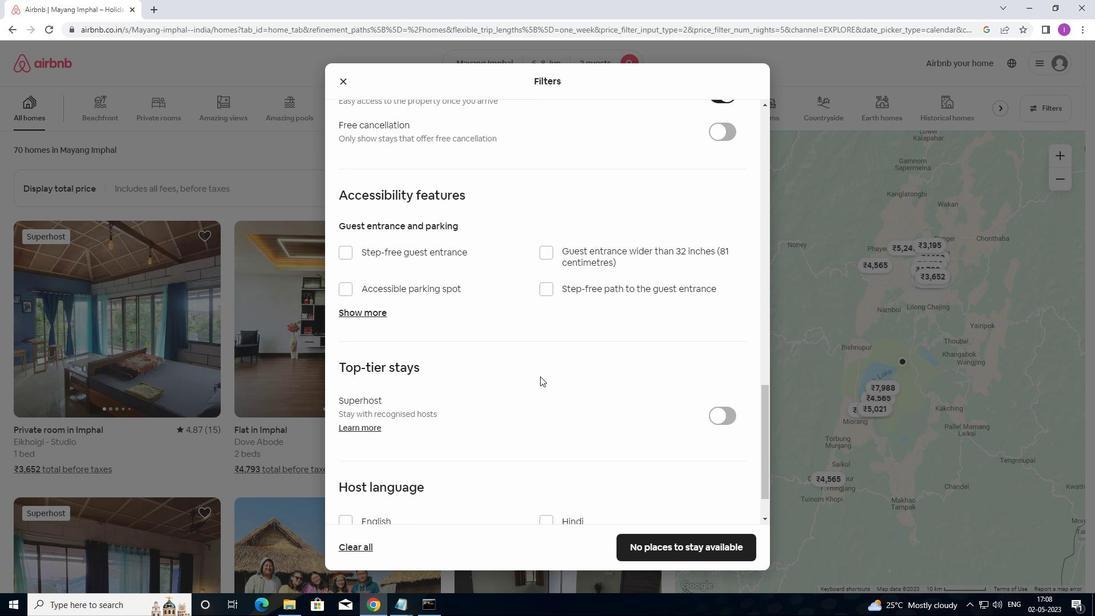 
Action: Mouse moved to (533, 397)
Screenshot: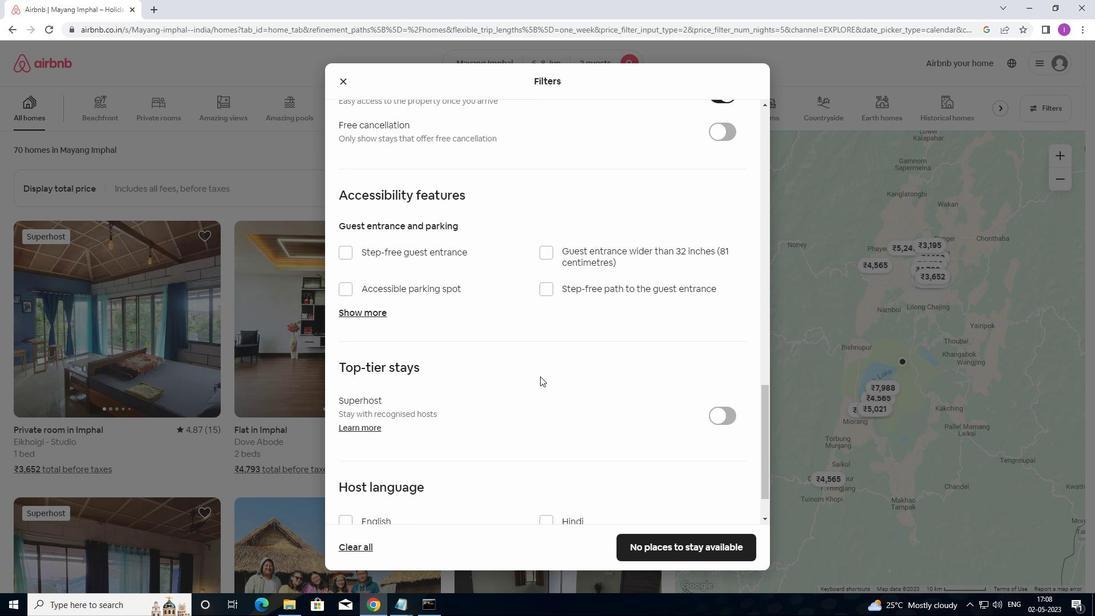 
Action: Mouse scrolled (533, 397) with delta (0, 0)
Screenshot: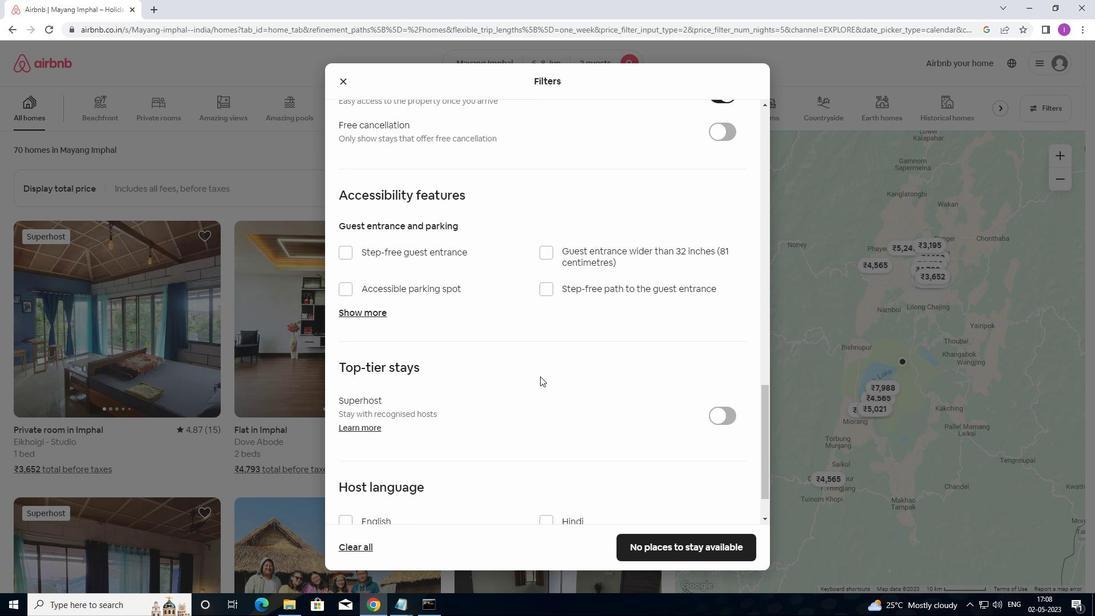 
Action: Mouse moved to (494, 418)
Screenshot: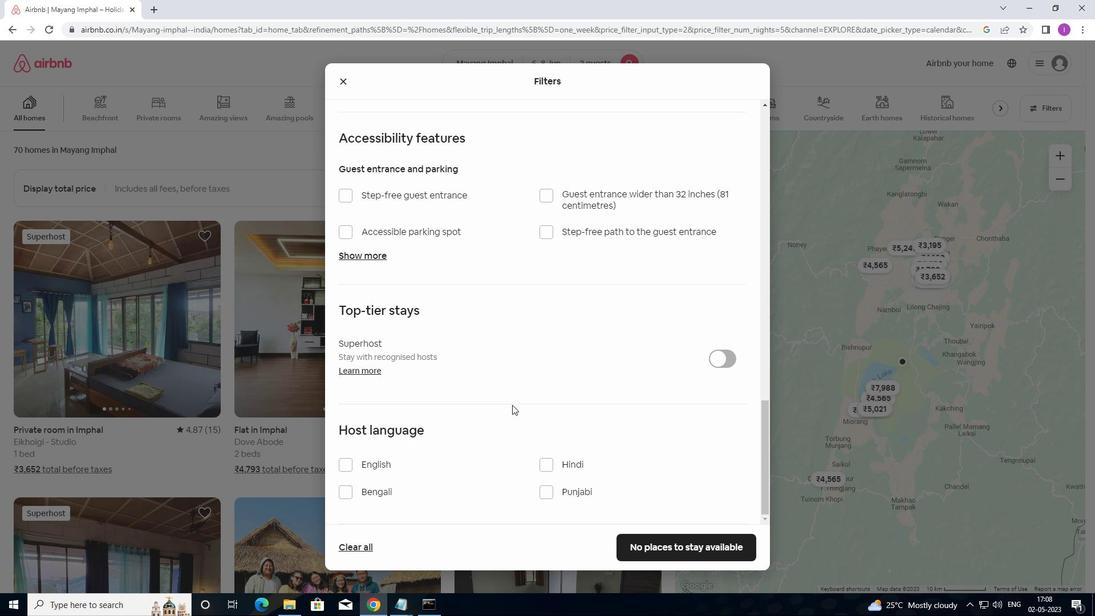 
Action: Mouse scrolled (494, 418) with delta (0, 0)
Screenshot: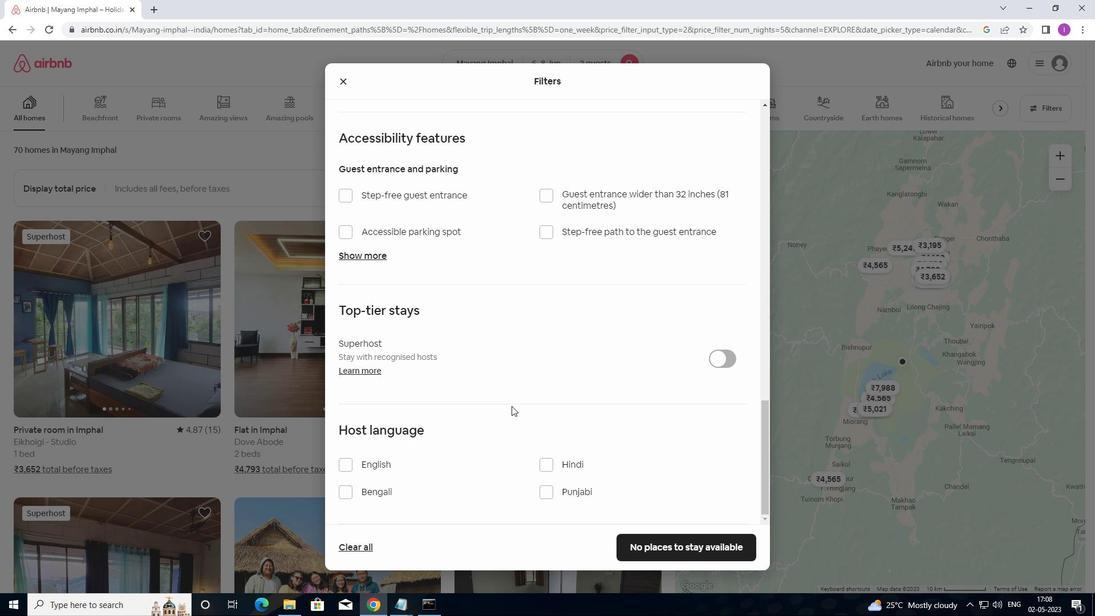 
Action: Mouse moved to (494, 425)
Screenshot: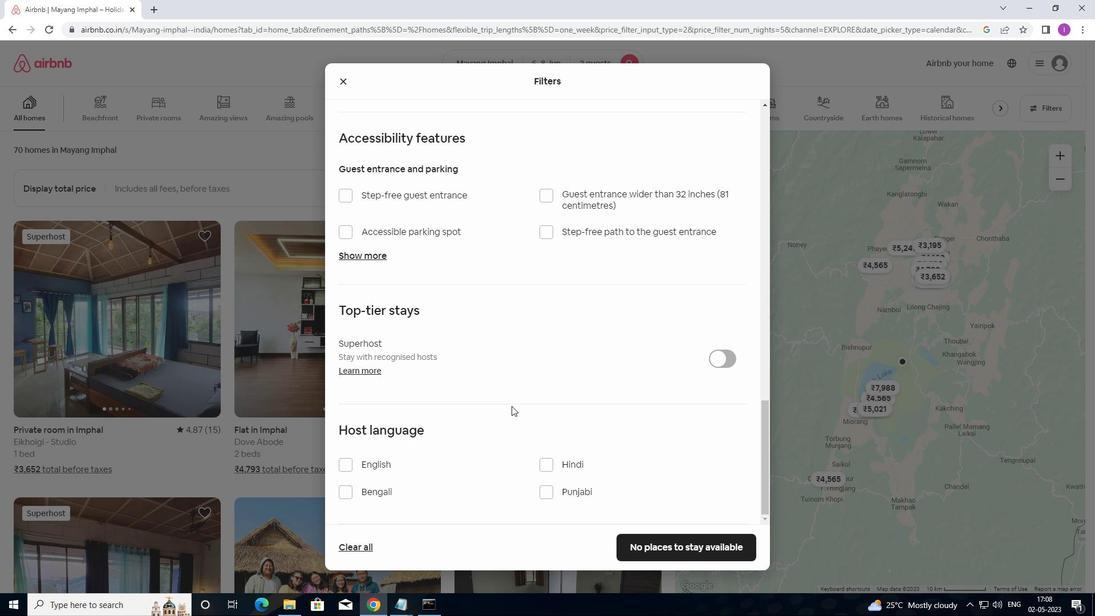 
Action: Mouse scrolled (494, 424) with delta (0, 0)
Screenshot: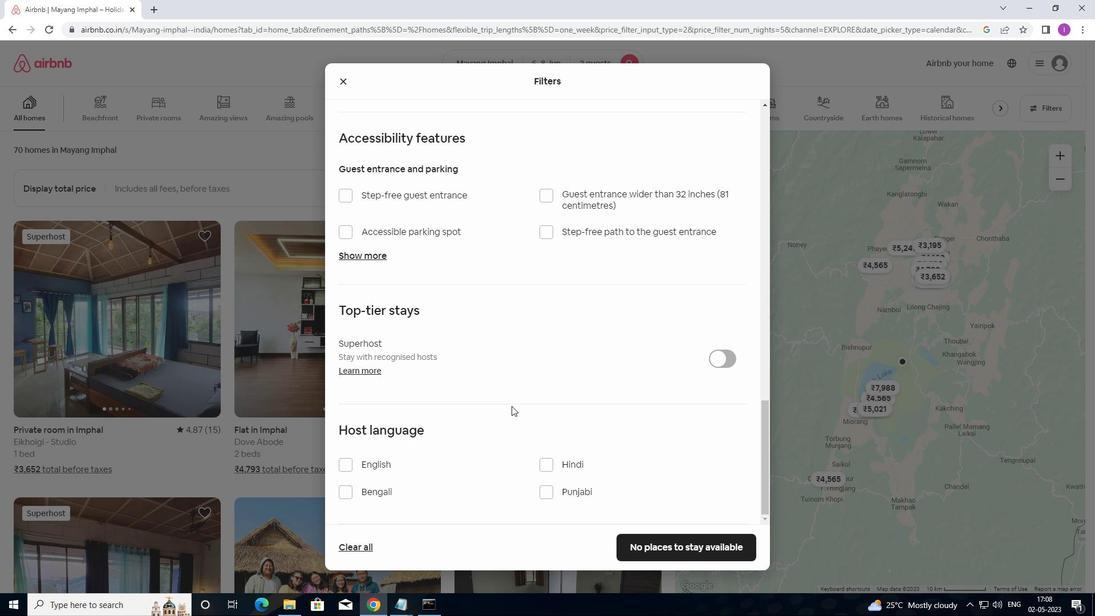 
Action: Mouse moved to (349, 463)
Screenshot: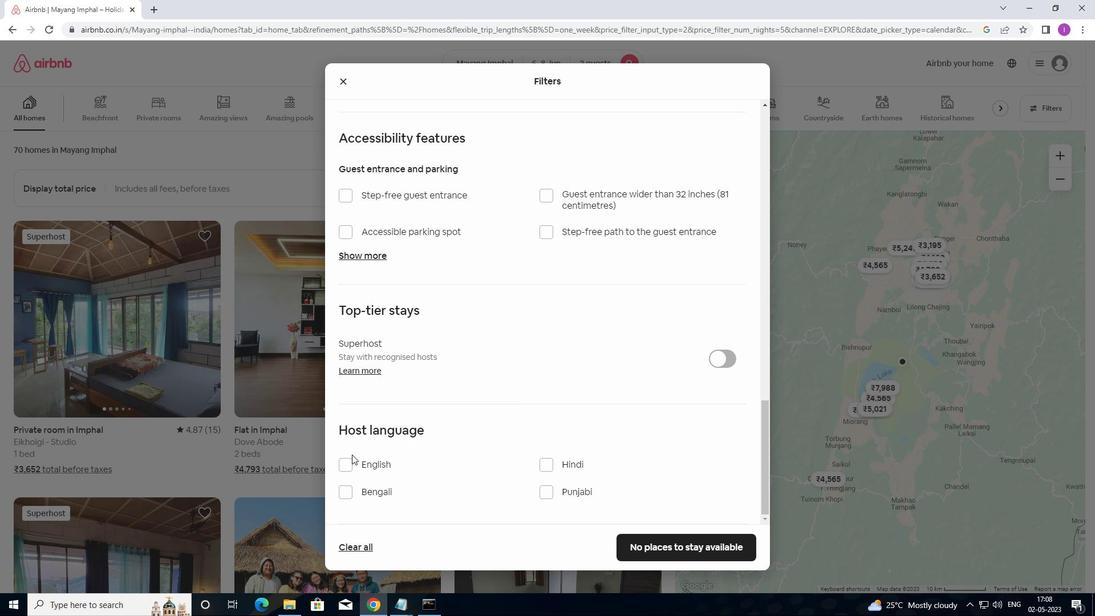 
Action: Mouse pressed left at (349, 463)
Screenshot: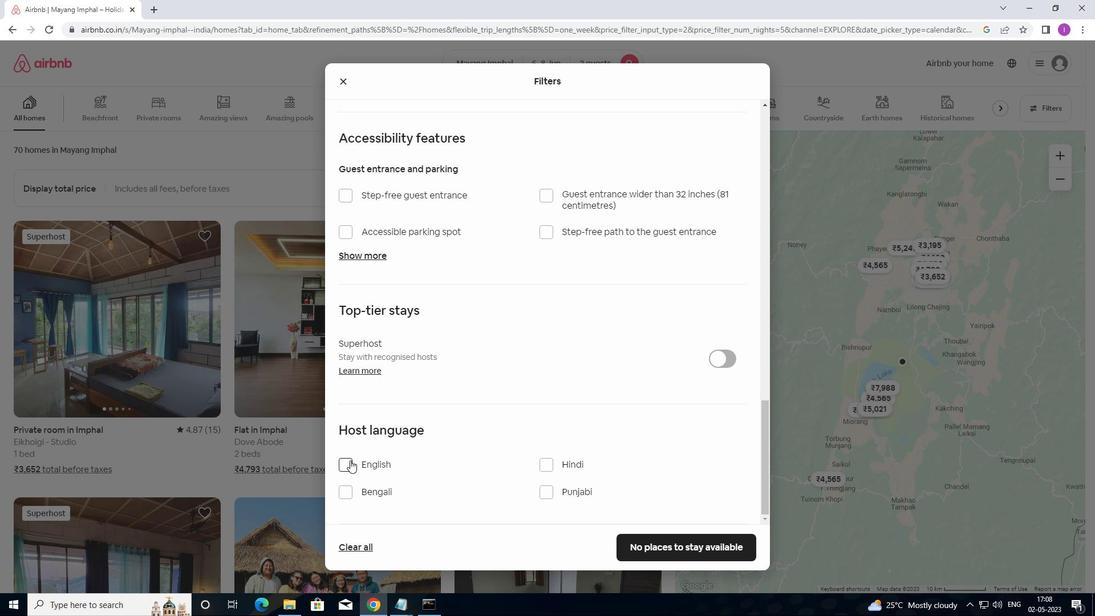 
Action: Mouse moved to (681, 552)
Screenshot: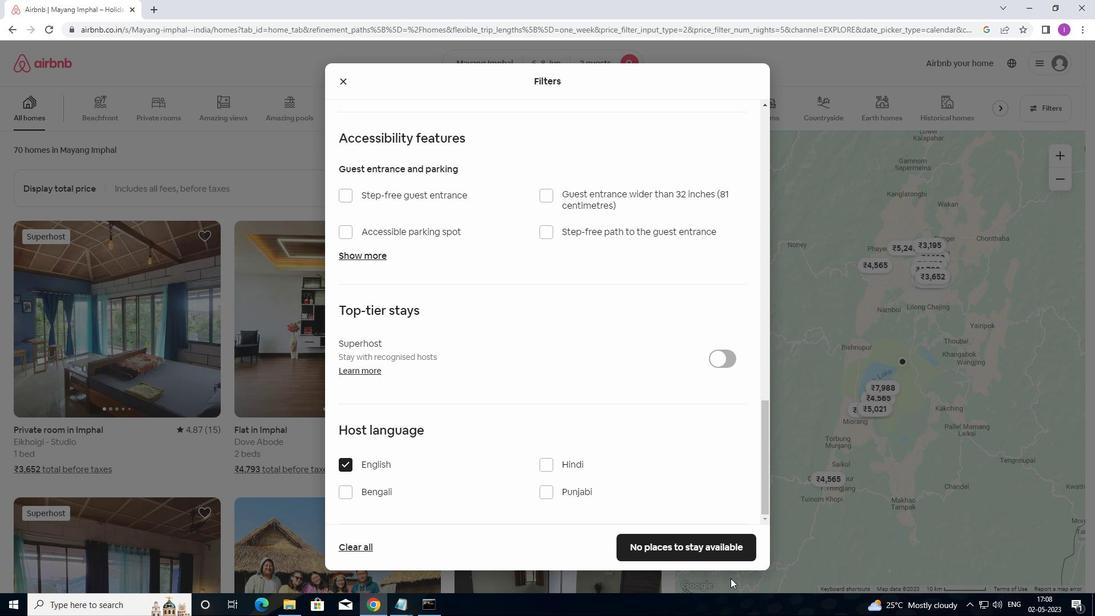 
Action: Mouse pressed left at (681, 552)
Screenshot: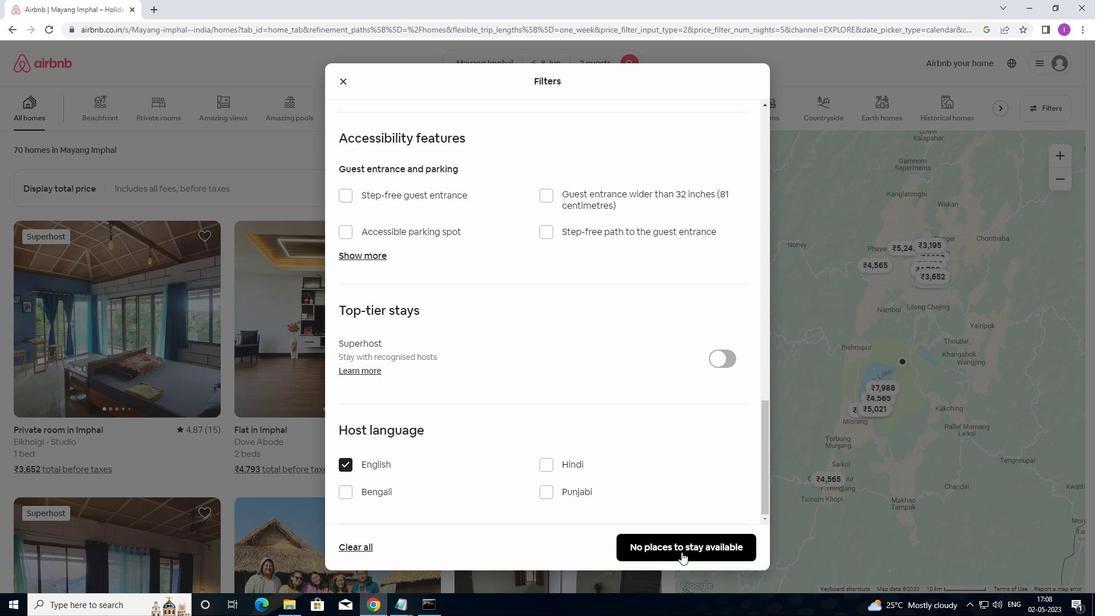 
Action: Mouse moved to (749, 524)
Screenshot: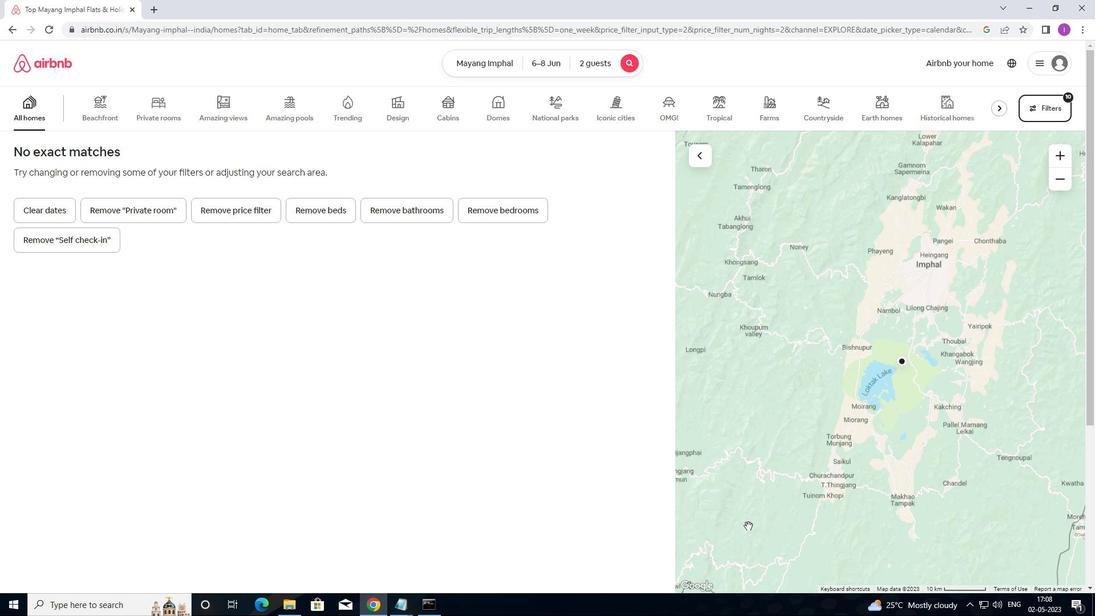 
